 Task: Look for space in Prince Edward, Canada from 3rd August, 2023 to 7th August, 2023 for 2 adults in price range Rs.4000 to Rs.9000. Place can be private room with 1  bedroom having 1 bed and 1 bathroom. Property type can be house, flat, guest house, hotel. Booking option can be shelf check-in. Required host language is English.
Action: Mouse moved to (532, 99)
Screenshot: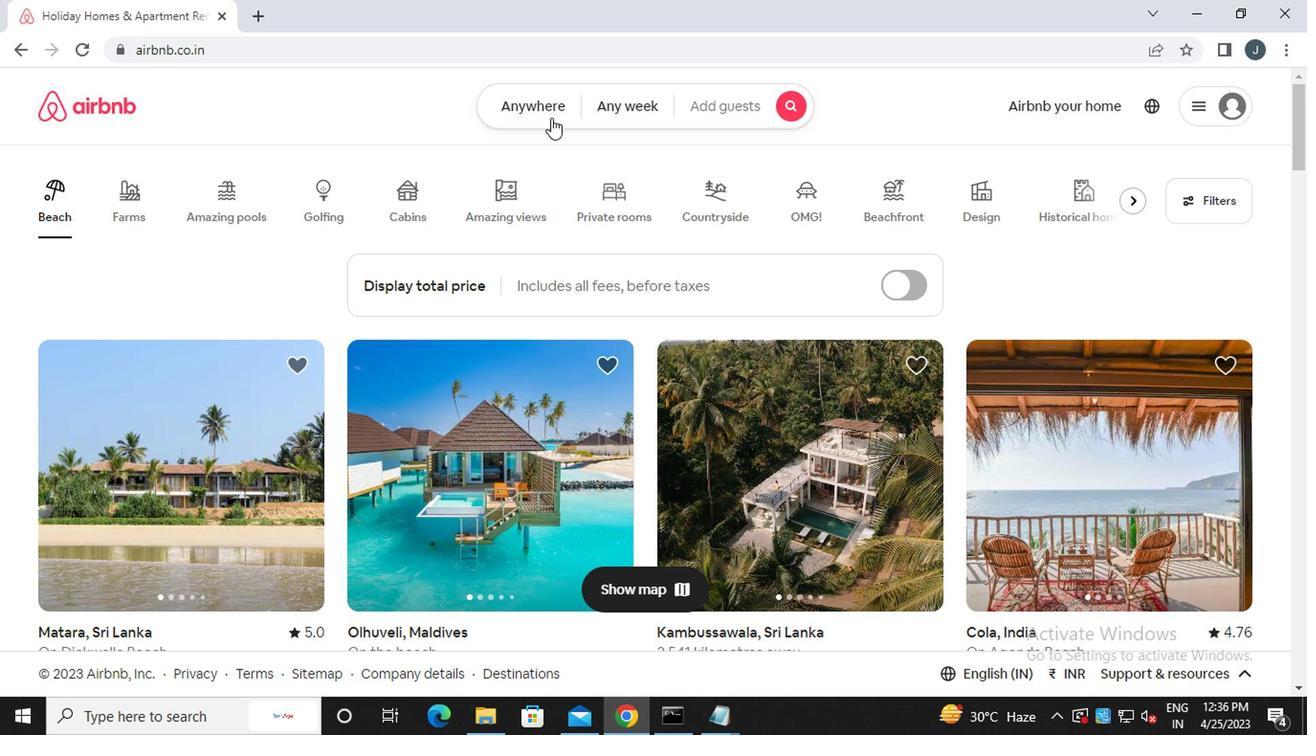 
Action: Mouse pressed left at (532, 99)
Screenshot: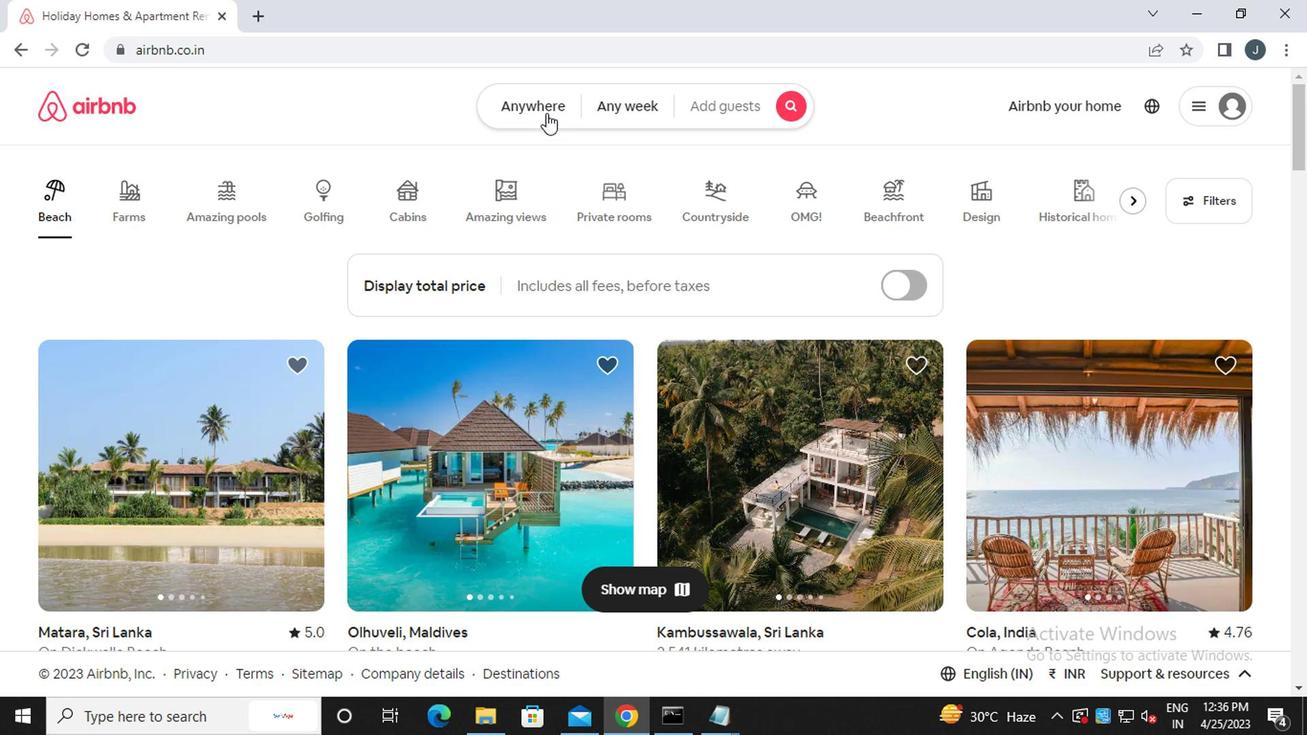 
Action: Mouse moved to (353, 181)
Screenshot: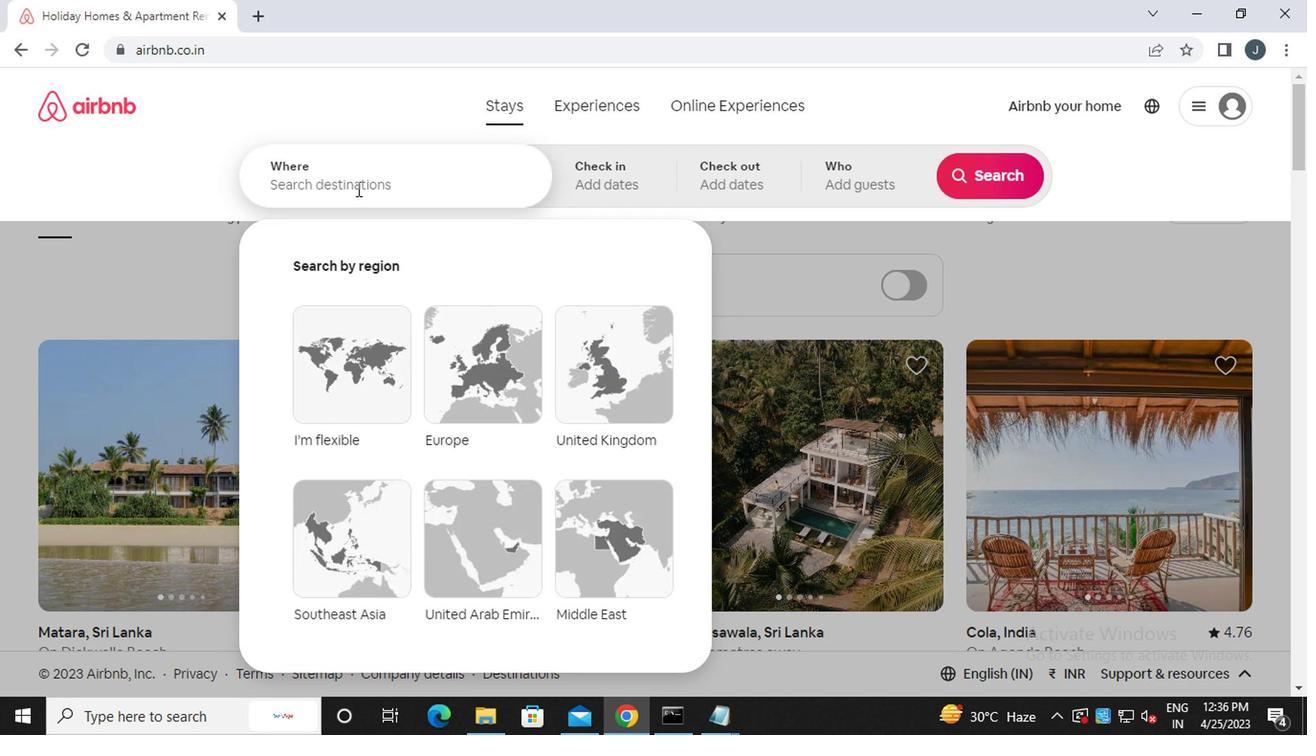 
Action: Mouse pressed left at (353, 181)
Screenshot: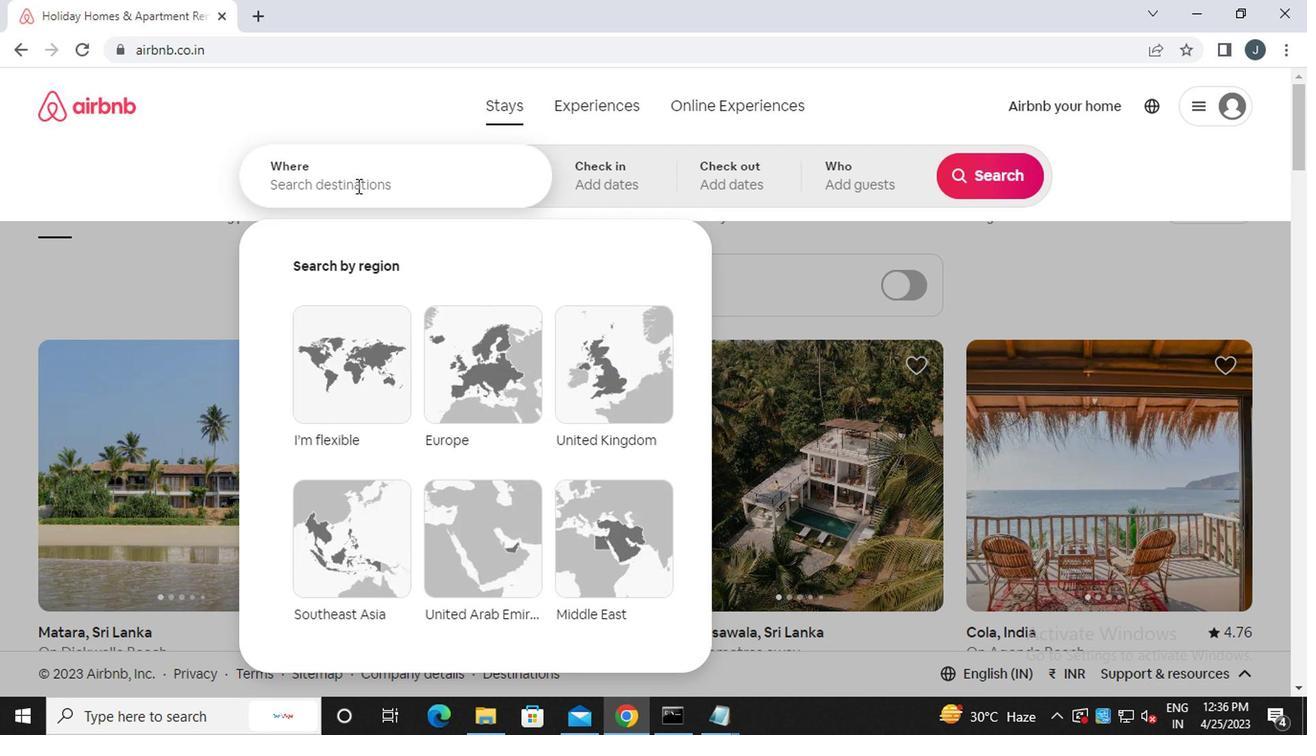 
Action: Key pressed p<Key.caps_lock>rince<Key.caps_lock>e<Key.caps_lock>dwars,<Key.caps_lock>c<Key.caps_lock>anada
Screenshot: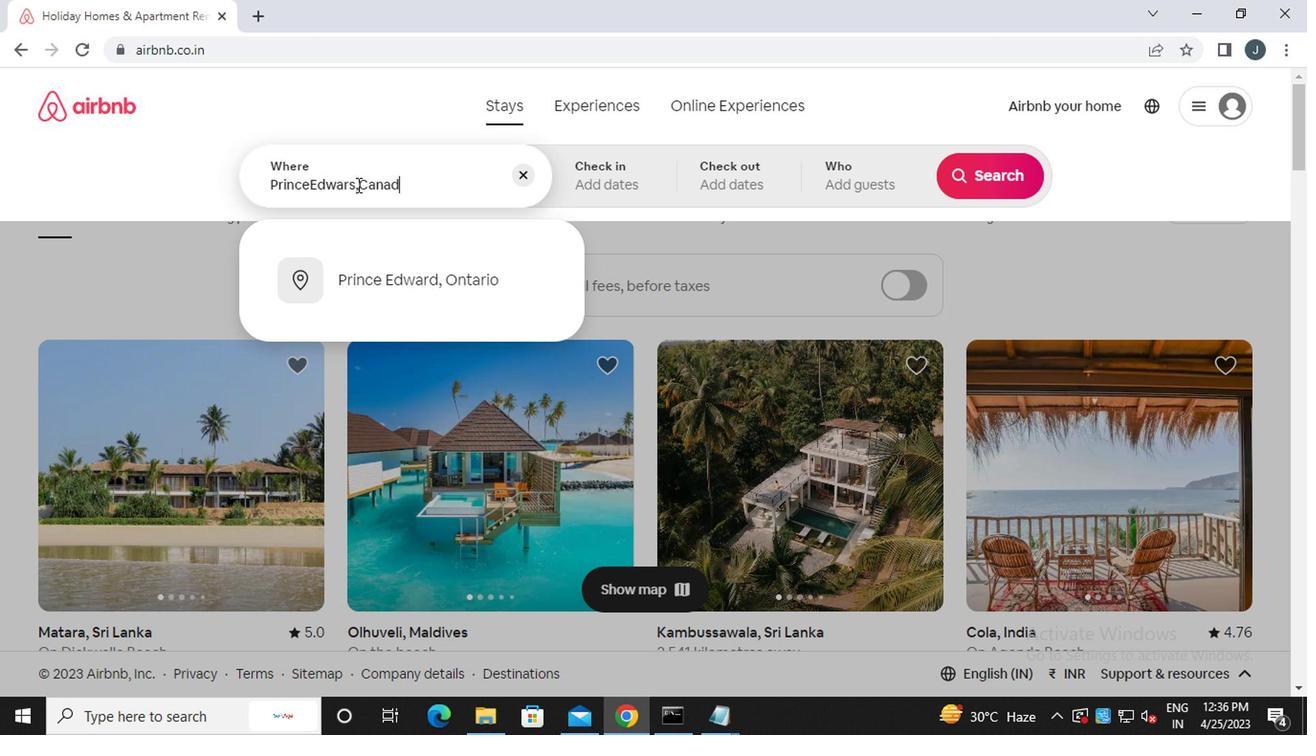 
Action: Mouse moved to (307, 182)
Screenshot: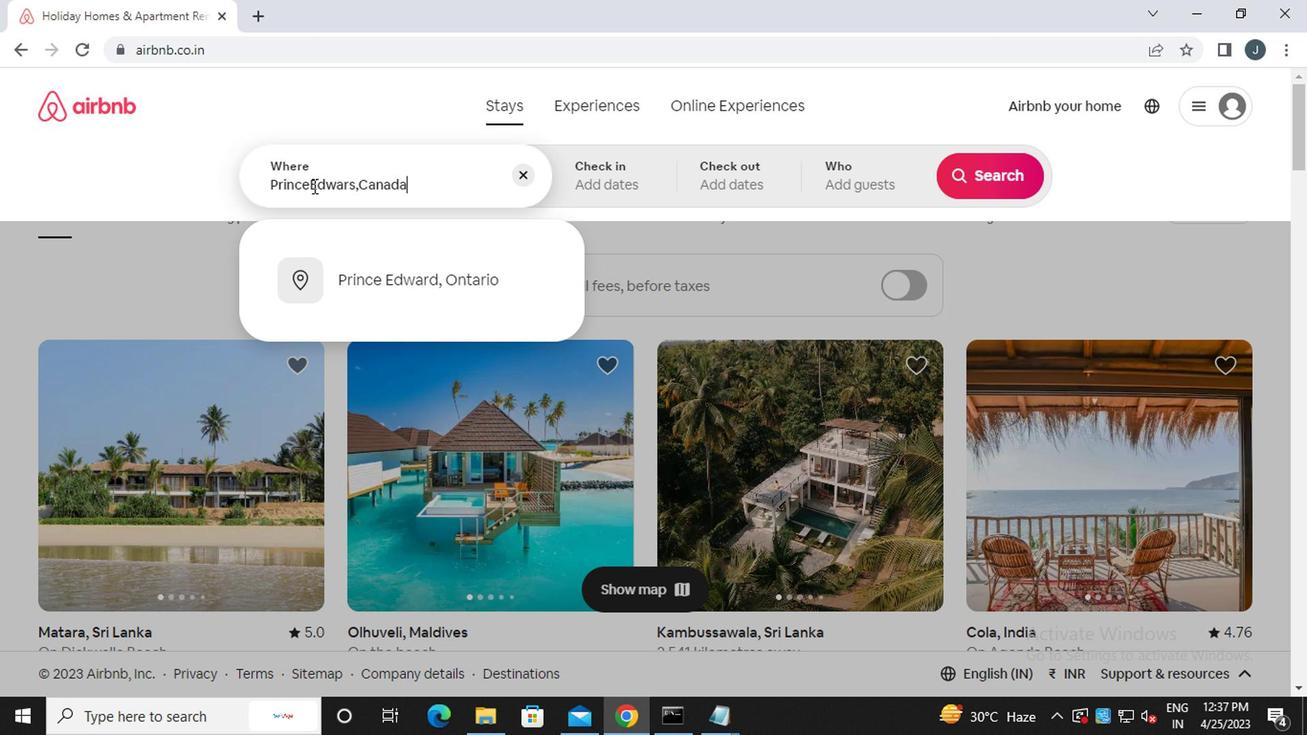 
Action: Mouse pressed left at (307, 182)
Screenshot: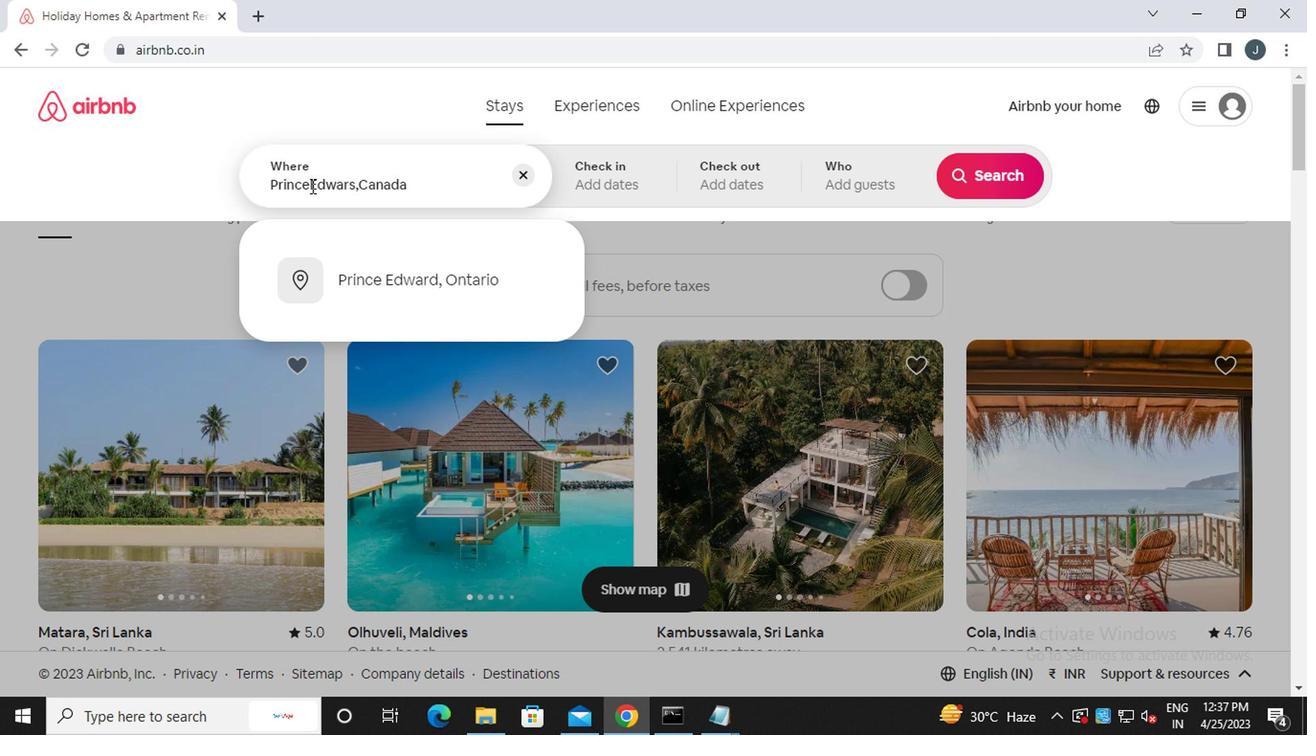 
Action: Key pressed <Key.space>
Screenshot: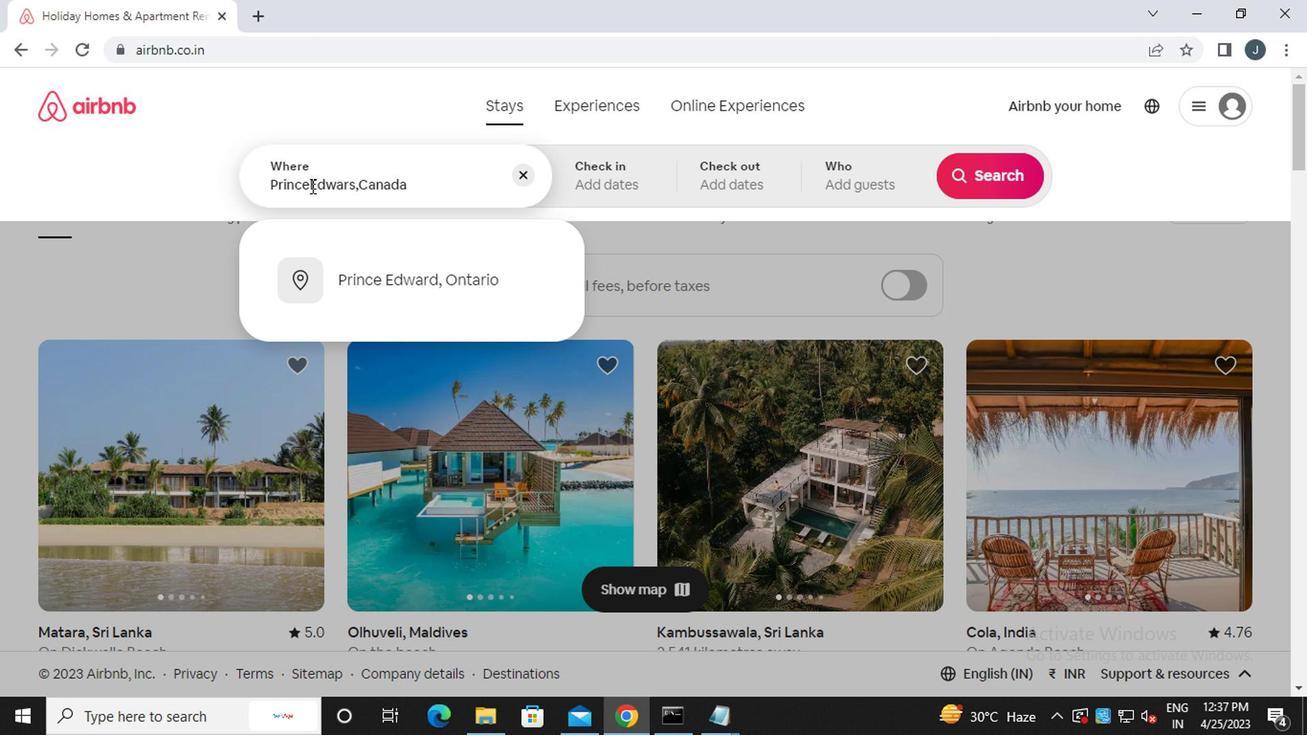 
Action: Mouse moved to (588, 177)
Screenshot: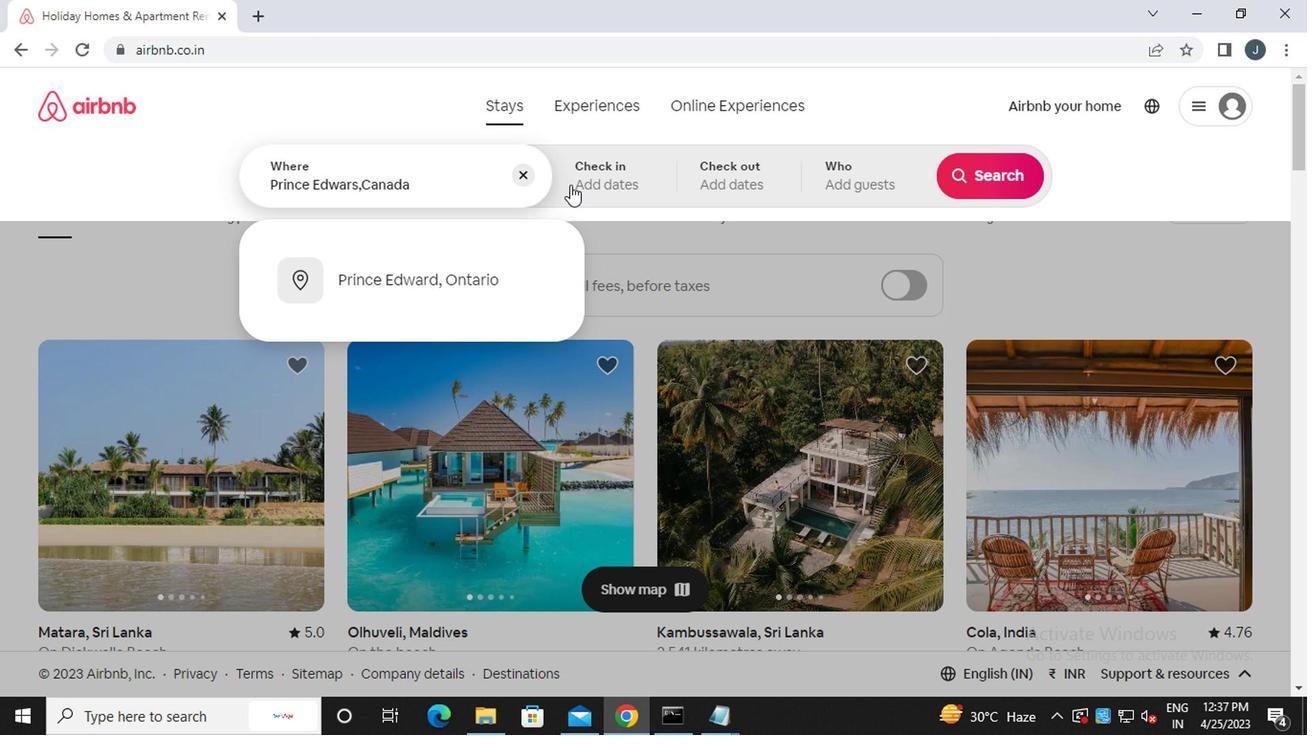 
Action: Mouse pressed left at (588, 177)
Screenshot: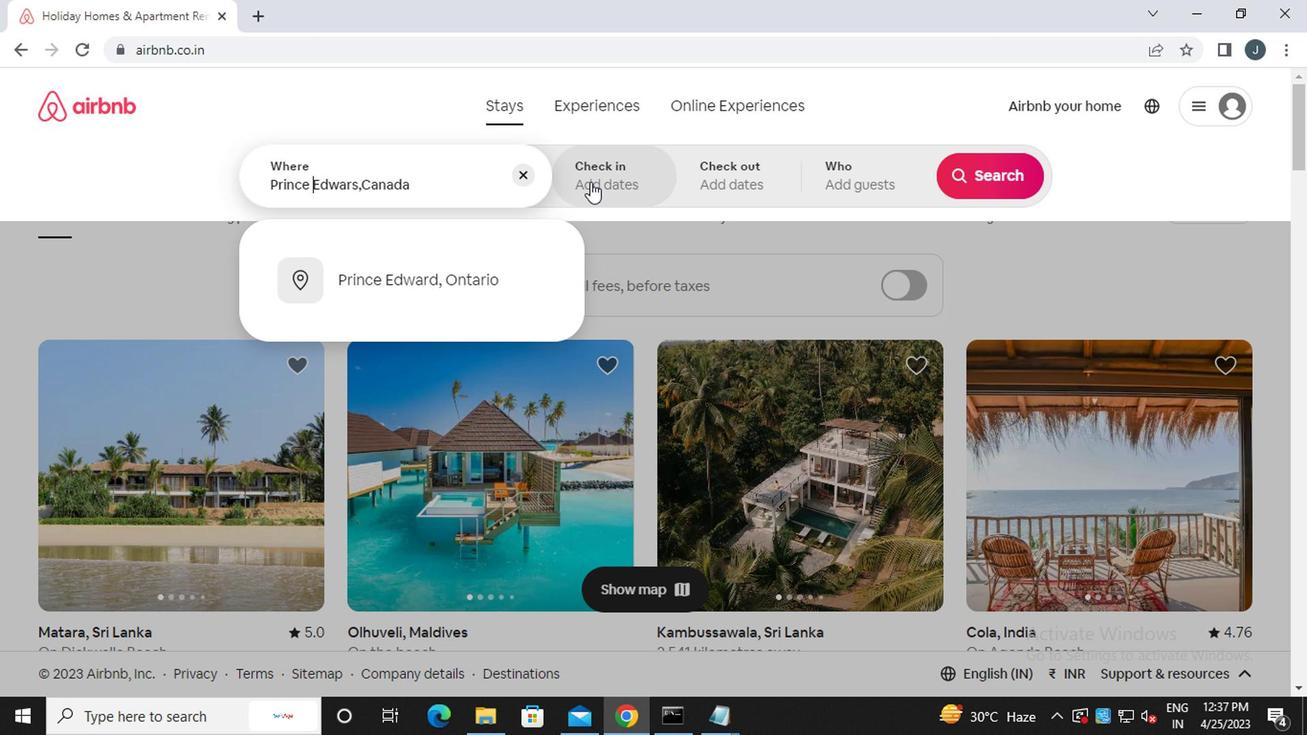 
Action: Mouse moved to (972, 330)
Screenshot: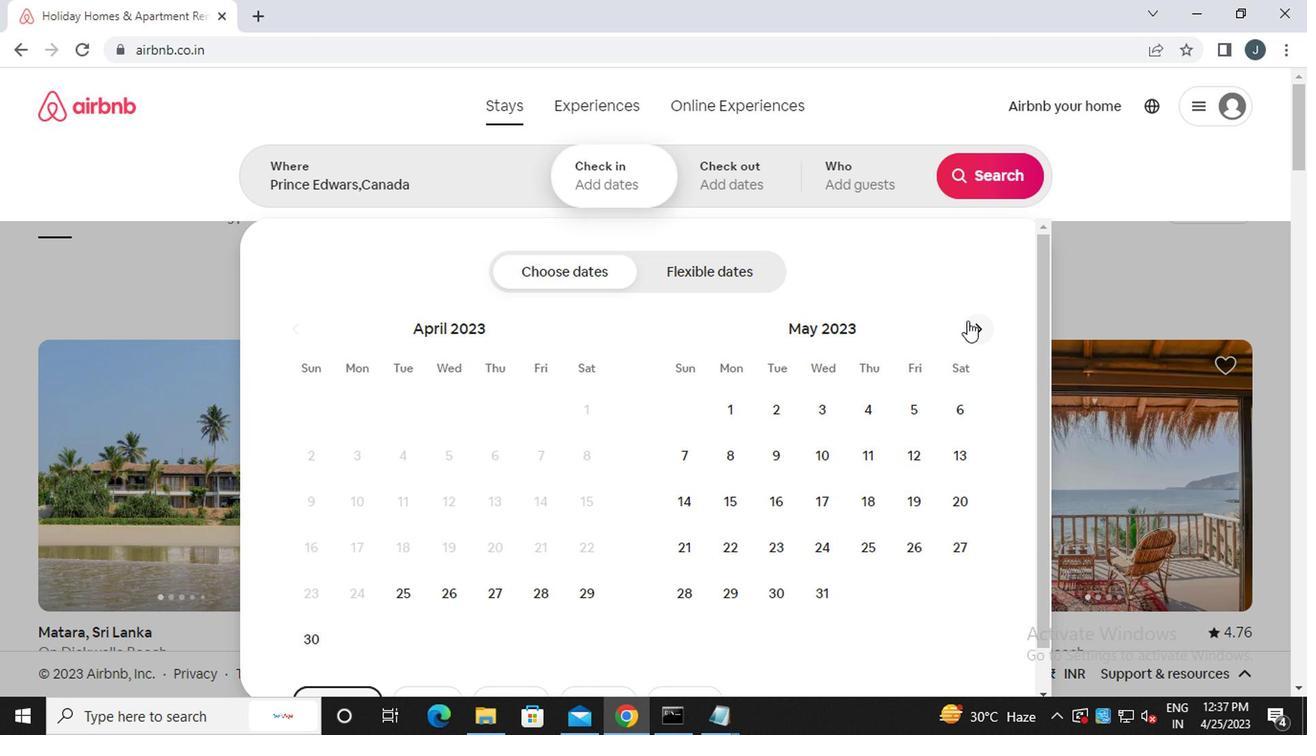 
Action: Mouse pressed left at (972, 330)
Screenshot: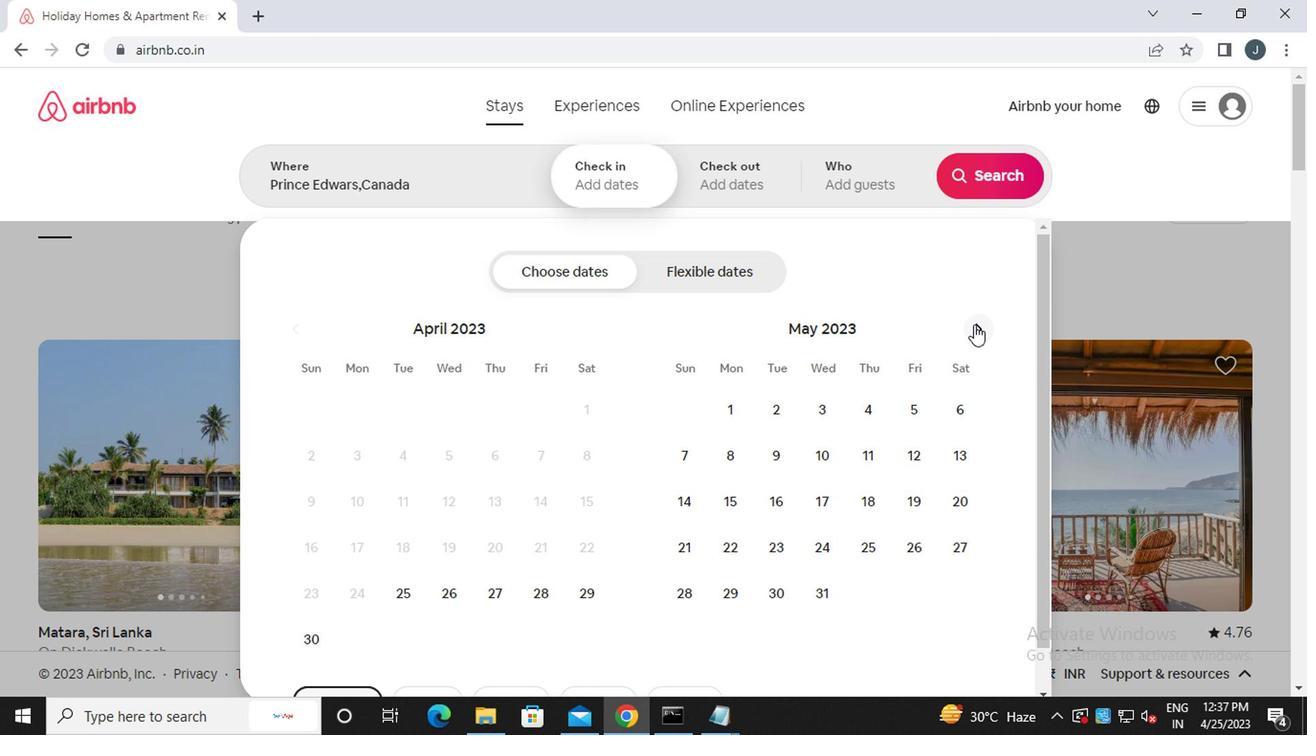 
Action: Mouse pressed left at (972, 330)
Screenshot: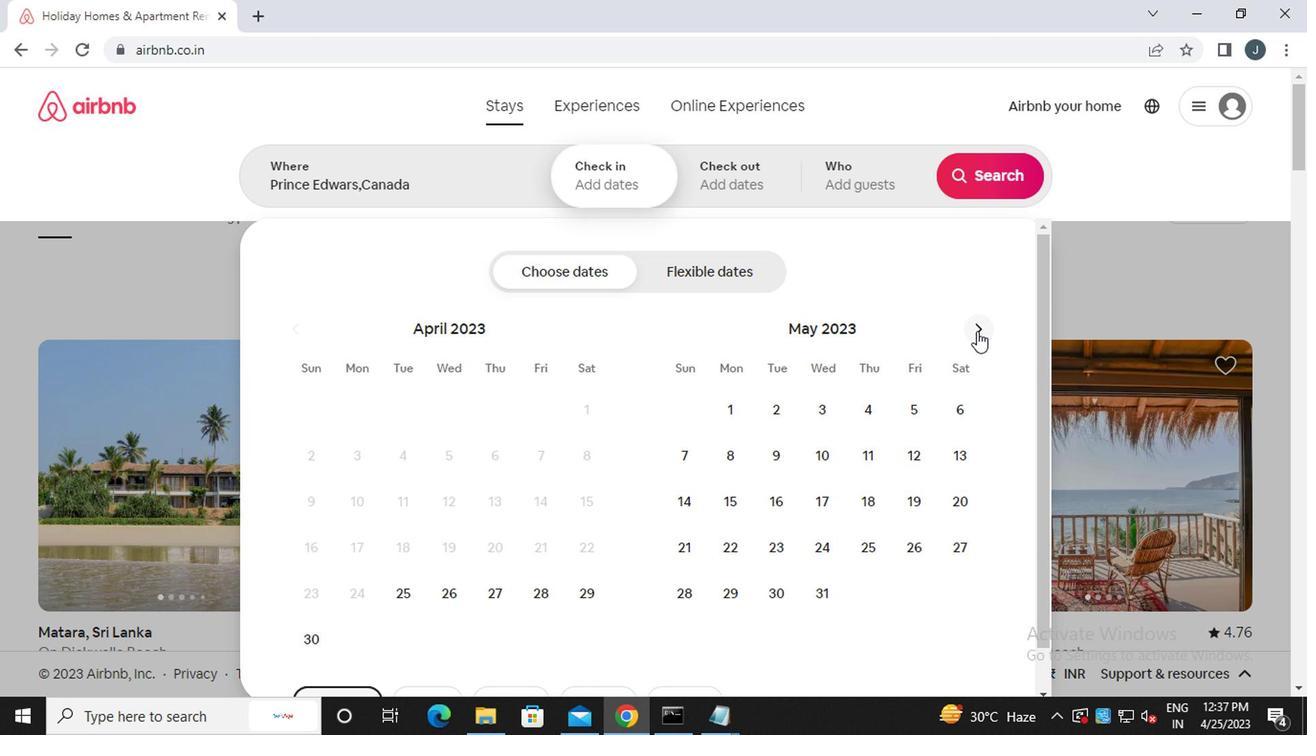 
Action: Mouse pressed left at (972, 330)
Screenshot: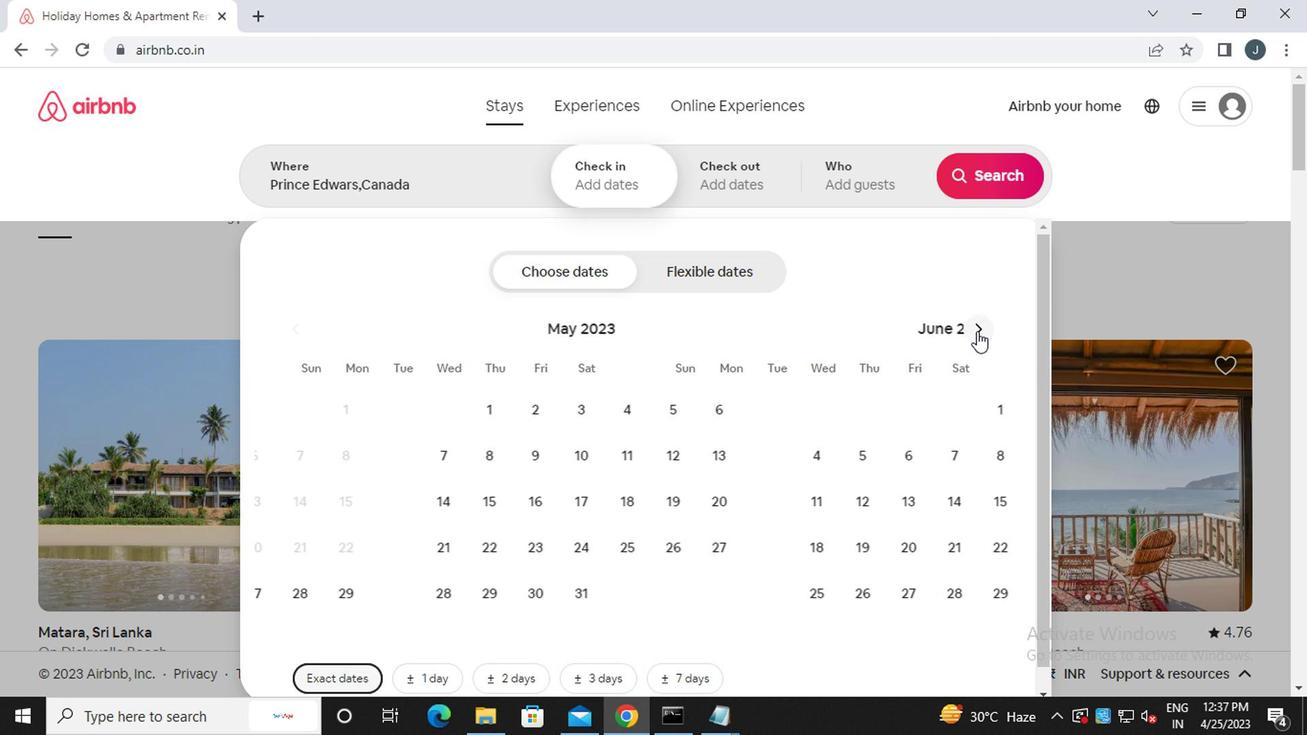 
Action: Mouse pressed left at (972, 330)
Screenshot: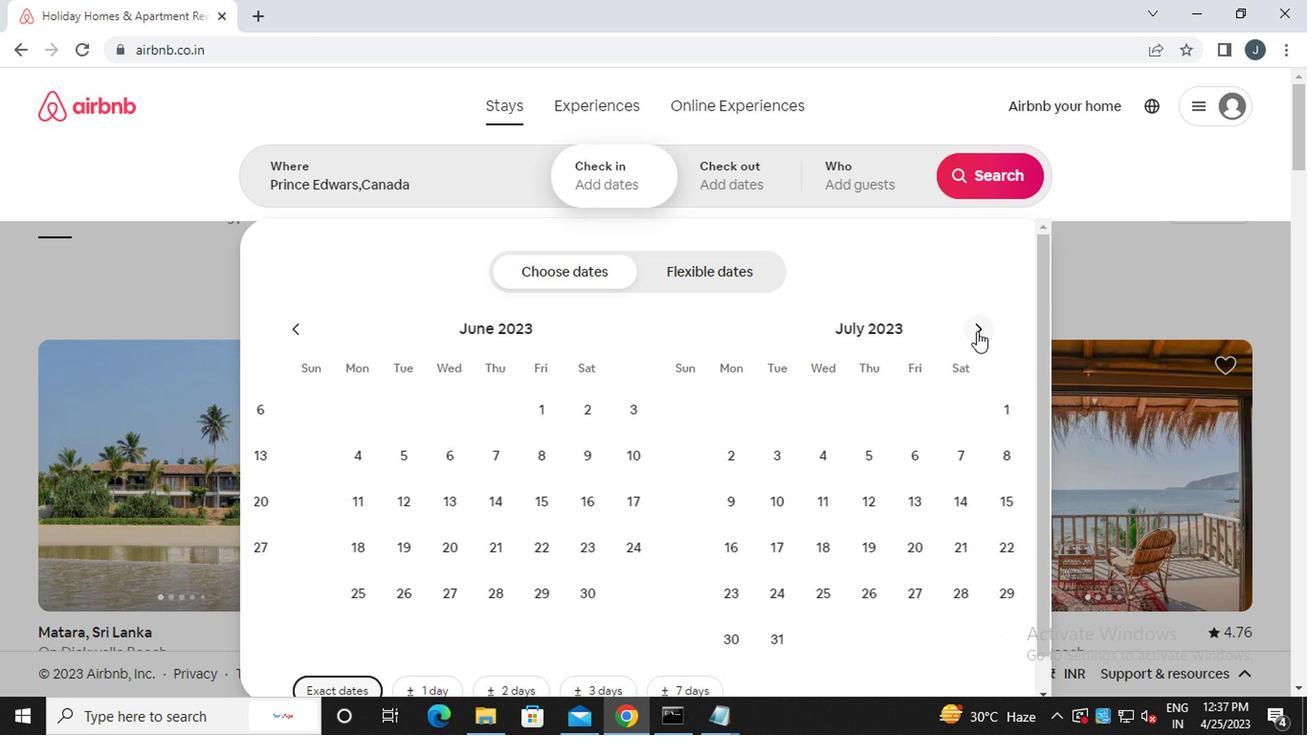 
Action: Mouse moved to (868, 416)
Screenshot: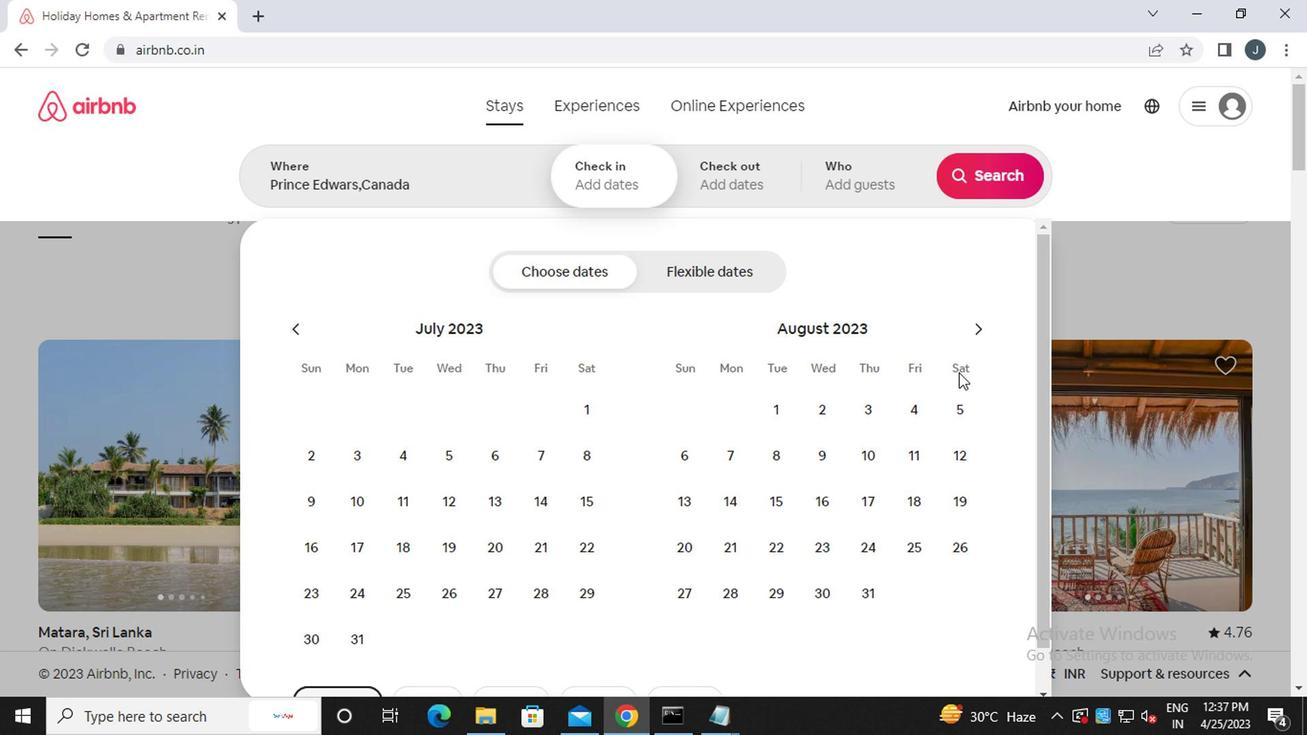 
Action: Mouse pressed left at (868, 416)
Screenshot: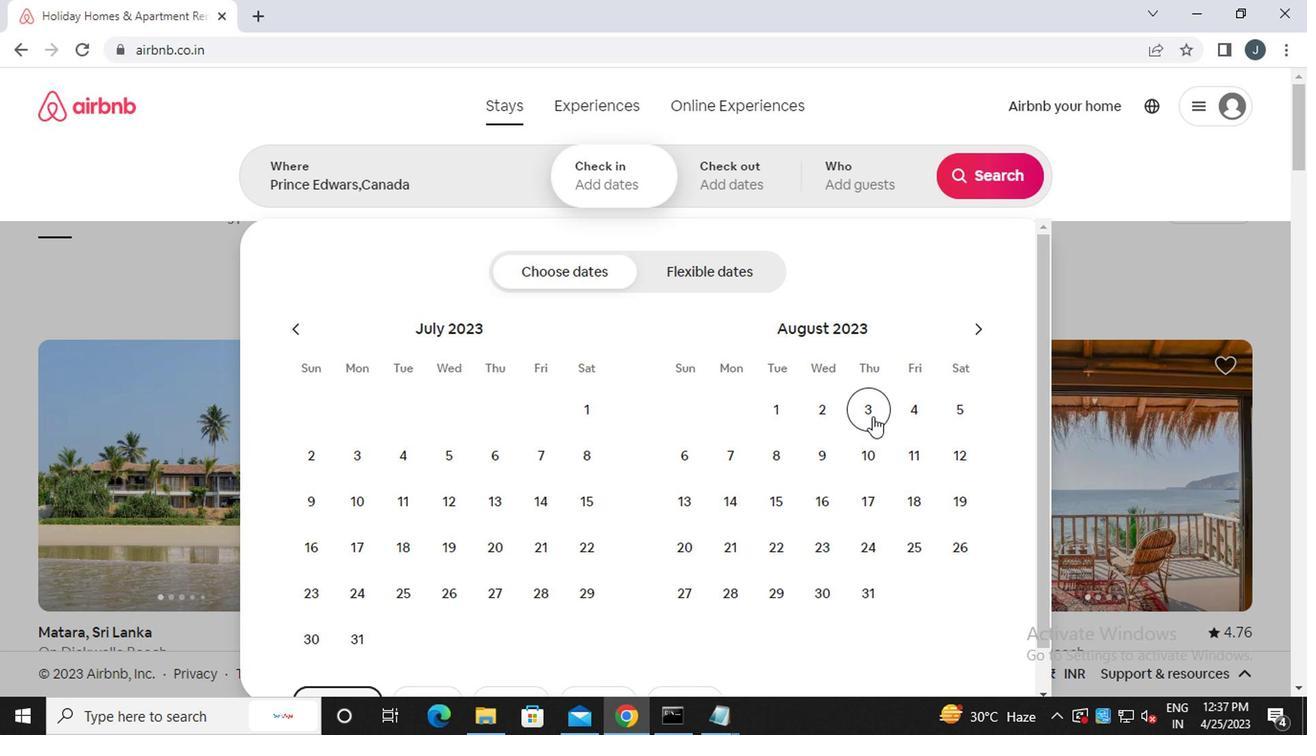 
Action: Mouse moved to (716, 456)
Screenshot: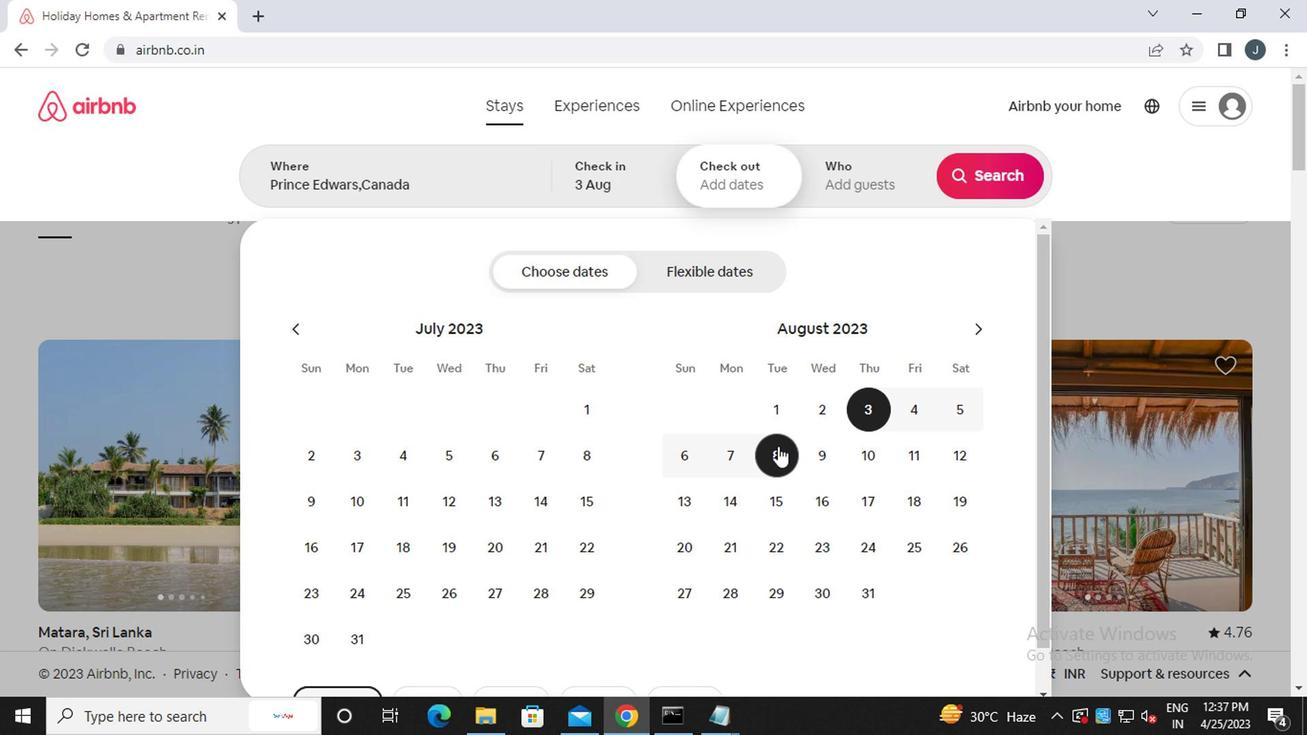 
Action: Mouse pressed left at (716, 456)
Screenshot: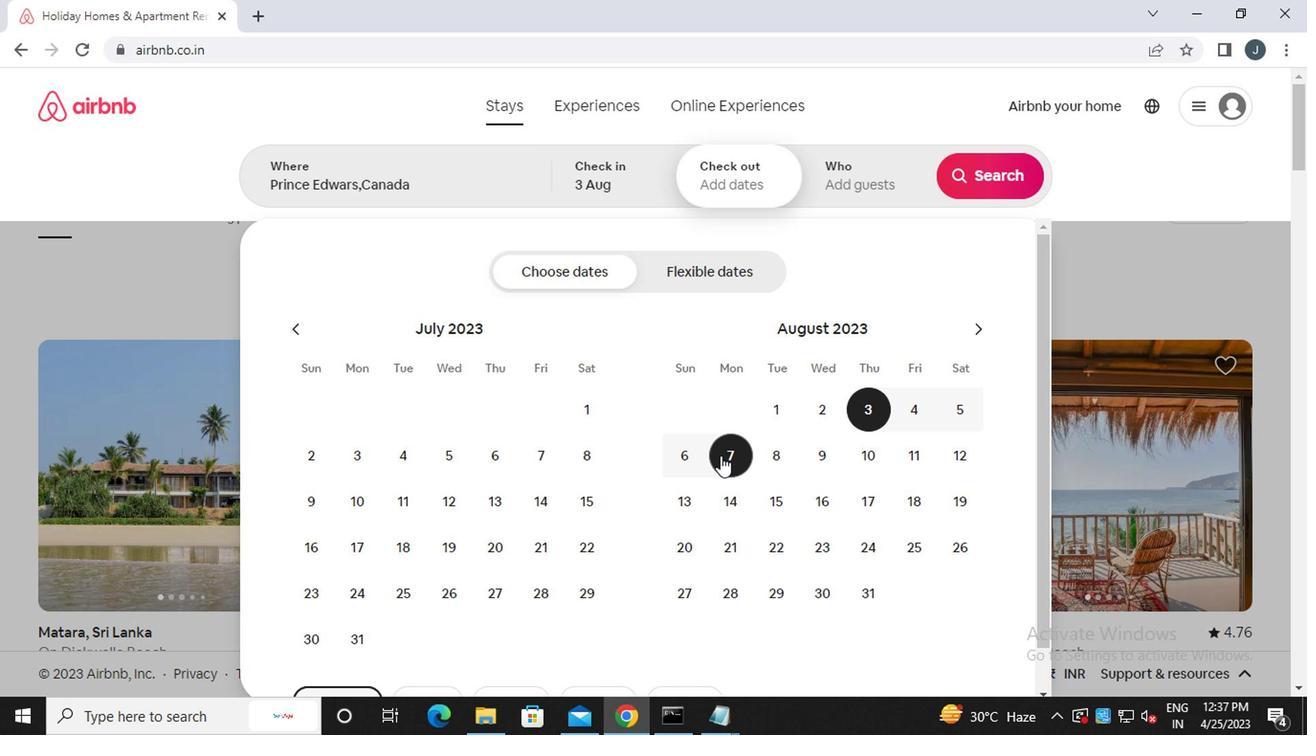 
Action: Mouse moved to (865, 192)
Screenshot: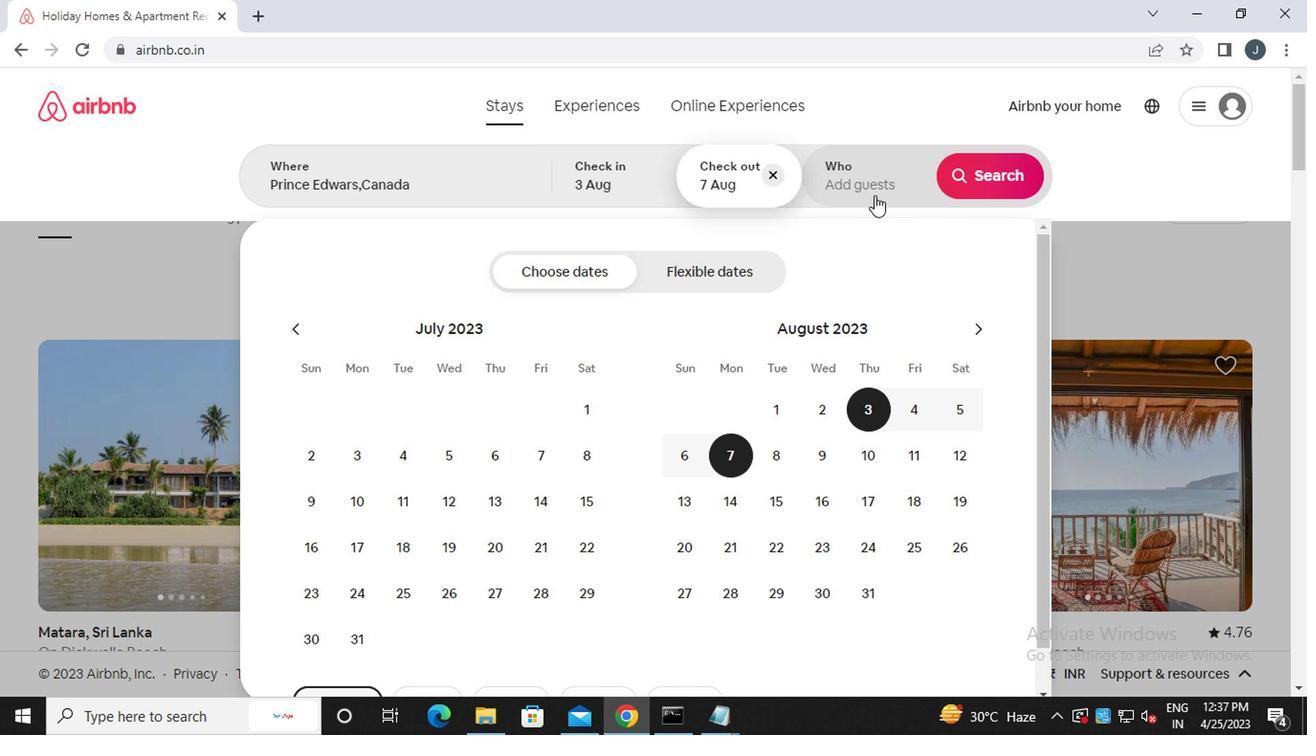 
Action: Mouse pressed left at (865, 192)
Screenshot: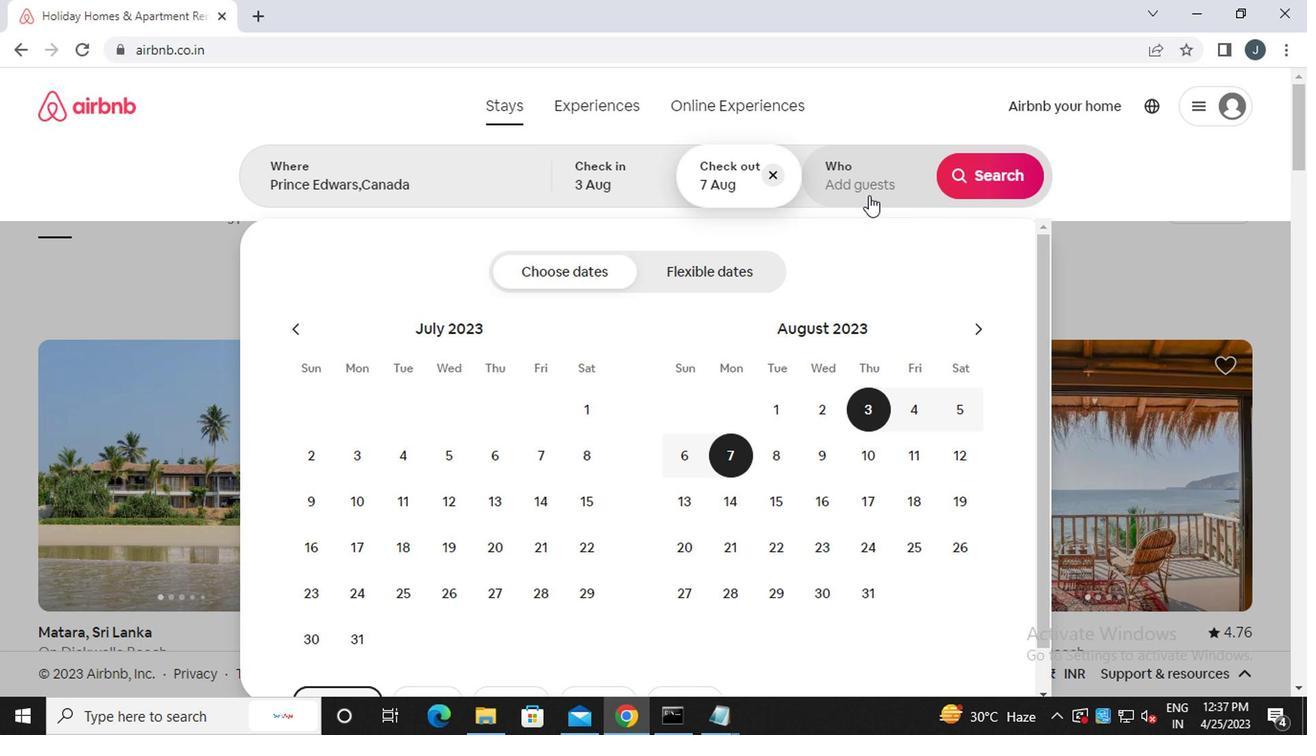 
Action: Mouse moved to (996, 278)
Screenshot: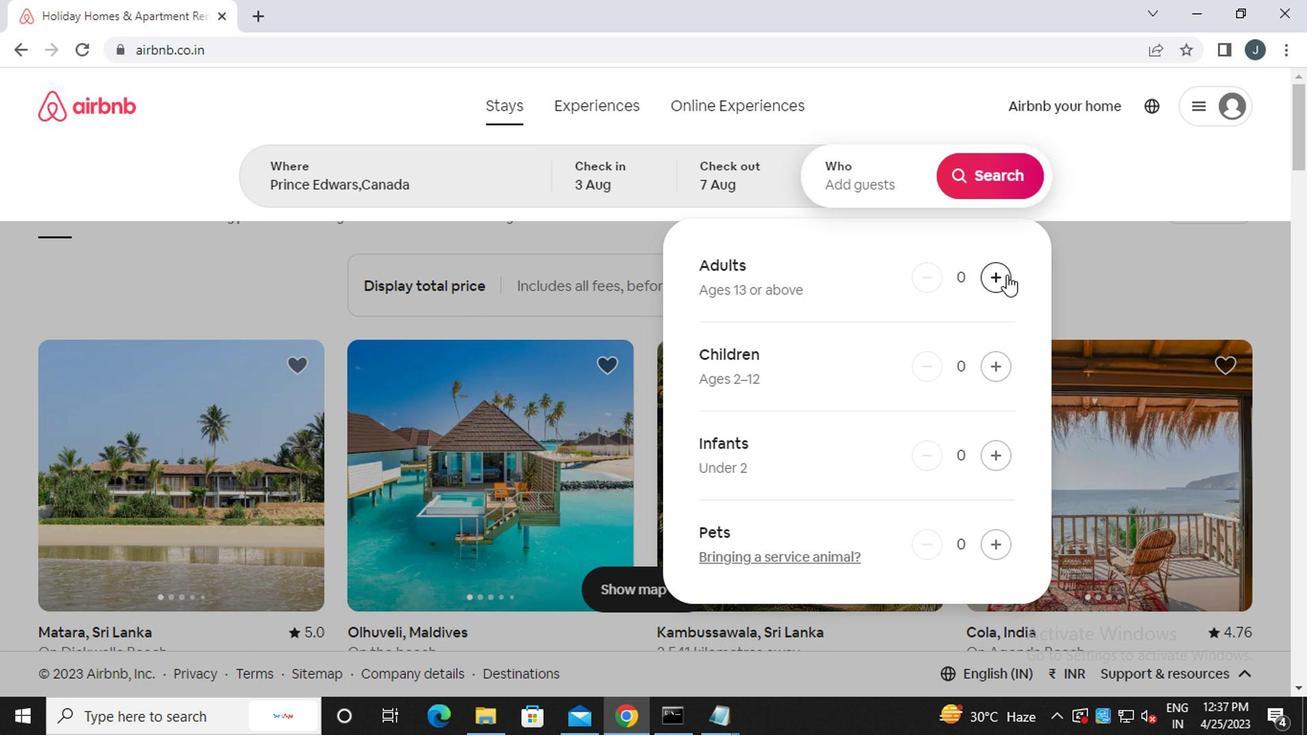 
Action: Mouse pressed left at (996, 278)
Screenshot: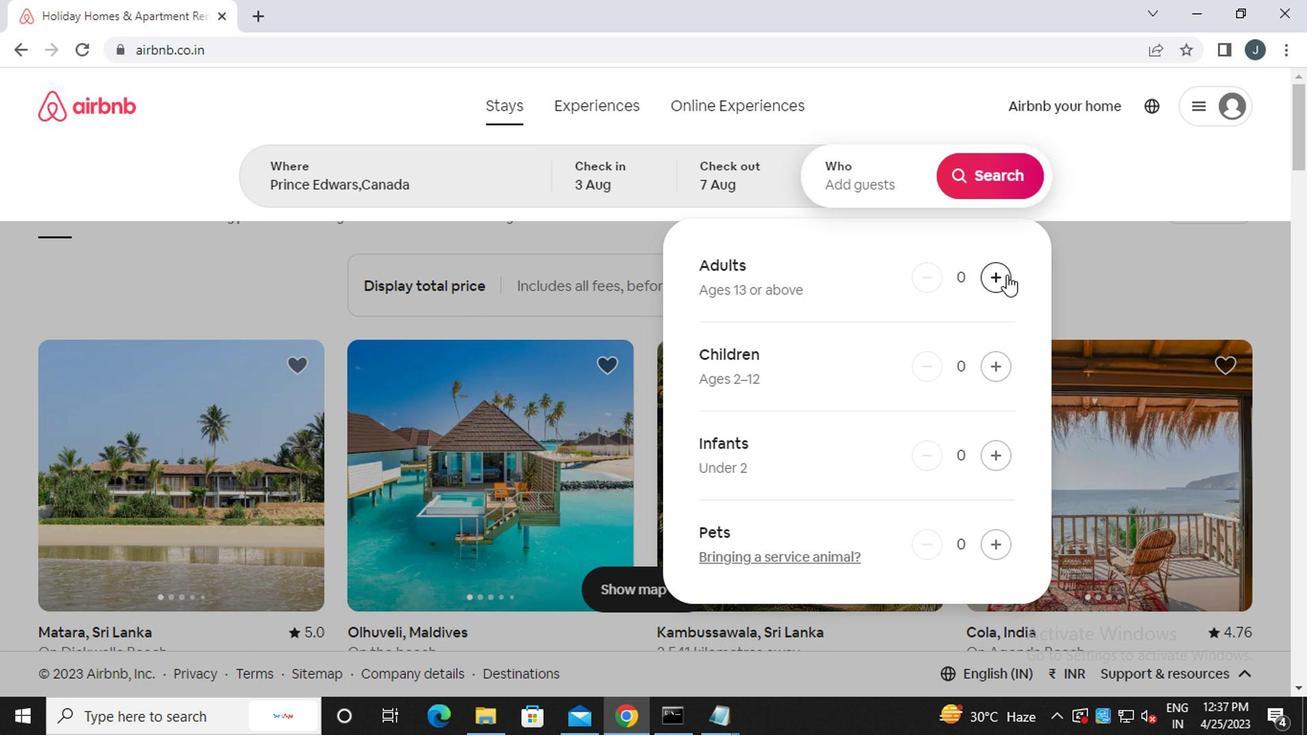 
Action: Mouse pressed left at (996, 278)
Screenshot: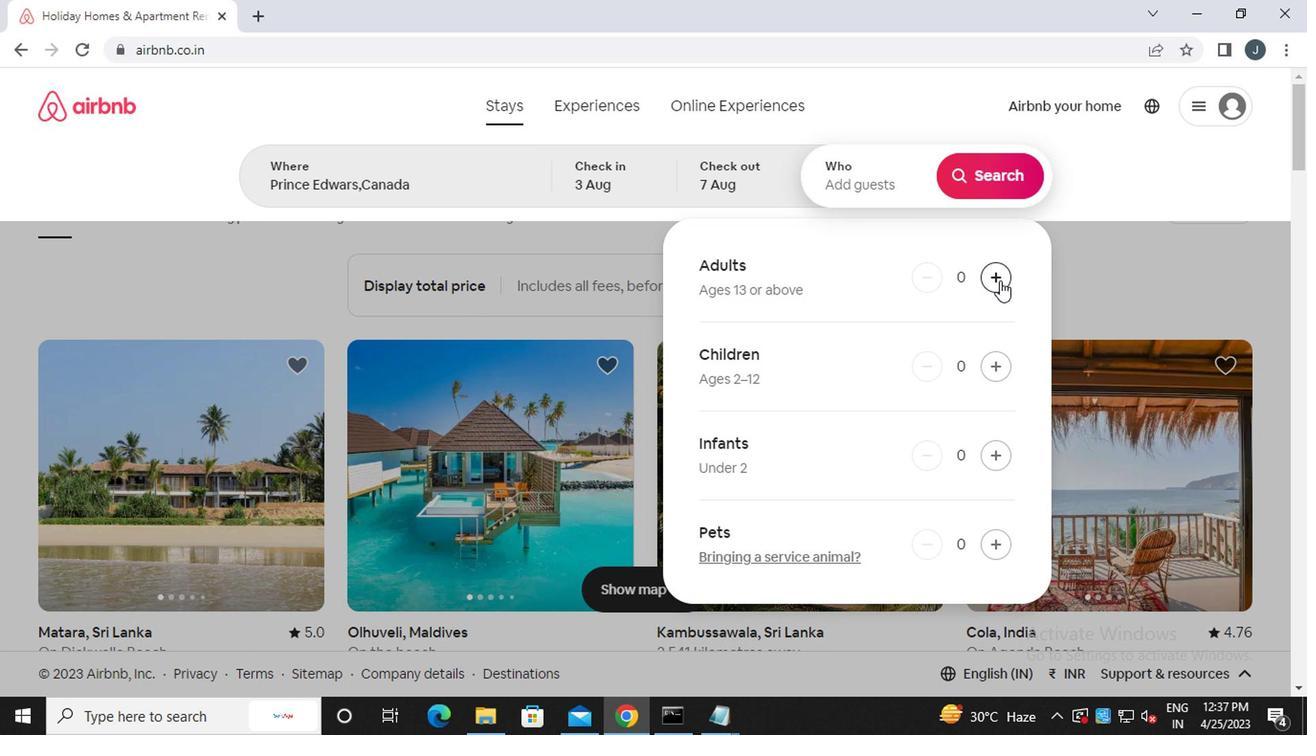 
Action: Mouse moved to (1000, 171)
Screenshot: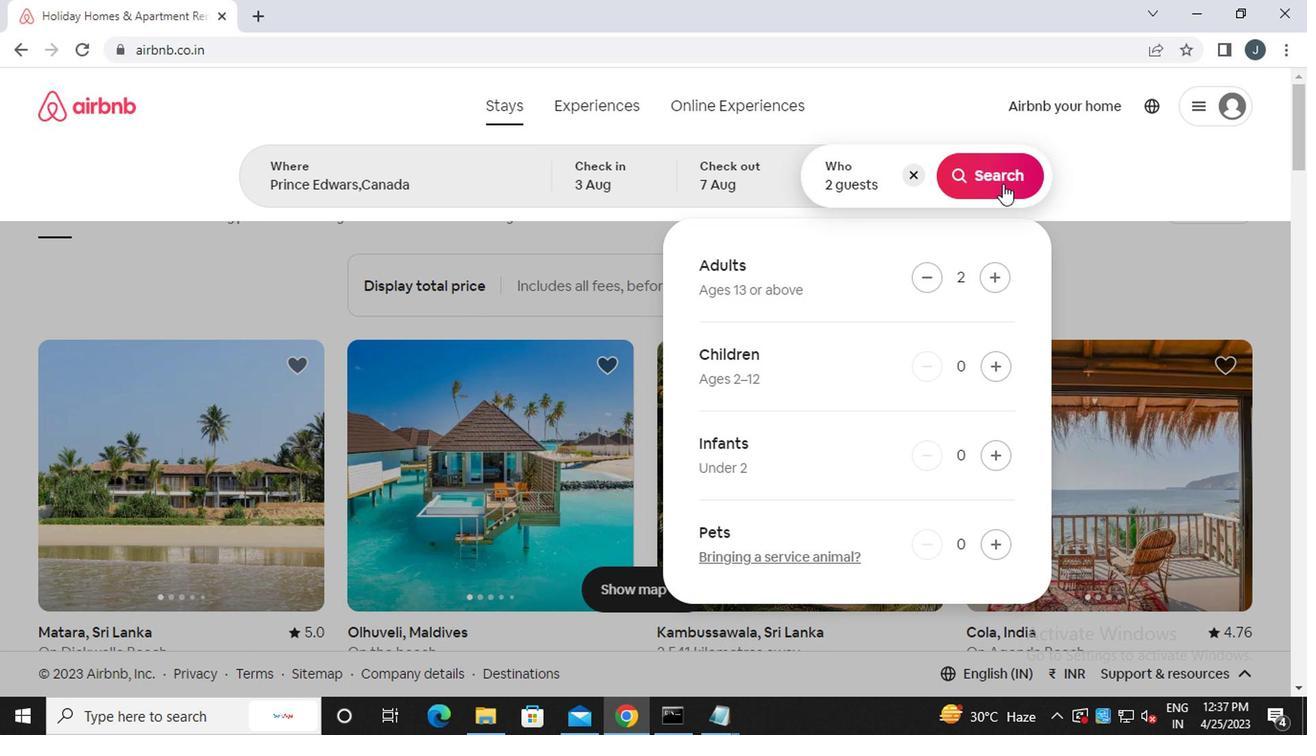 
Action: Mouse pressed left at (1000, 171)
Screenshot: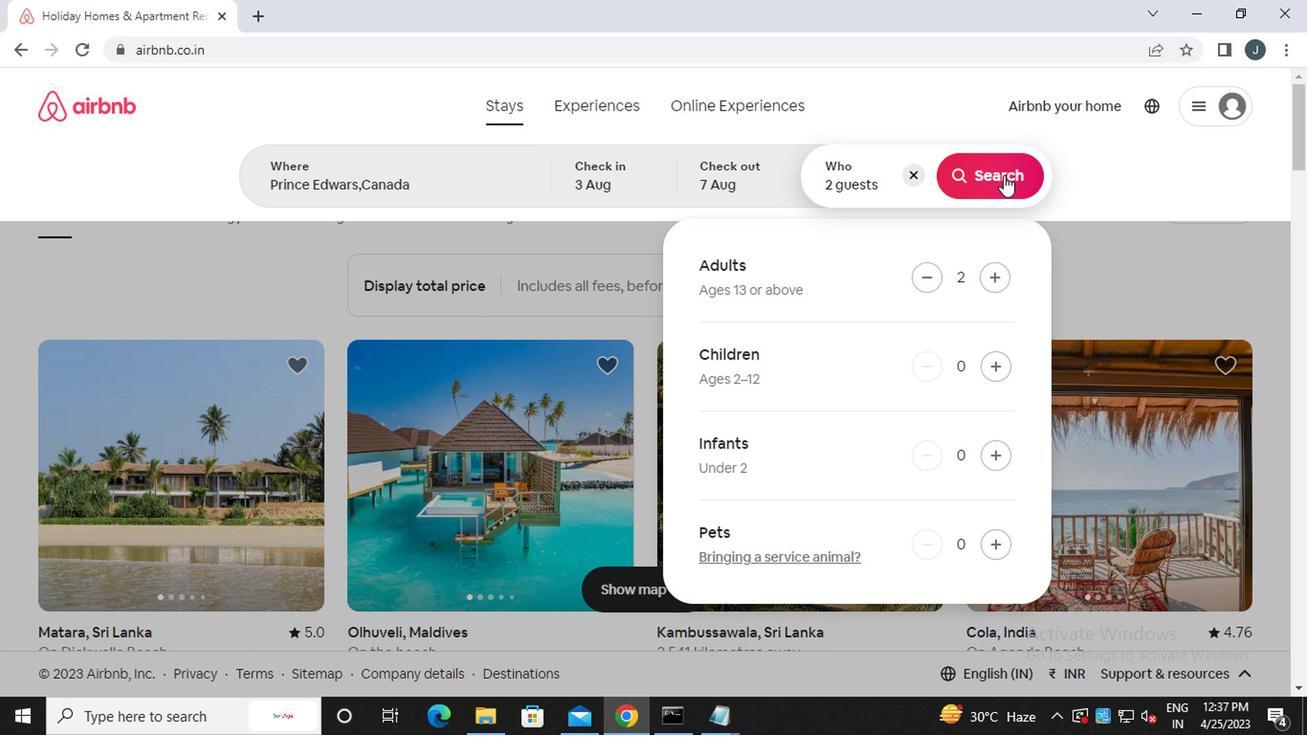 
Action: Mouse moved to (1235, 185)
Screenshot: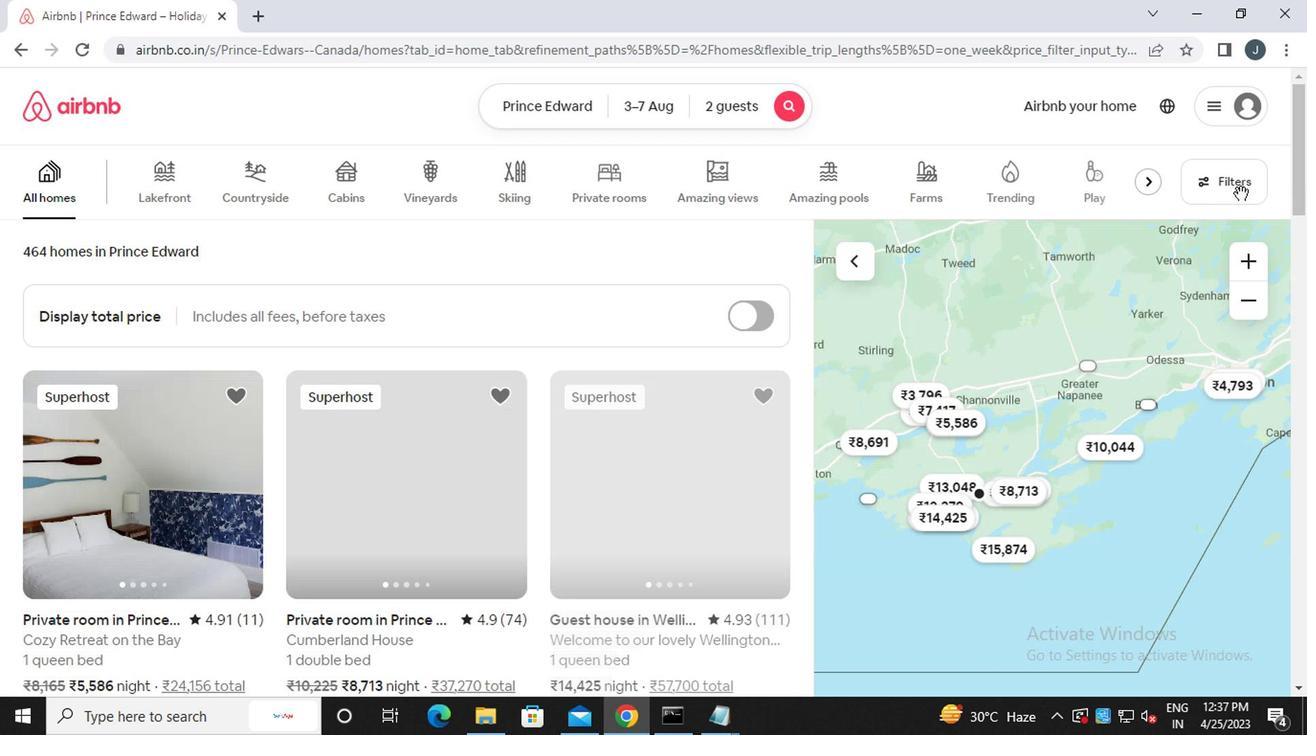 
Action: Mouse pressed left at (1235, 185)
Screenshot: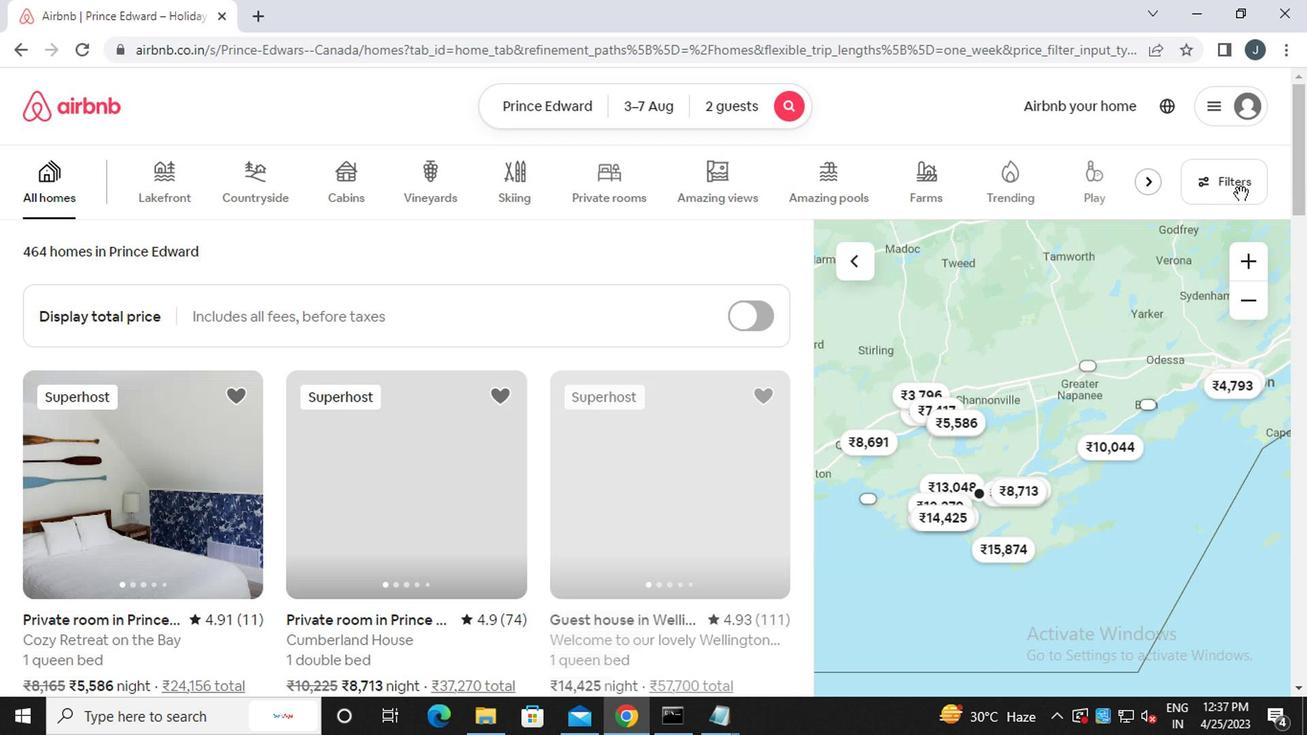 
Action: Mouse moved to (479, 427)
Screenshot: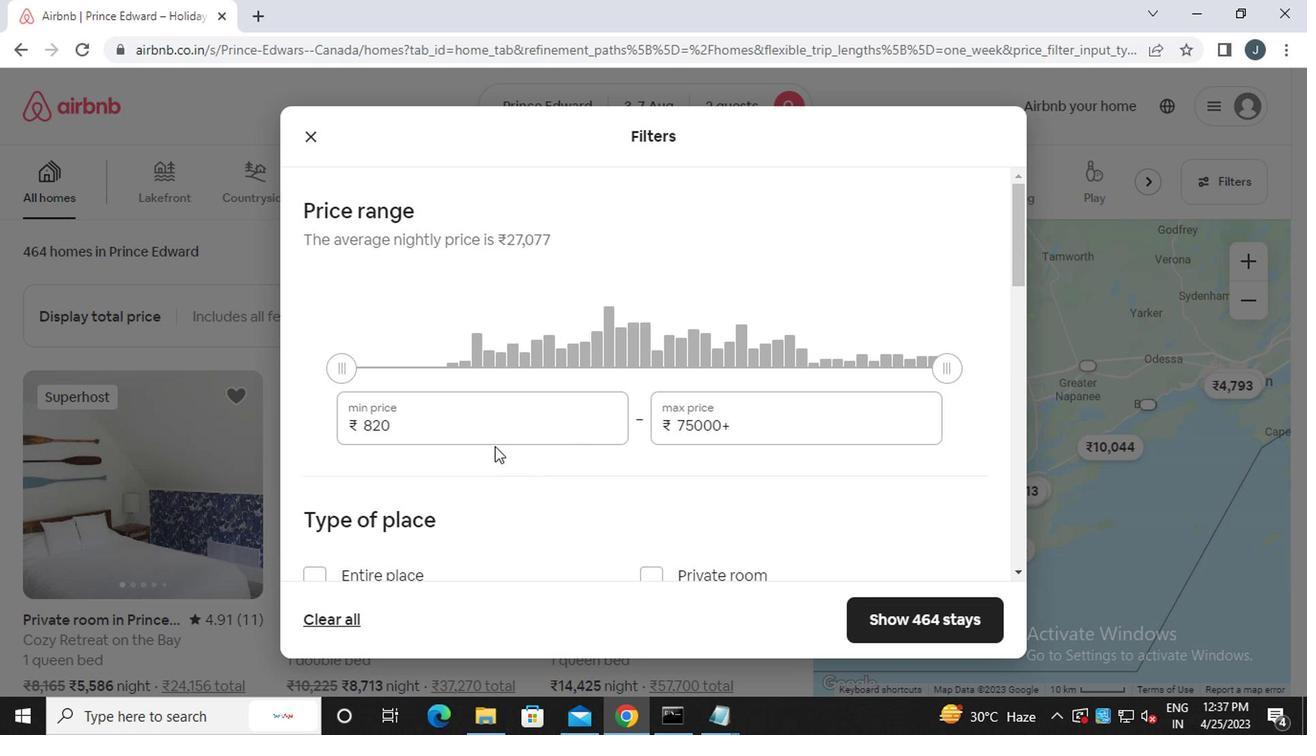
Action: Mouse pressed left at (479, 427)
Screenshot: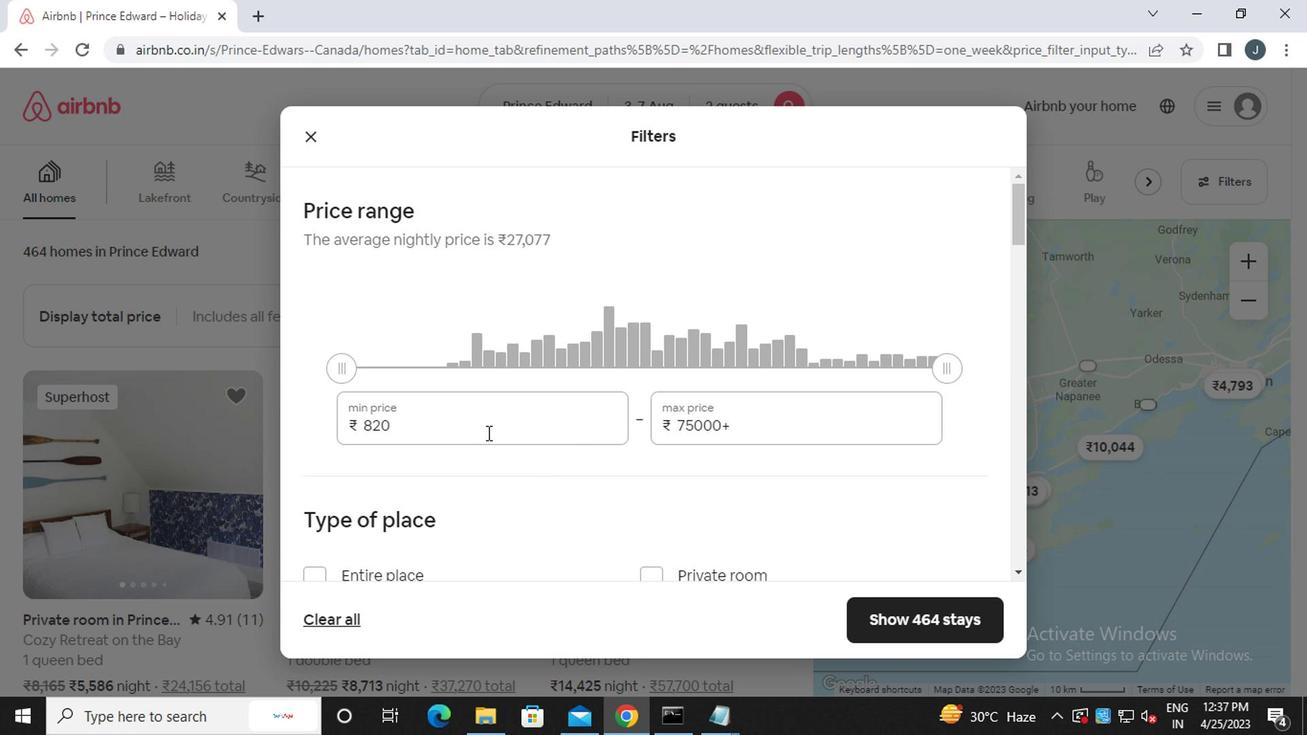 
Action: Mouse moved to (477, 430)
Screenshot: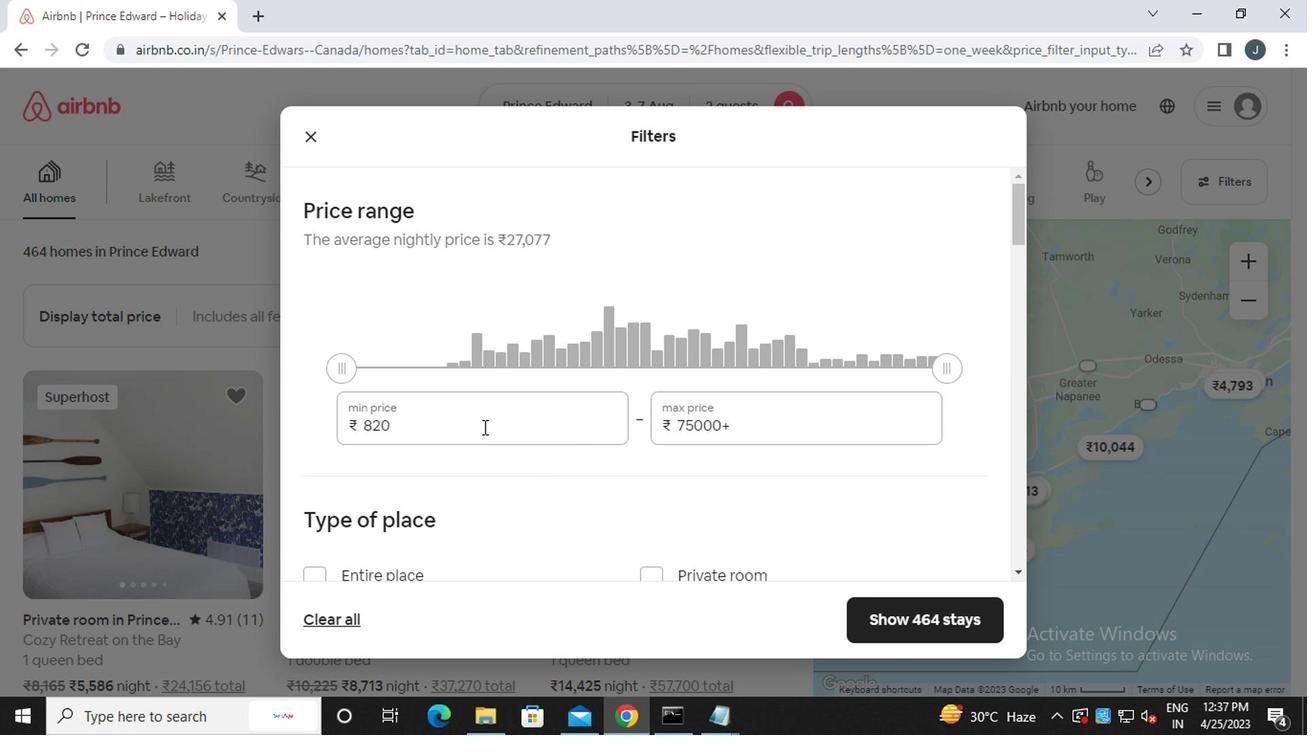 
Action: Key pressed <Key.backspace><Key.backspace><Key.backspace><Key.backspace><Key.backspace><Key.backspace><Key.backspace><Key.backspace><Key.backspace><<100>><<96>><<96>><<96>><<96>><Key.backspace>
Screenshot: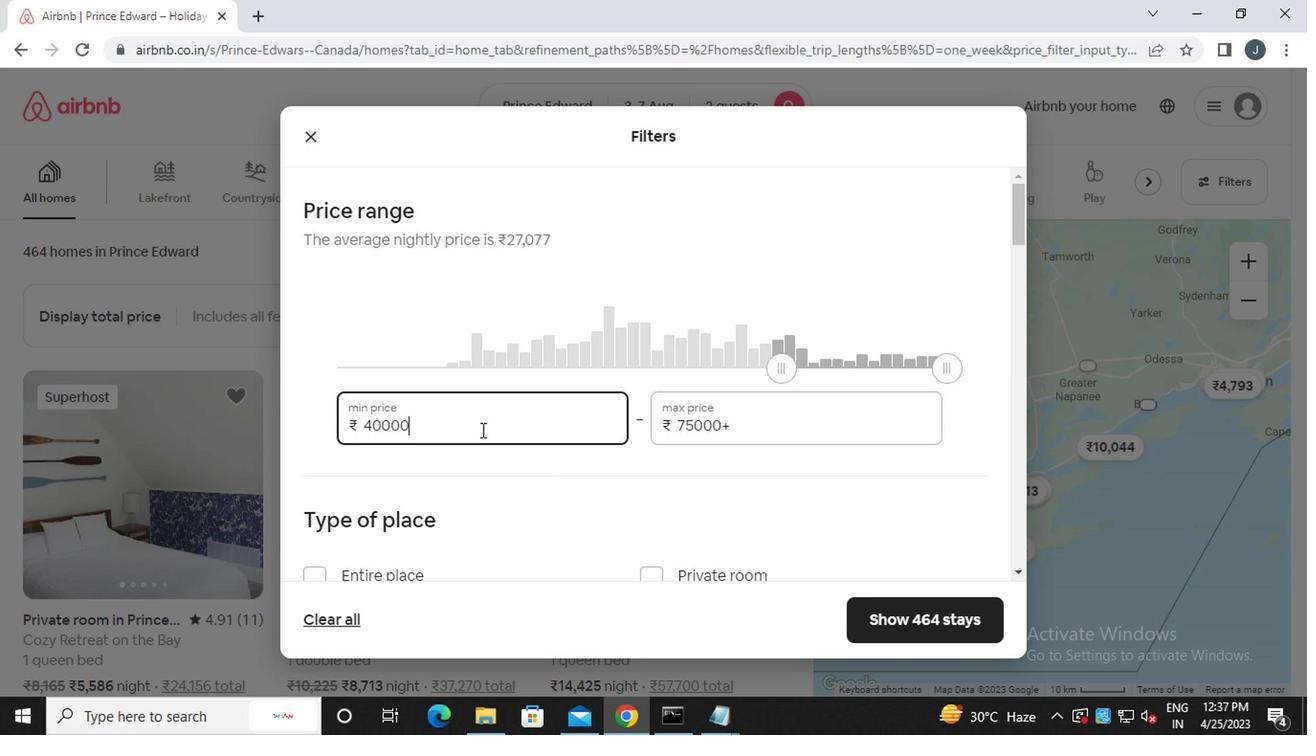 
Action: Mouse moved to (733, 423)
Screenshot: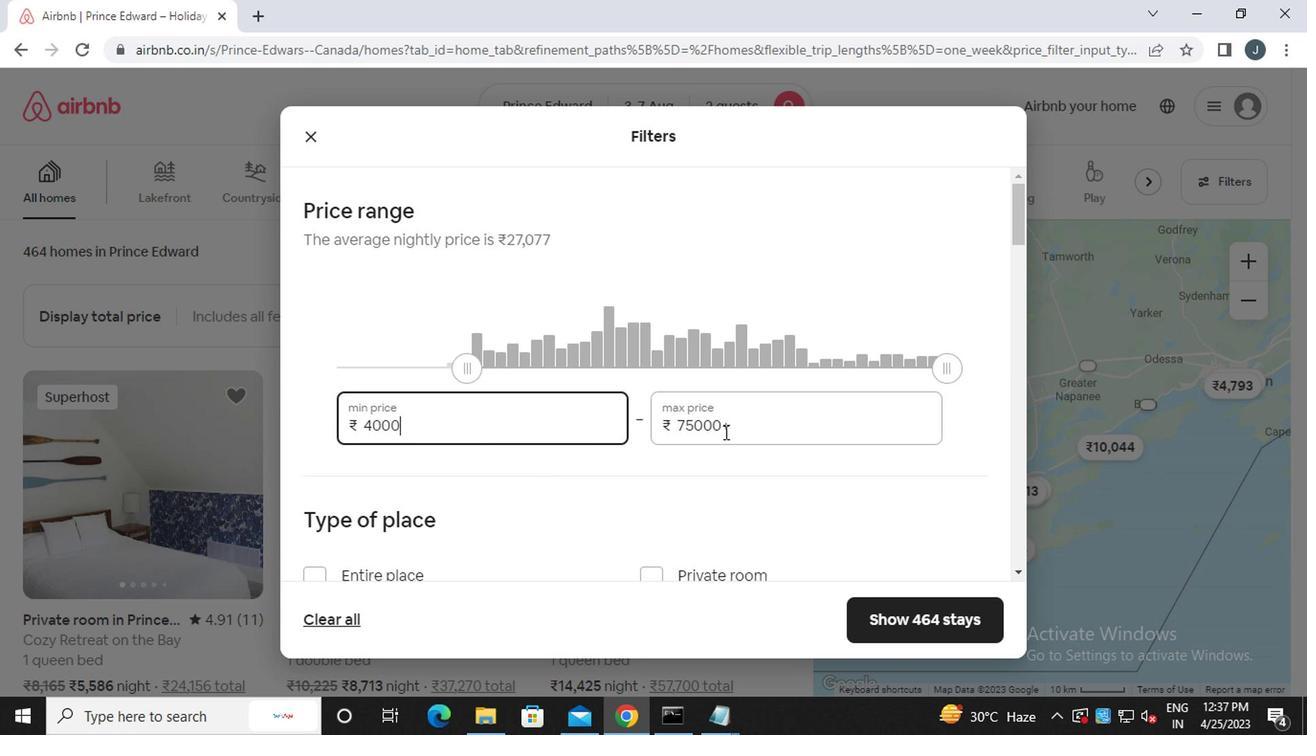 
Action: Mouse pressed left at (733, 423)
Screenshot: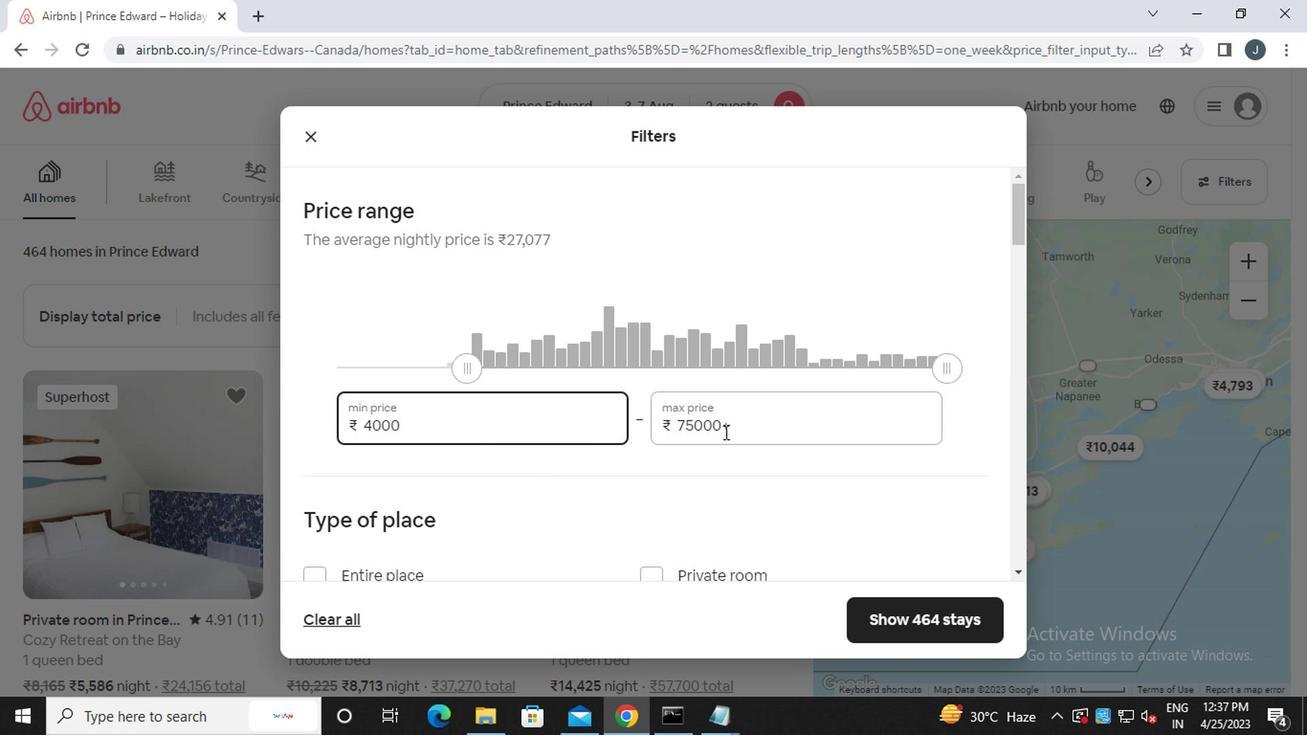 
Action: Mouse moved to (730, 418)
Screenshot: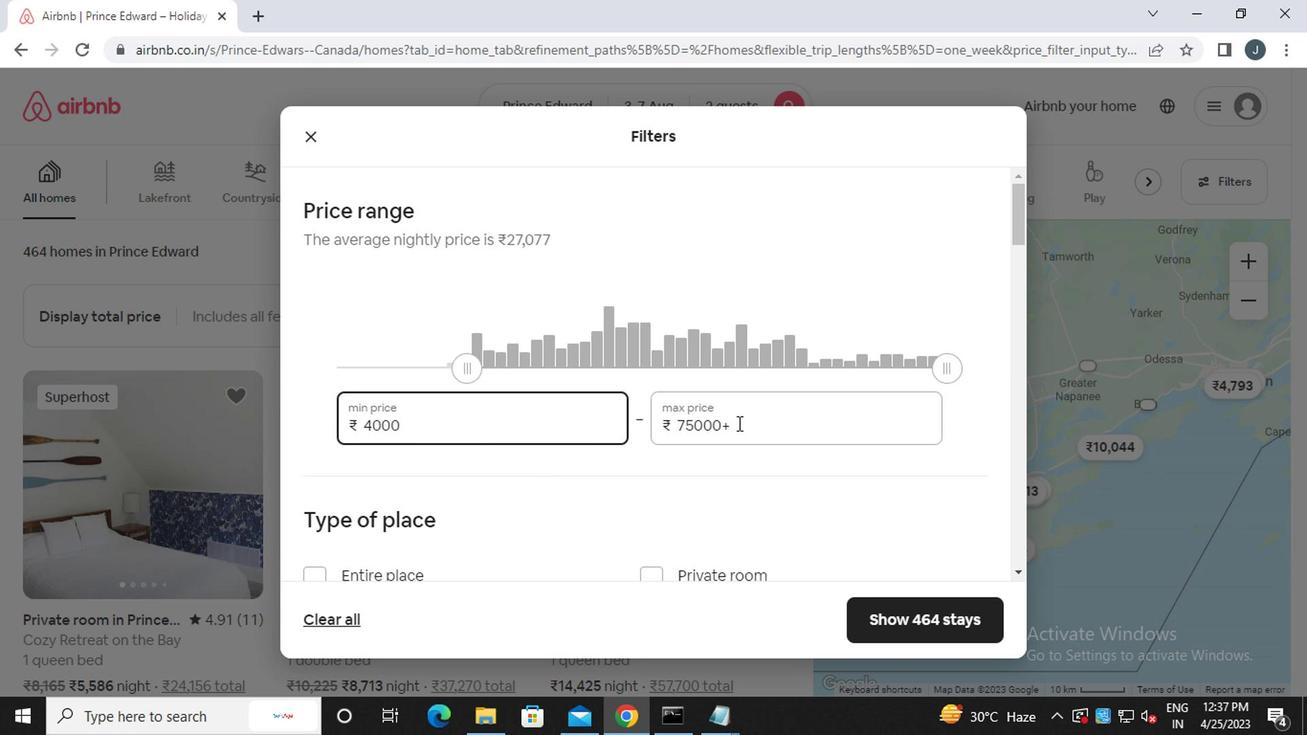 
Action: Key pressed <Key.backspace><Key.backspace><Key.backspace><Key.backspace><Key.backspace><Key.backspace><Key.backspace><Key.backspace><Key.backspace><Key.backspace><Key.backspace><Key.backspace><<105>><<96>><<96>><<96>>
Screenshot: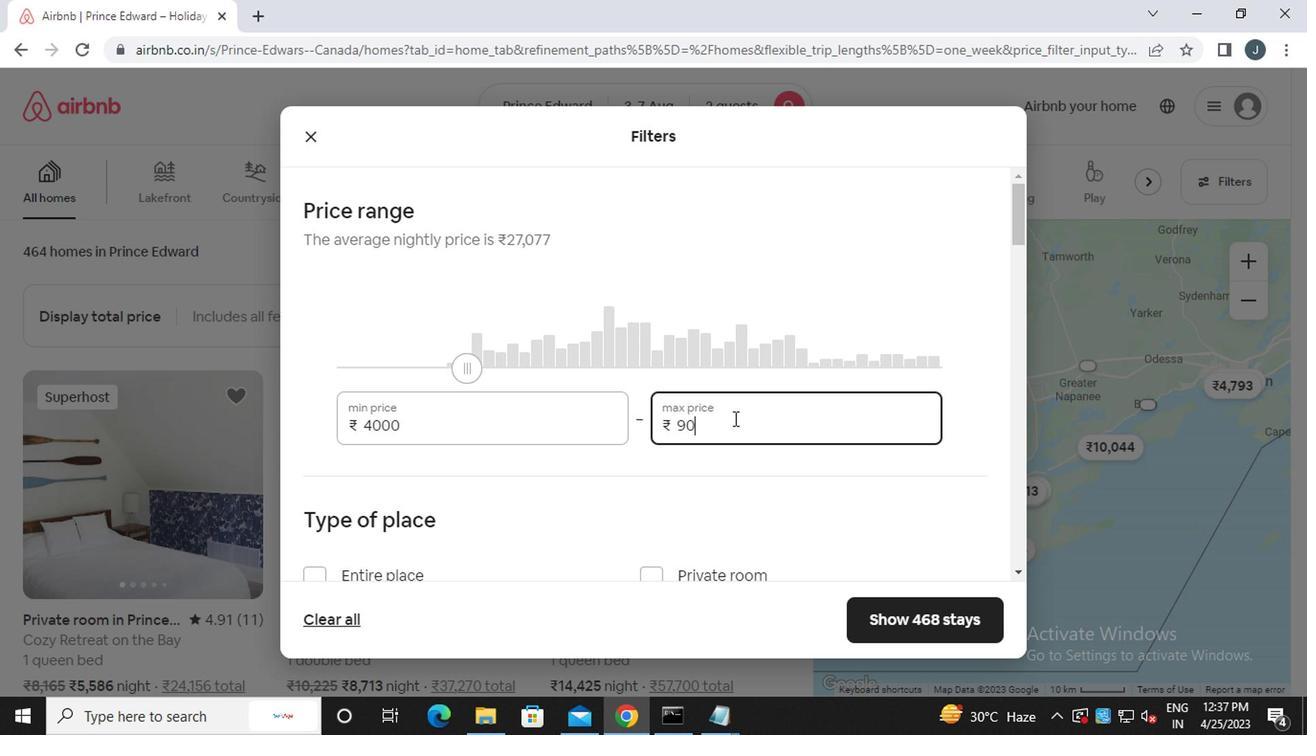 
Action: Mouse moved to (721, 418)
Screenshot: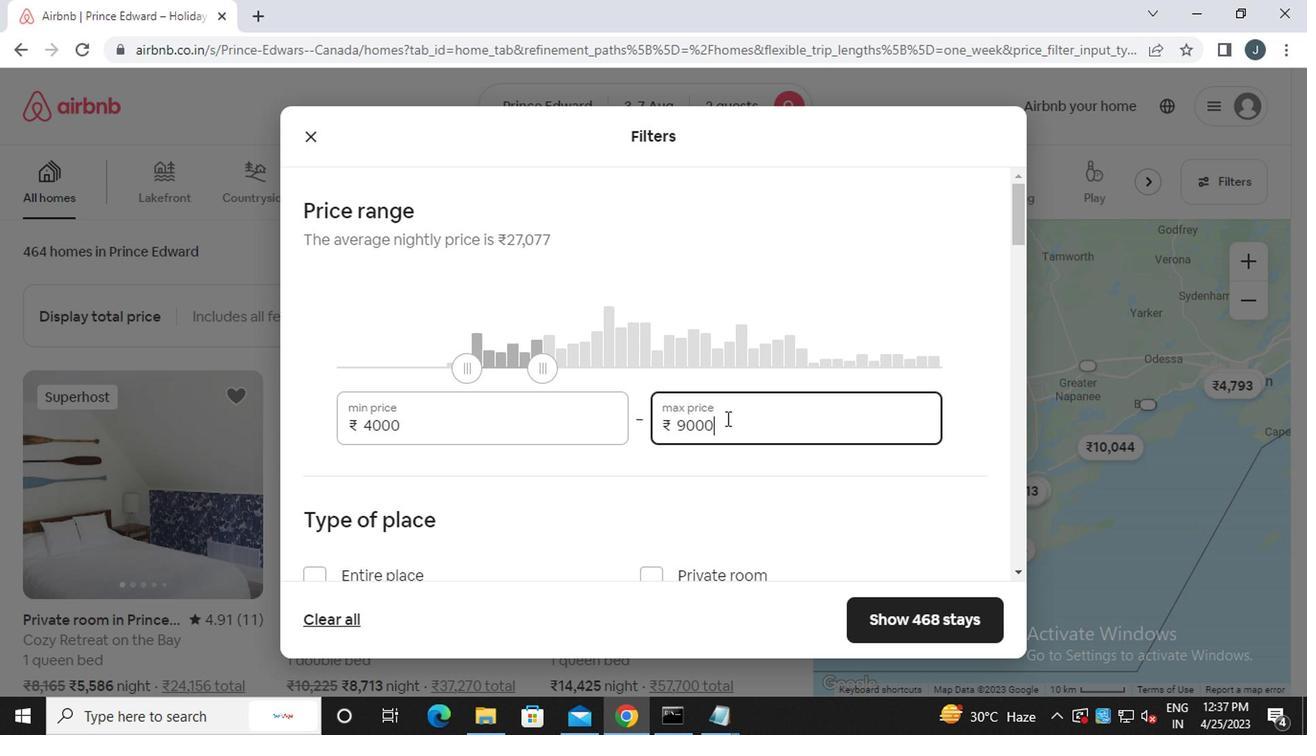 
Action: Mouse scrolled (721, 418) with delta (0, 0)
Screenshot: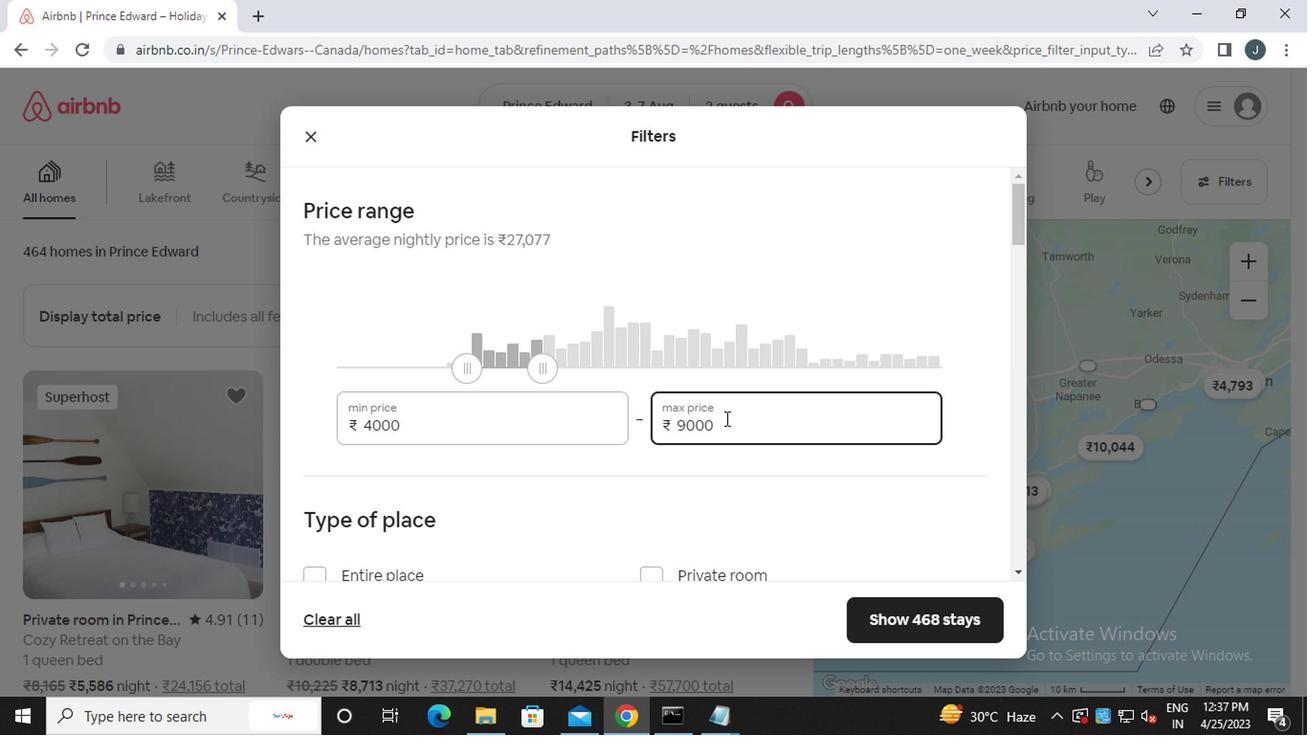 
Action: Mouse scrolled (721, 418) with delta (0, 0)
Screenshot: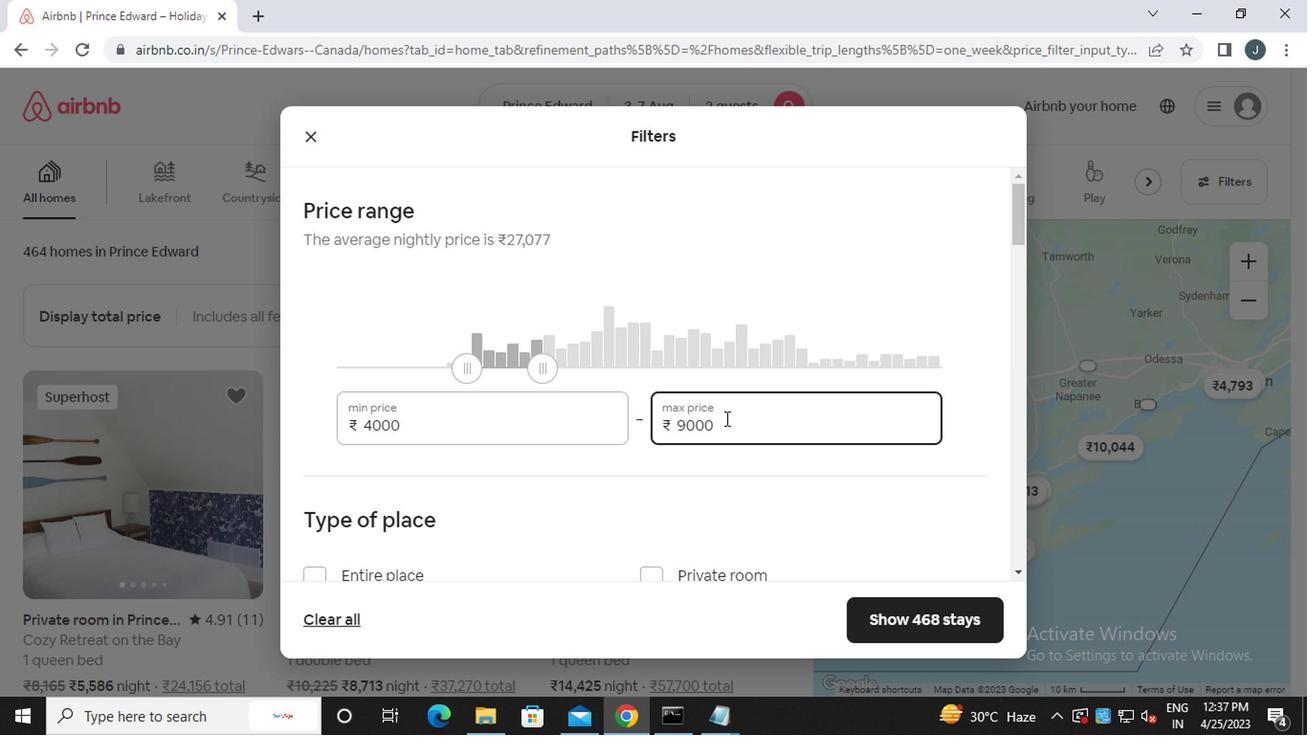 
Action: Mouse moved to (644, 391)
Screenshot: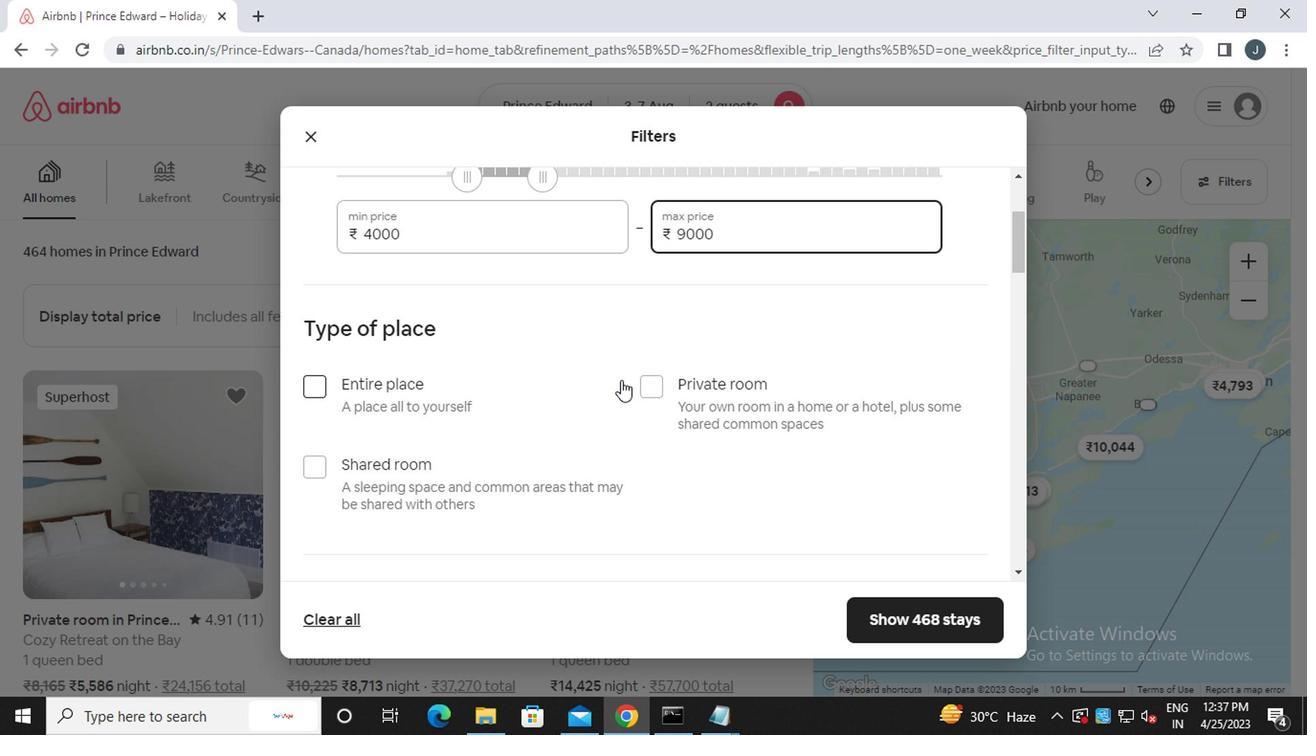 
Action: Mouse pressed left at (644, 391)
Screenshot: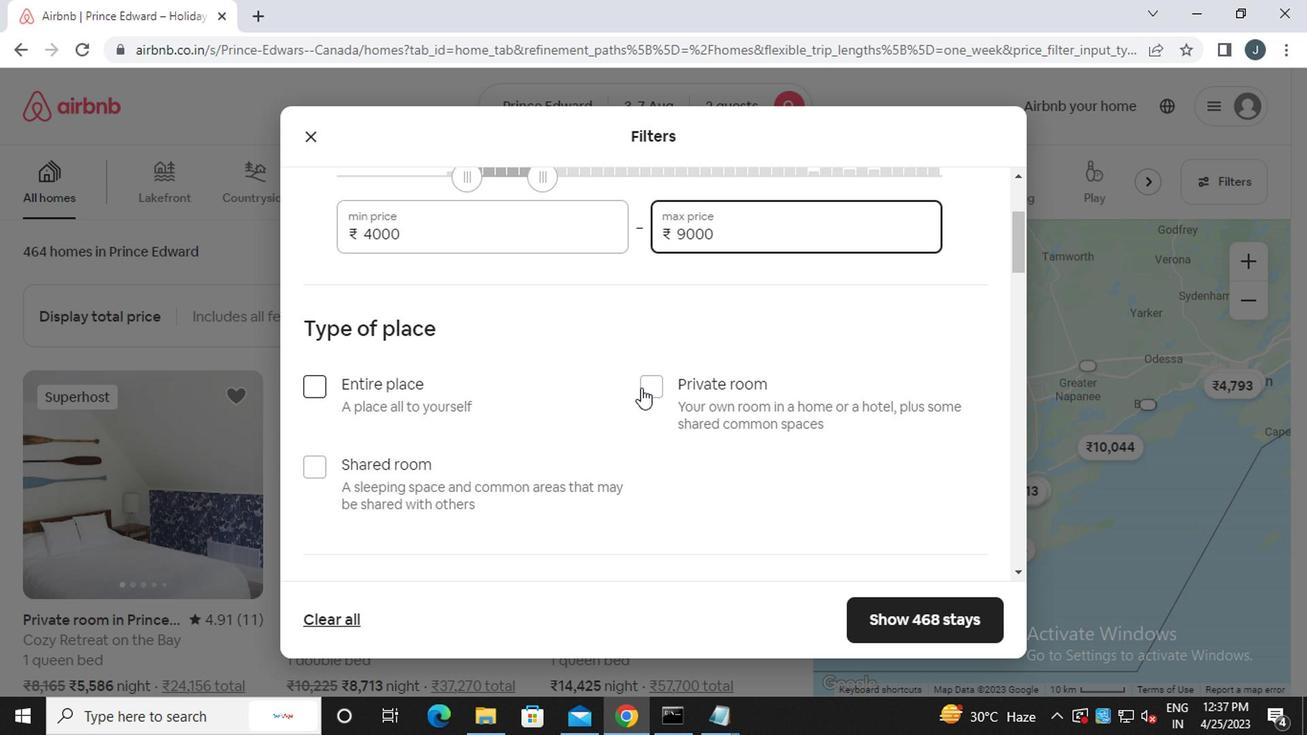
Action: Mouse moved to (636, 399)
Screenshot: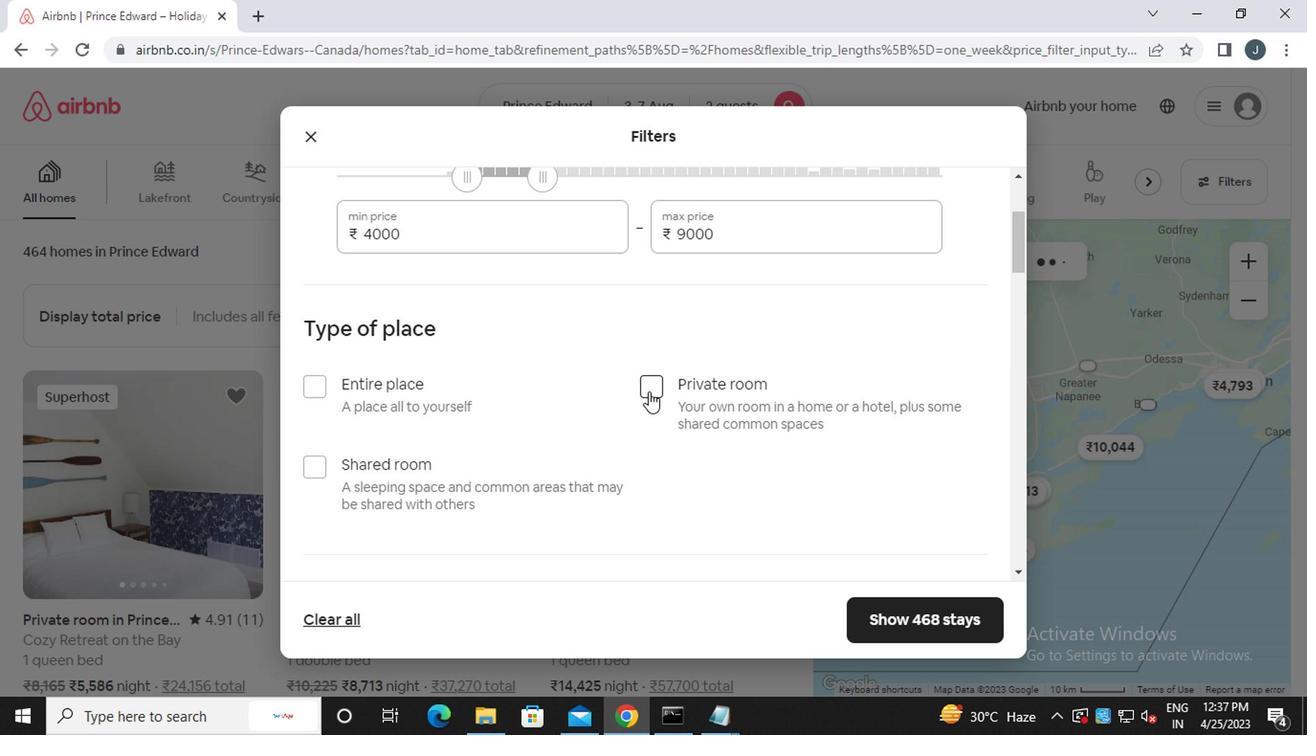 
Action: Mouse scrolled (636, 398) with delta (0, -1)
Screenshot: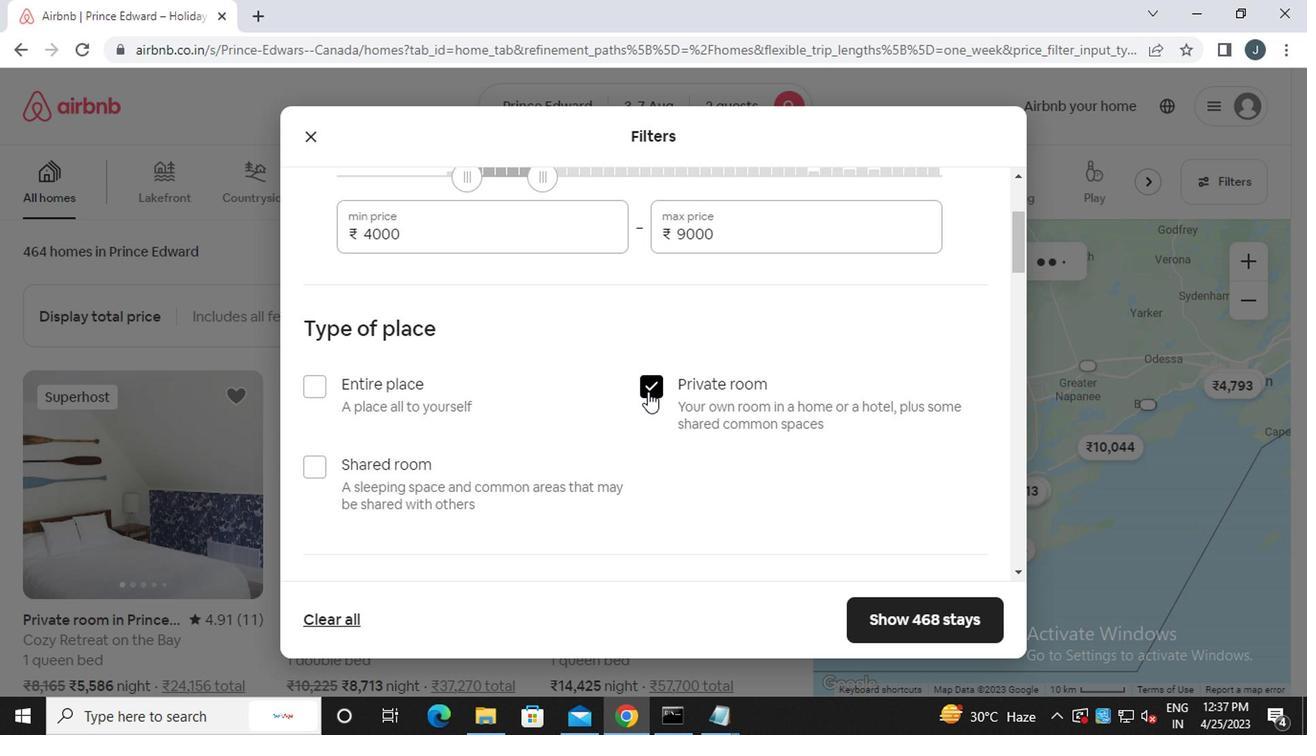 
Action: Mouse moved to (636, 399)
Screenshot: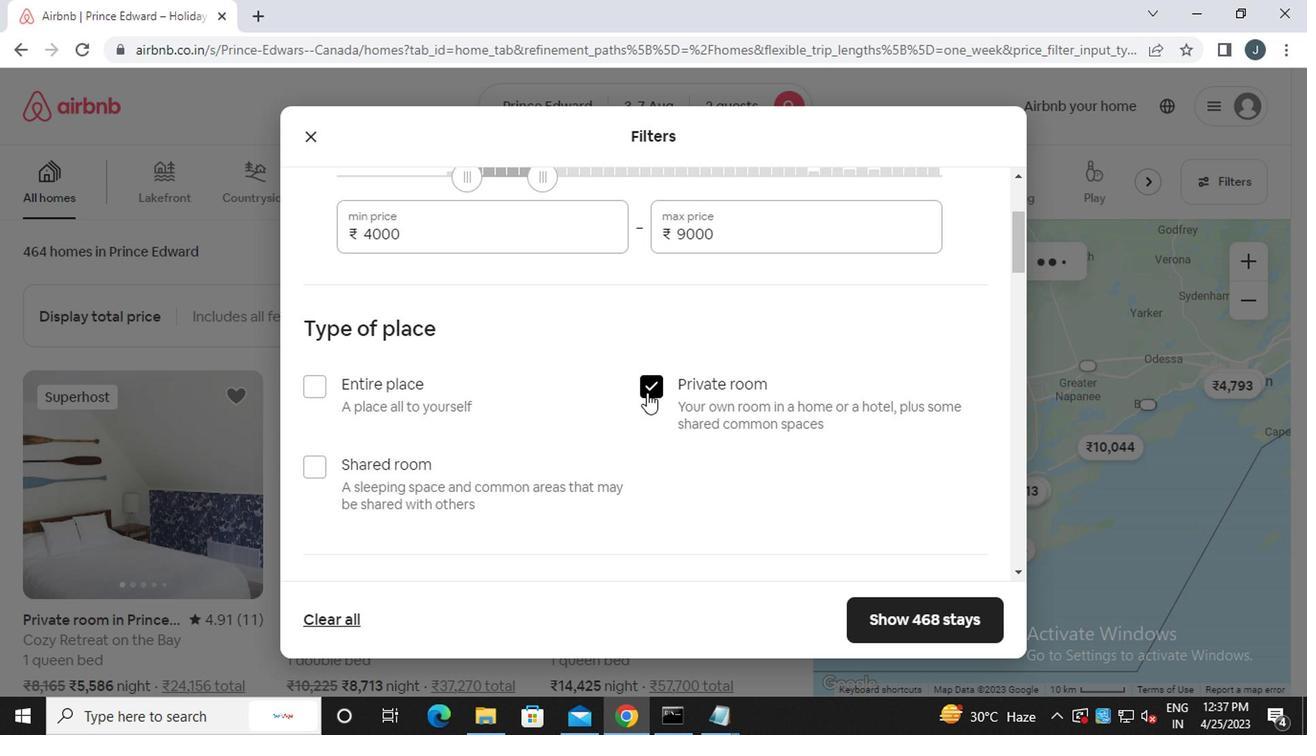 
Action: Mouse scrolled (636, 398) with delta (0, -1)
Screenshot: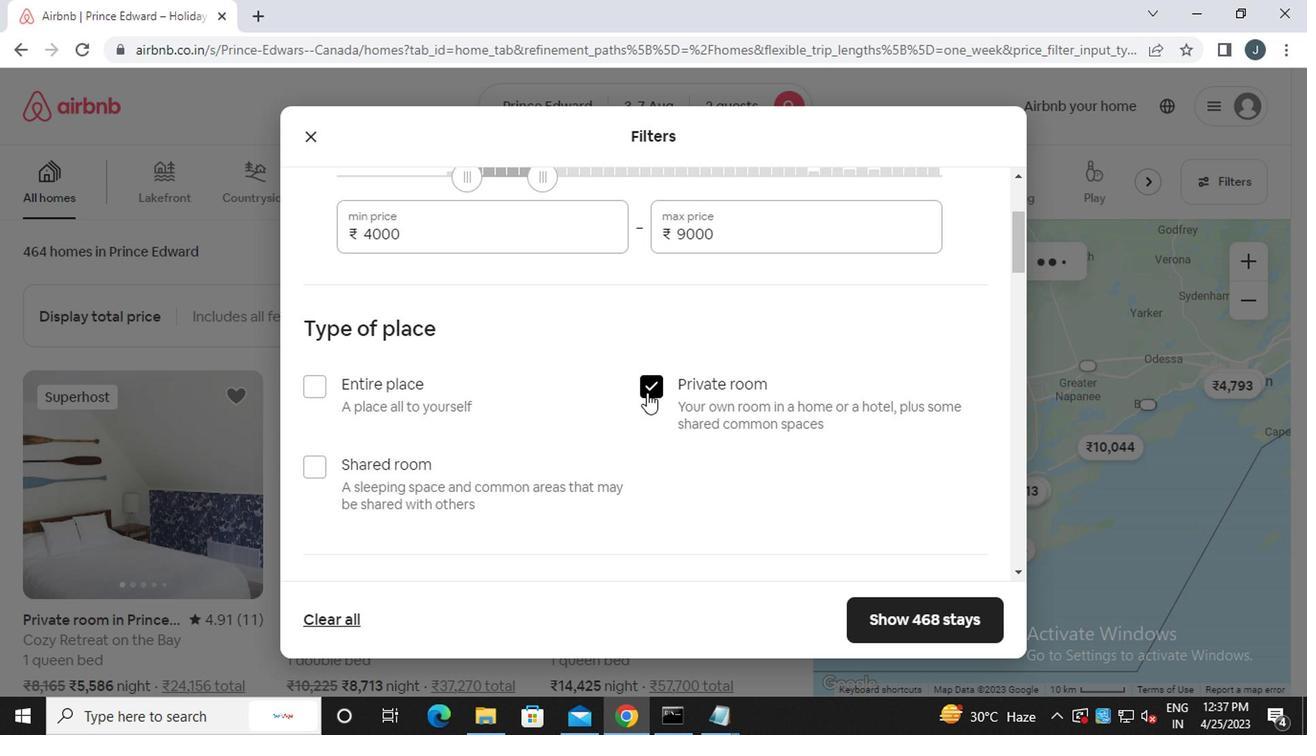 
Action: Mouse scrolled (636, 398) with delta (0, -1)
Screenshot: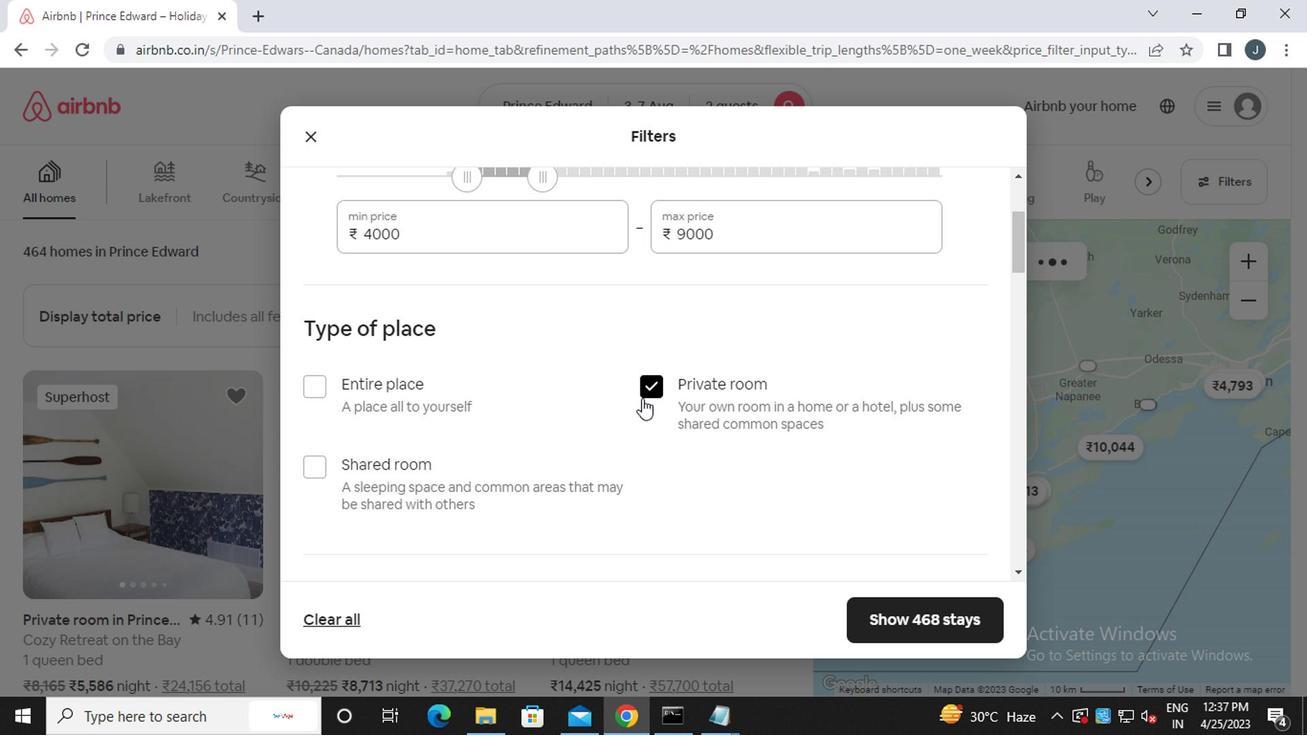 
Action: Mouse moved to (414, 411)
Screenshot: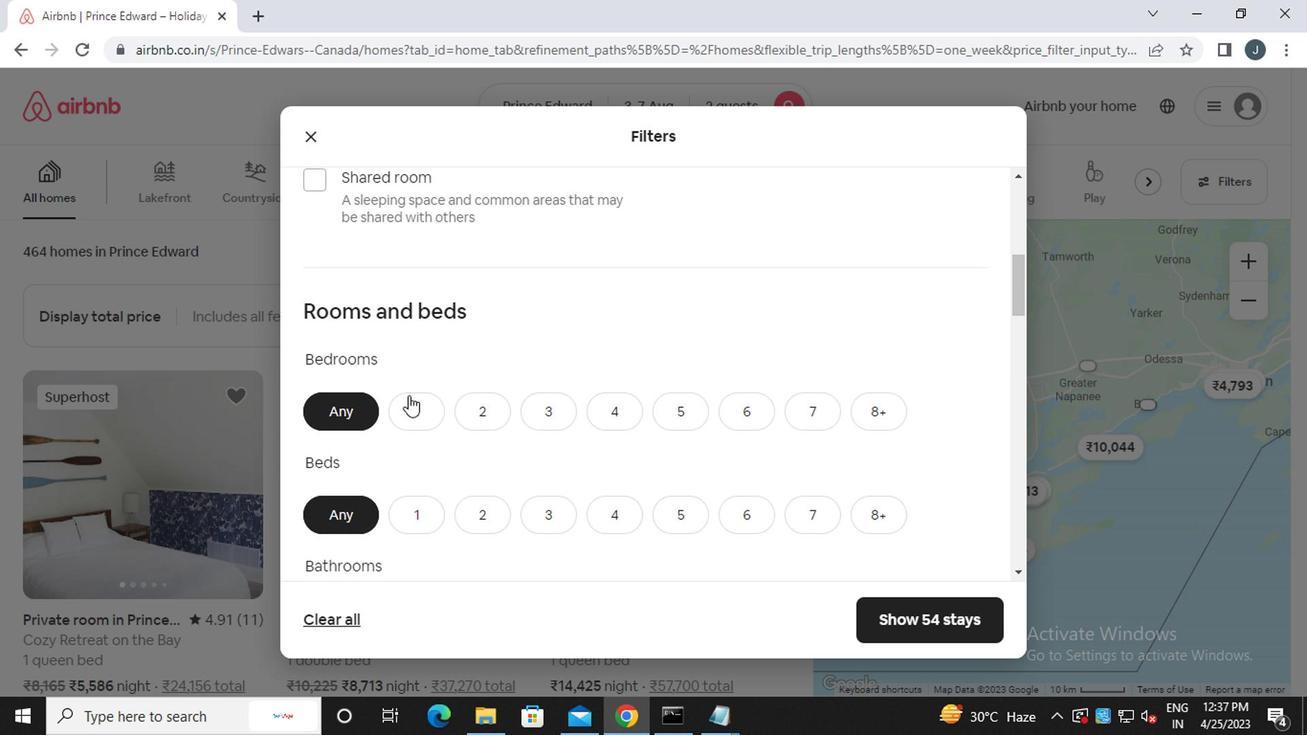 
Action: Mouse pressed left at (414, 411)
Screenshot: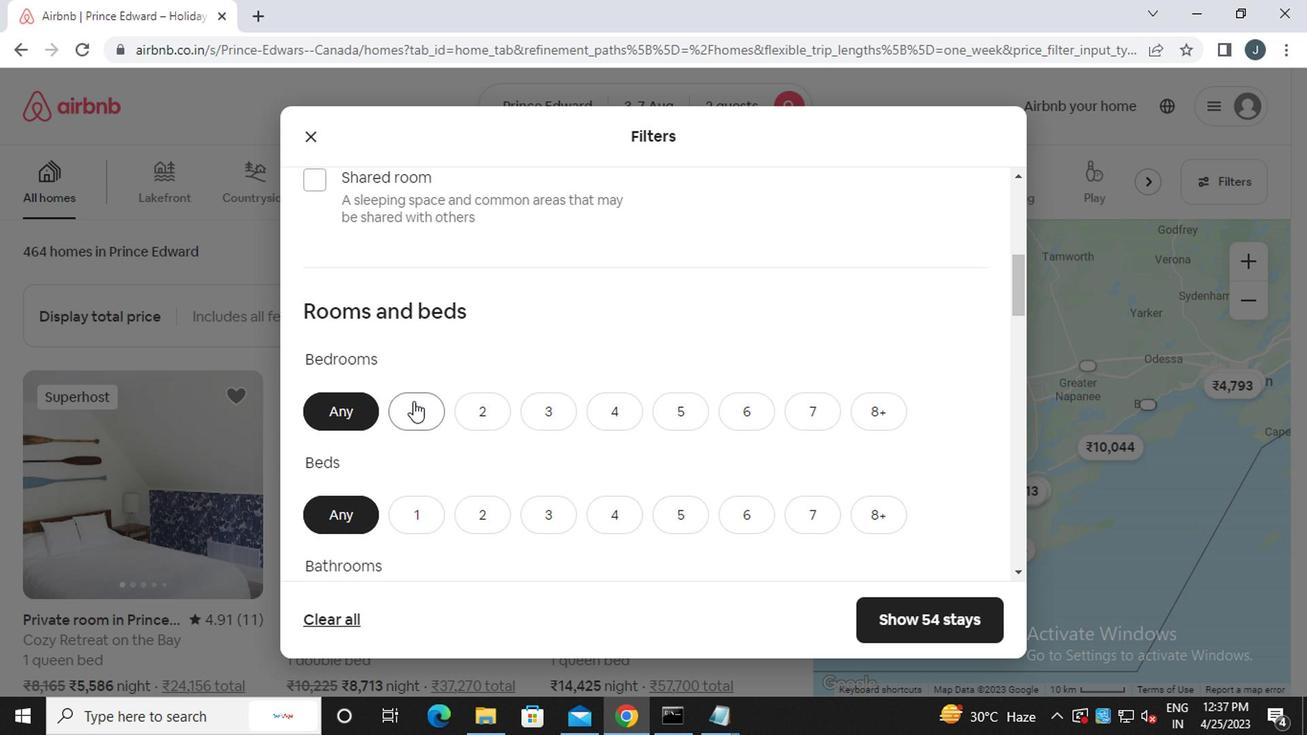 
Action: Mouse moved to (426, 514)
Screenshot: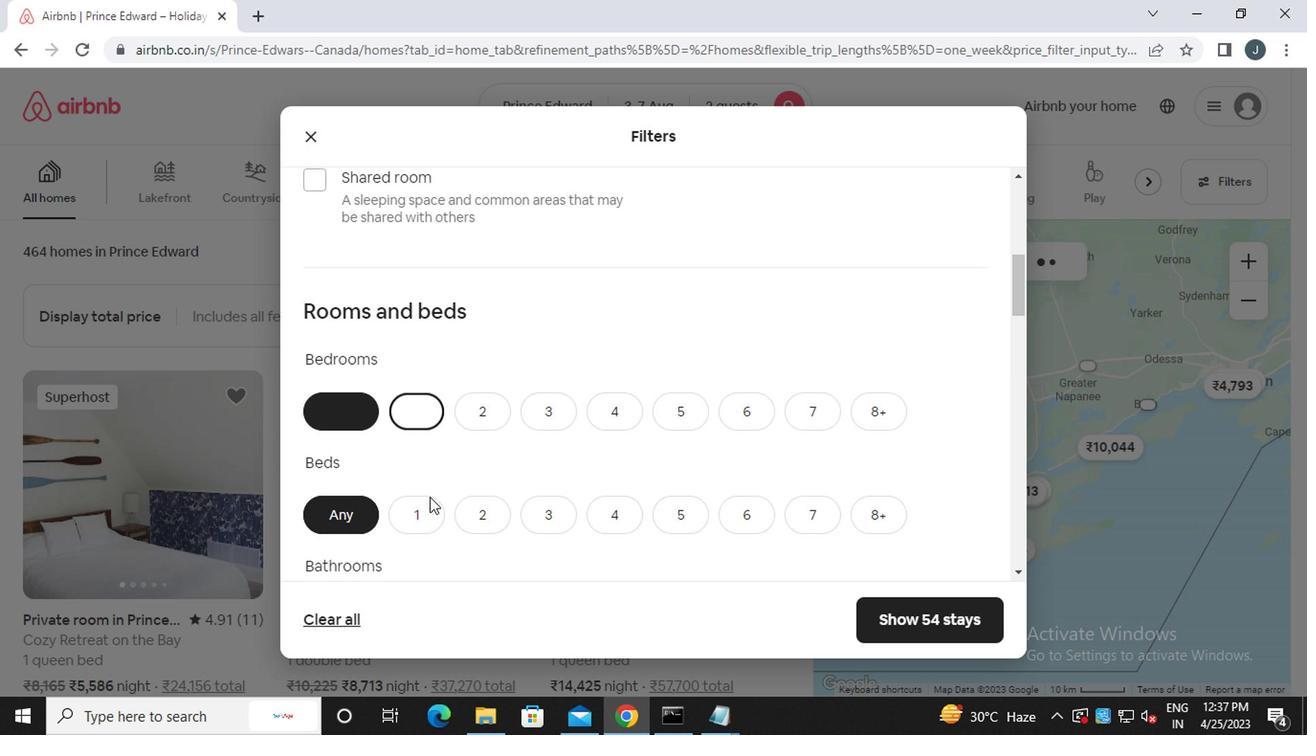 
Action: Mouse pressed left at (426, 514)
Screenshot: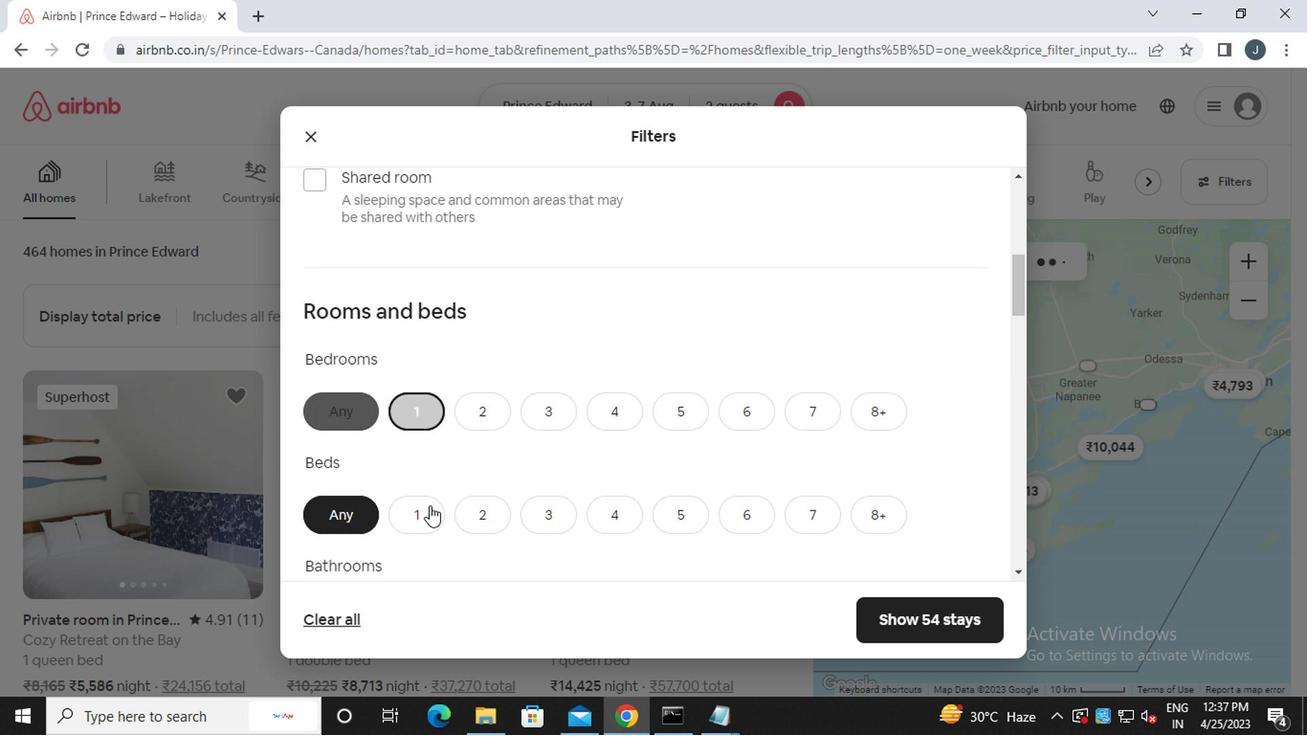 
Action: Mouse moved to (426, 514)
Screenshot: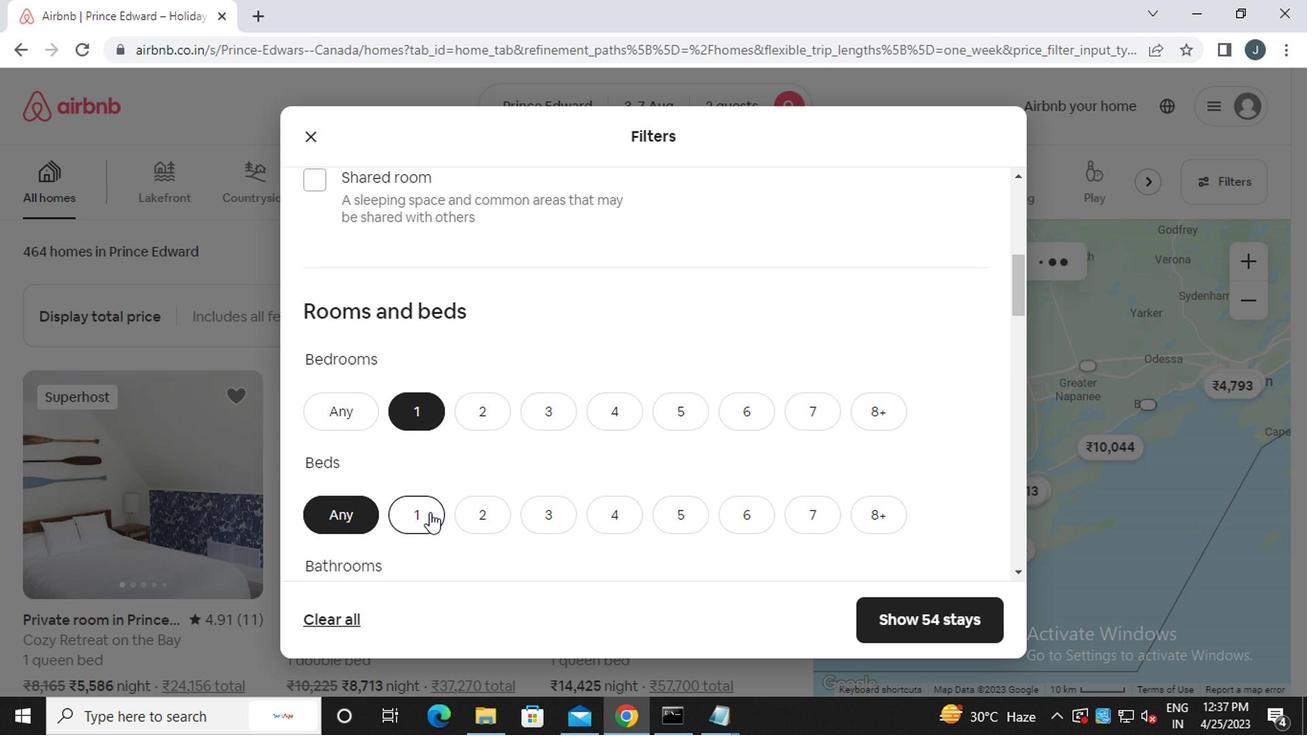 
Action: Mouse scrolled (426, 513) with delta (0, 0)
Screenshot: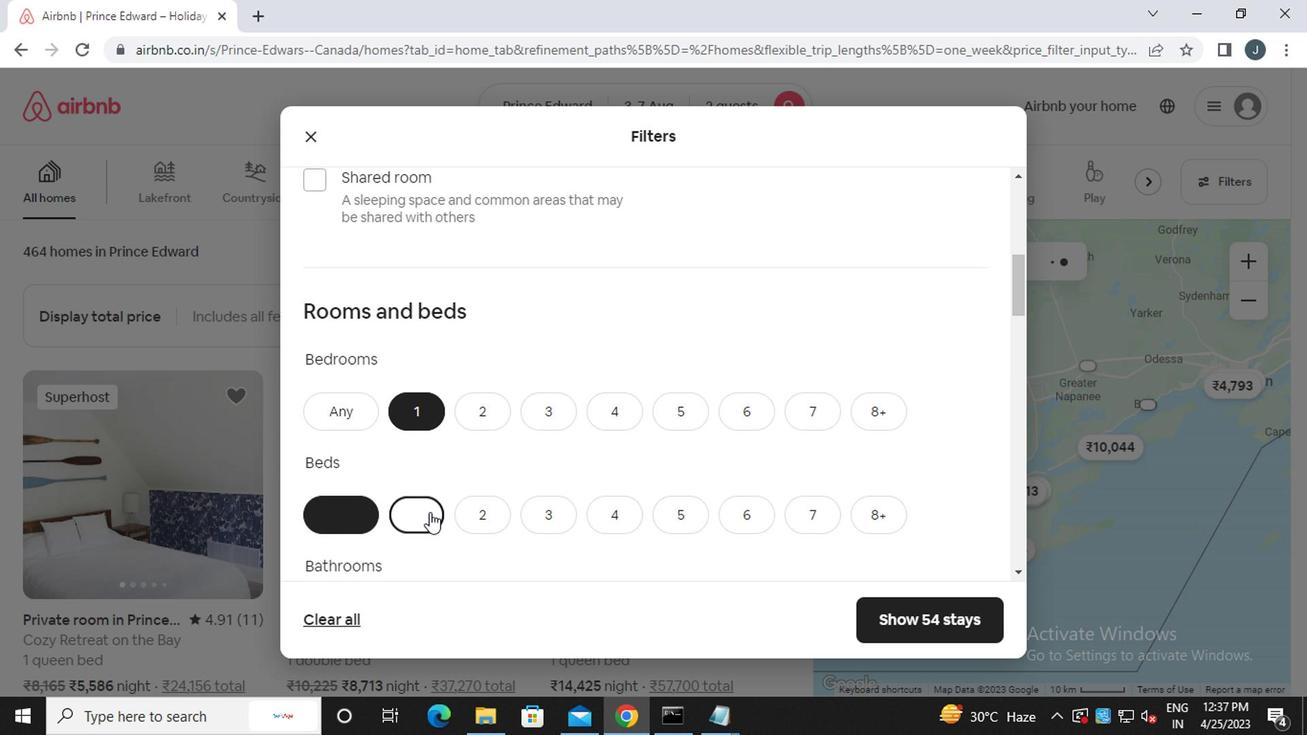
Action: Mouse scrolled (426, 513) with delta (0, 0)
Screenshot: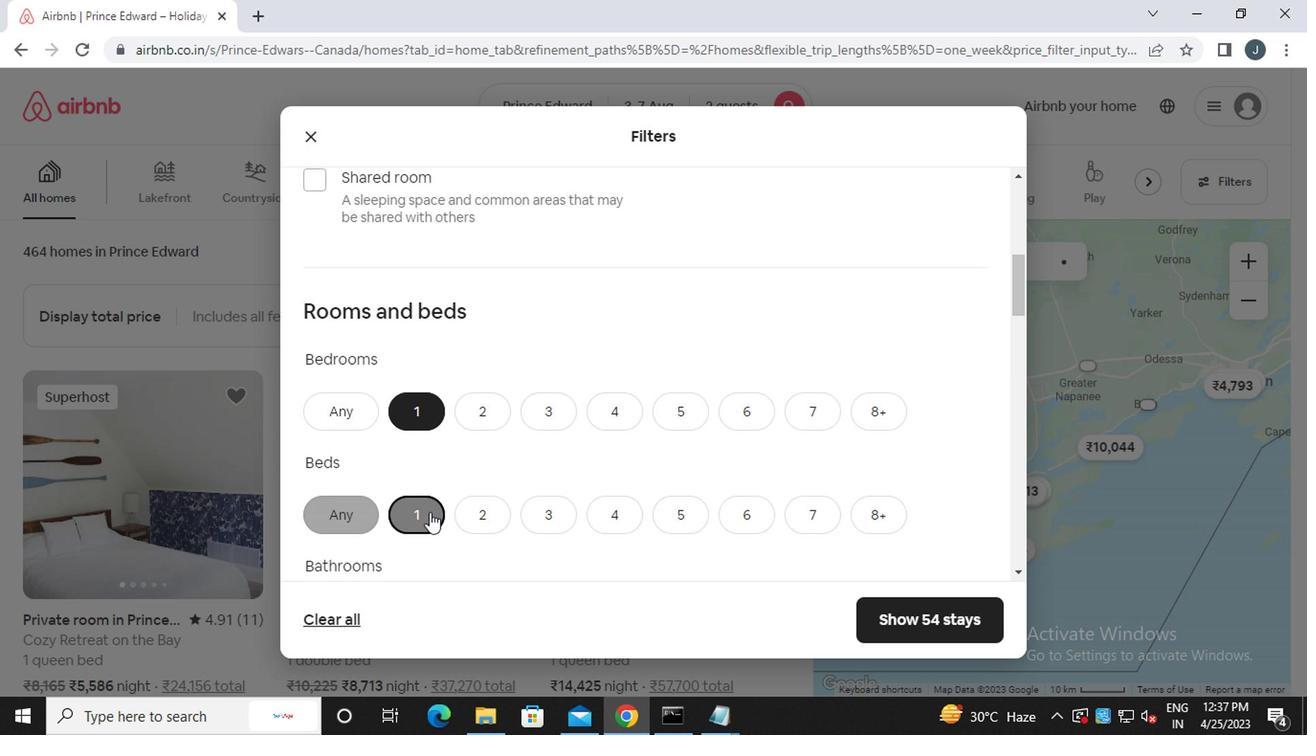
Action: Mouse moved to (411, 427)
Screenshot: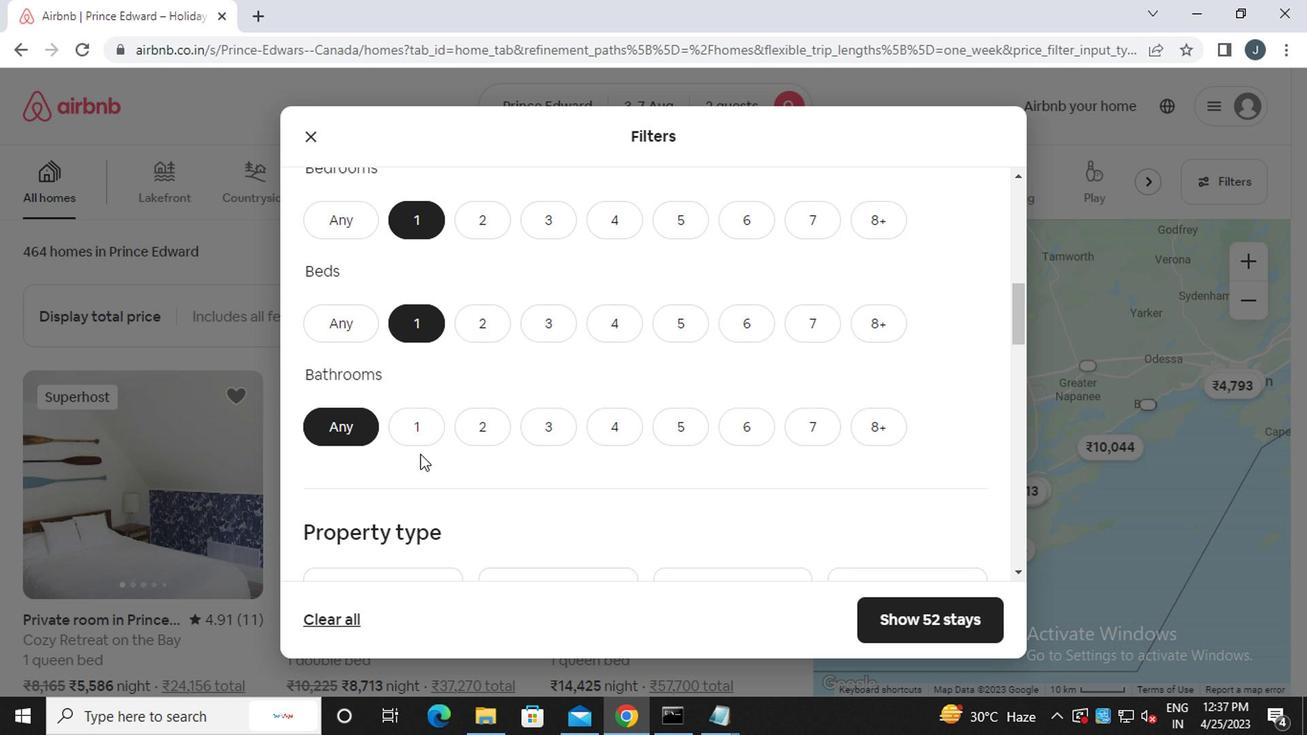 
Action: Mouse pressed left at (411, 427)
Screenshot: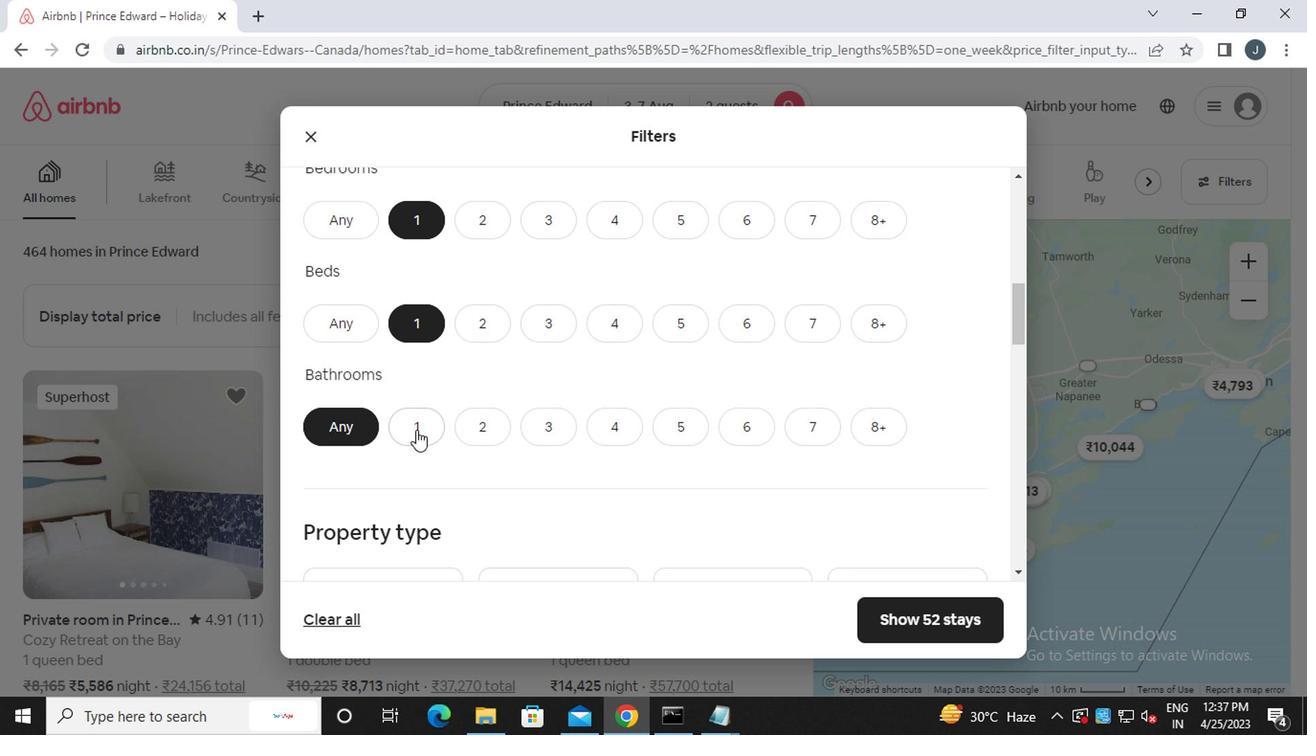 
Action: Mouse moved to (386, 479)
Screenshot: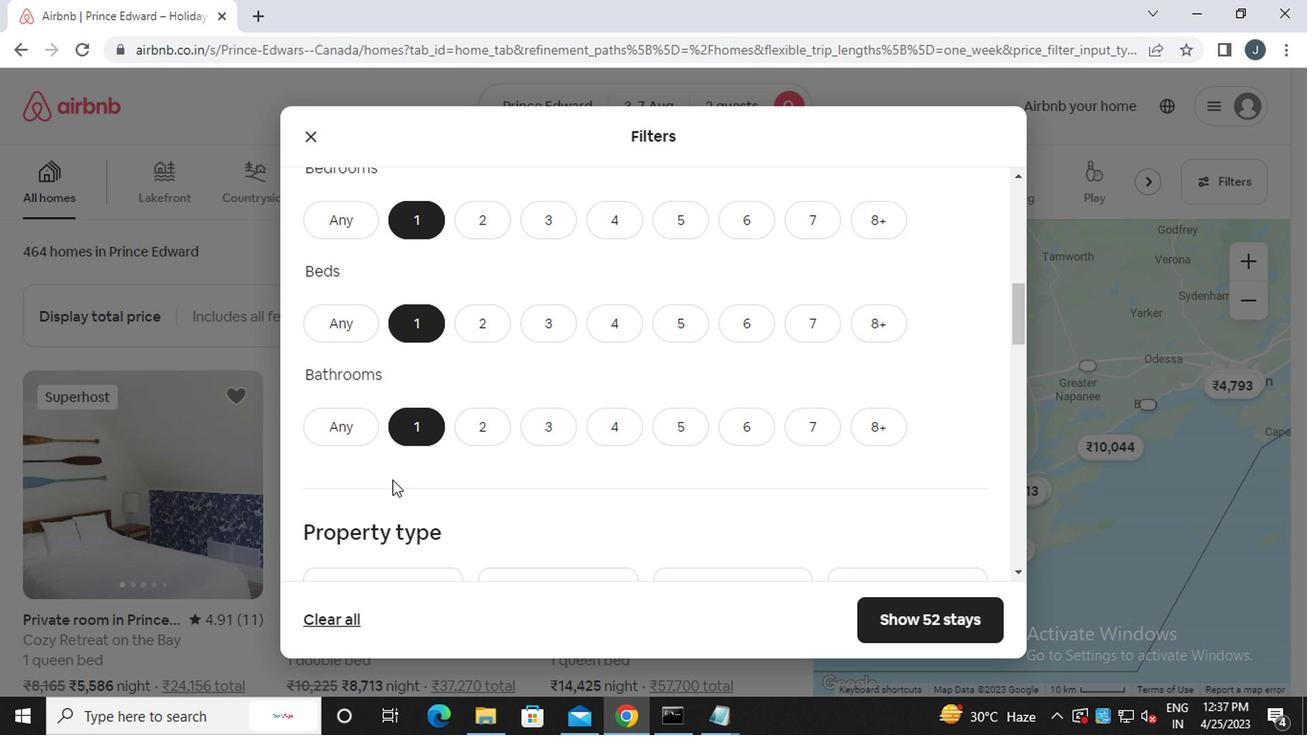 
Action: Mouse scrolled (386, 477) with delta (0, -1)
Screenshot: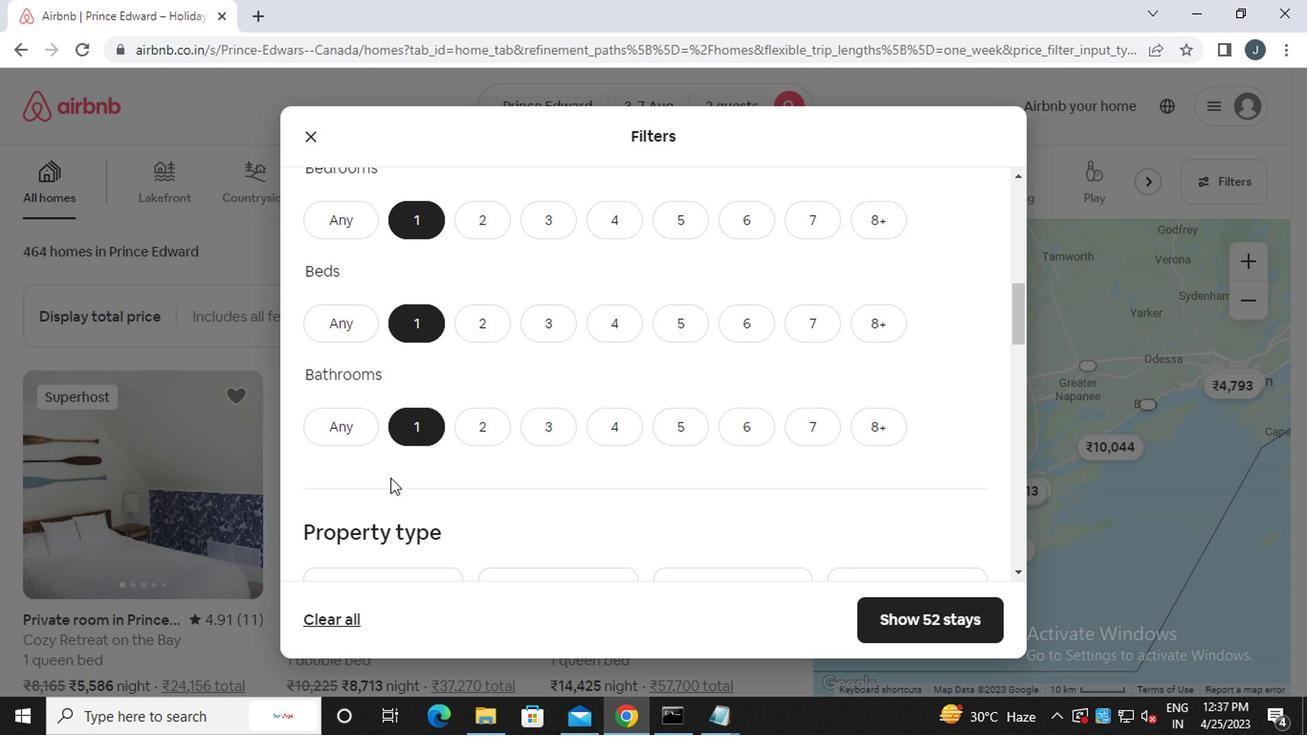 
Action: Mouse scrolled (386, 477) with delta (0, -1)
Screenshot: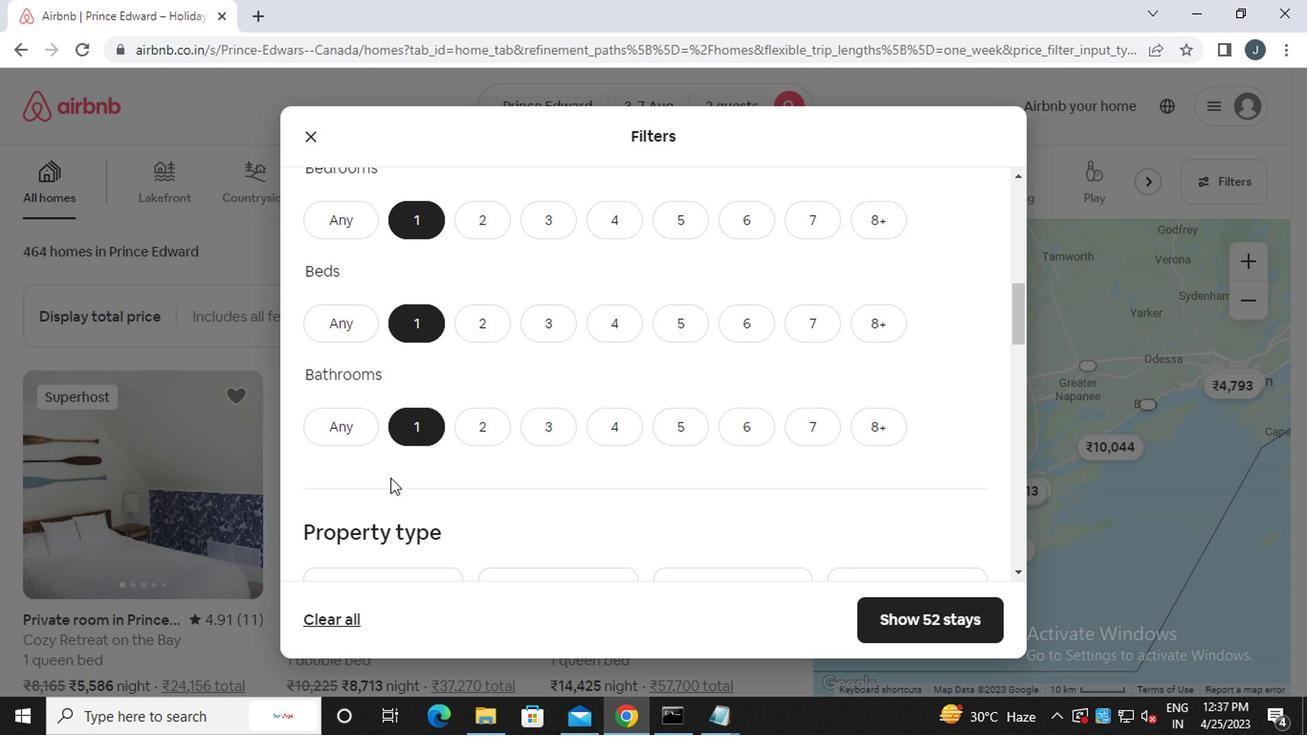 
Action: Mouse moved to (392, 439)
Screenshot: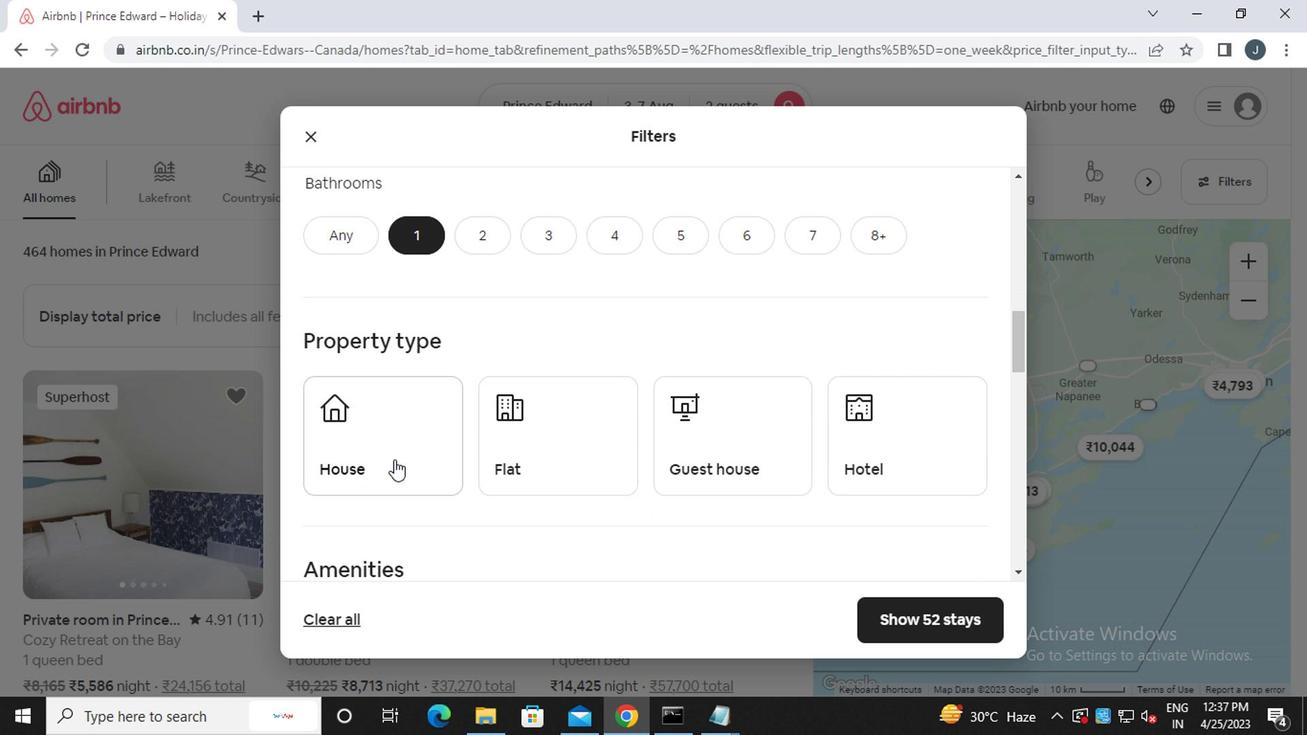 
Action: Mouse pressed left at (392, 439)
Screenshot: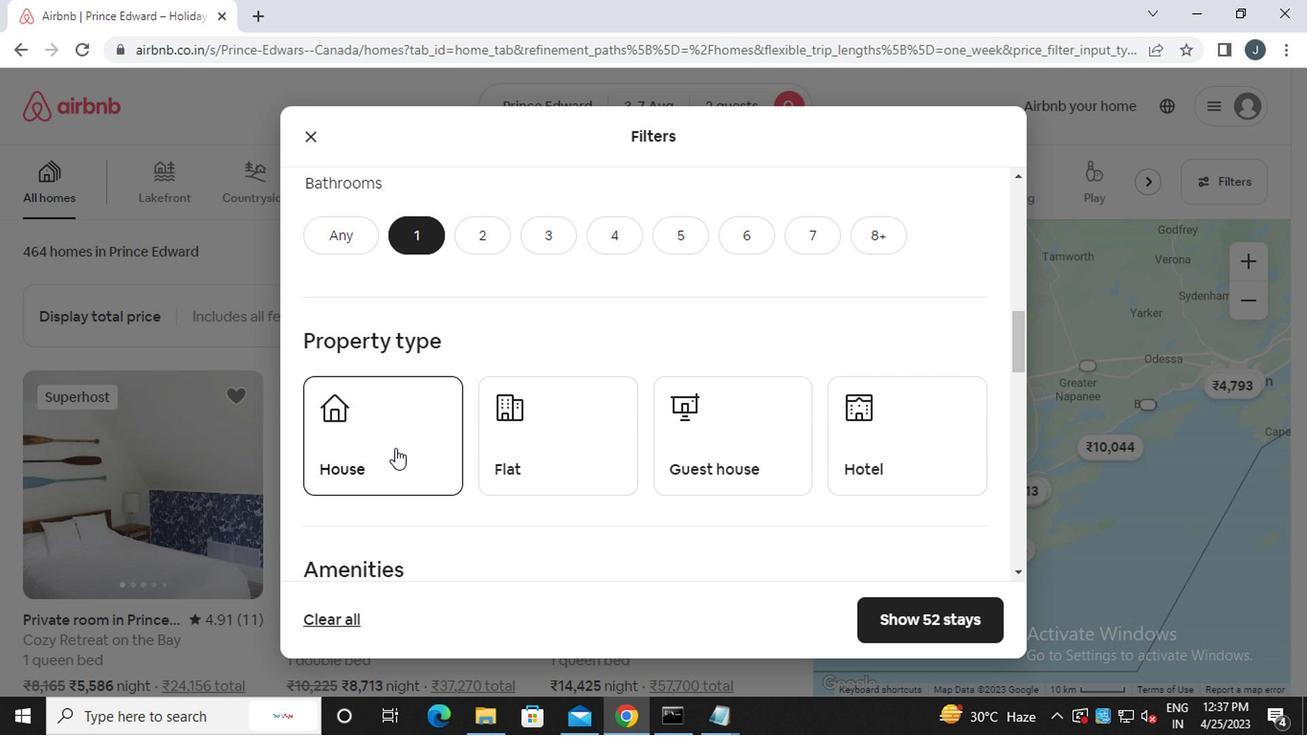 
Action: Mouse moved to (514, 456)
Screenshot: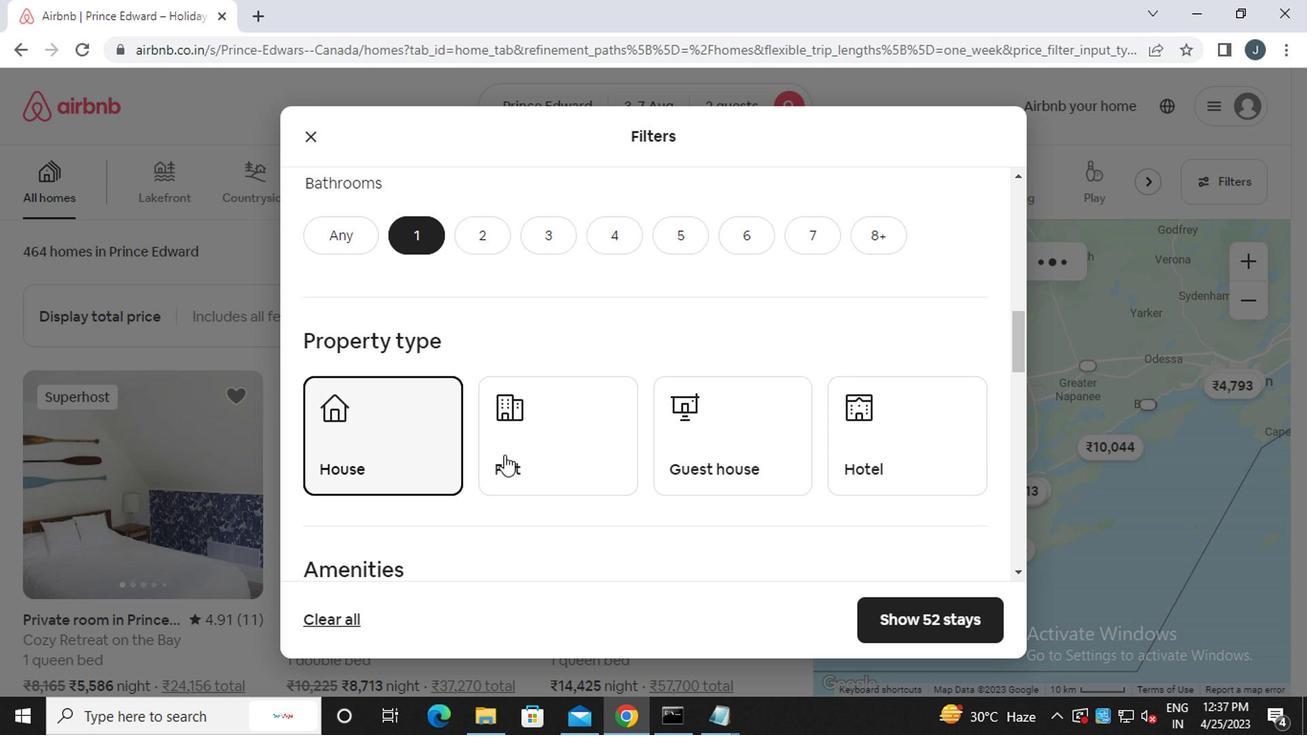 
Action: Mouse pressed left at (514, 456)
Screenshot: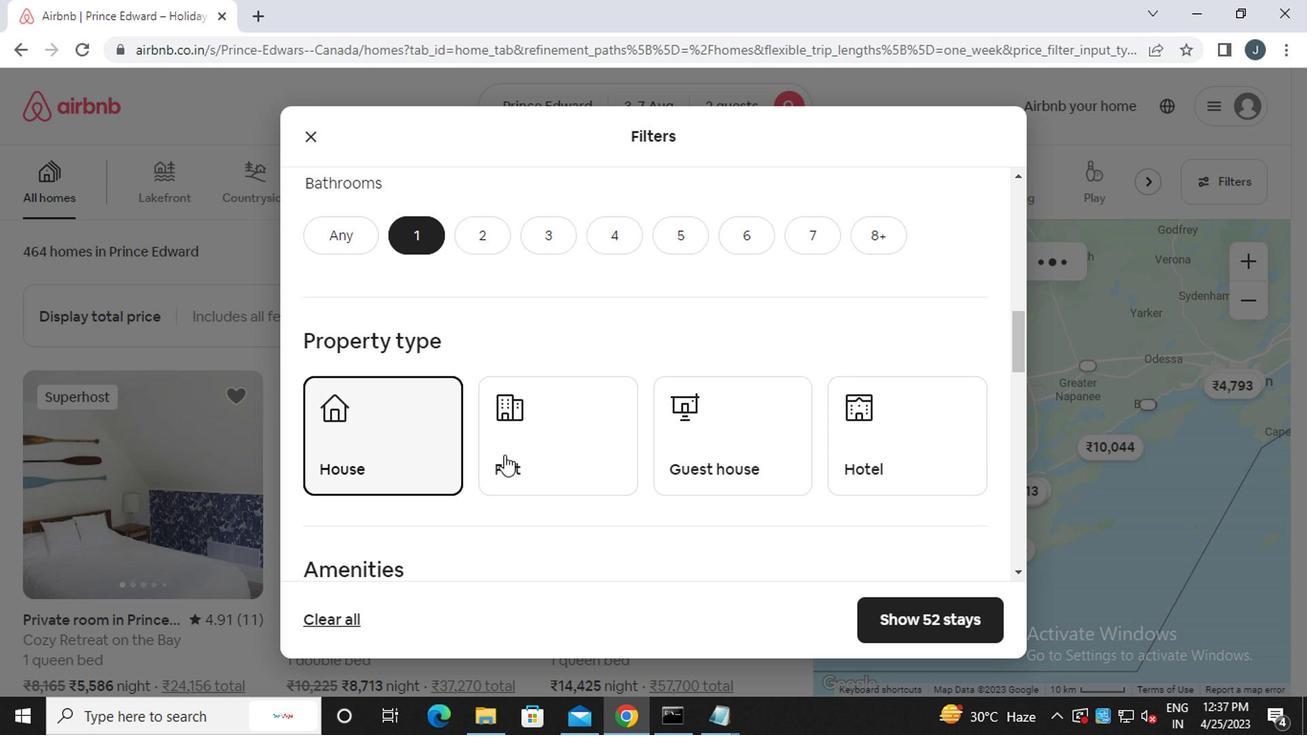 
Action: Mouse moved to (695, 460)
Screenshot: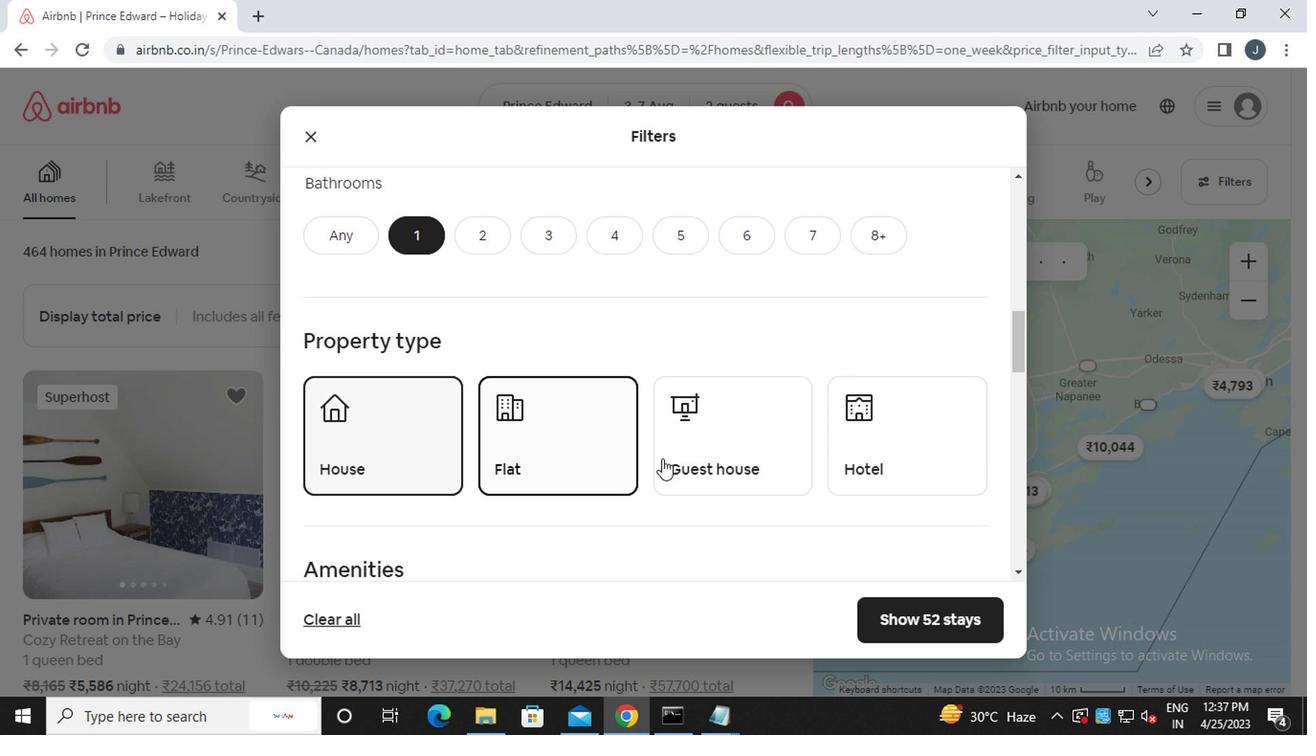 
Action: Mouse pressed left at (695, 460)
Screenshot: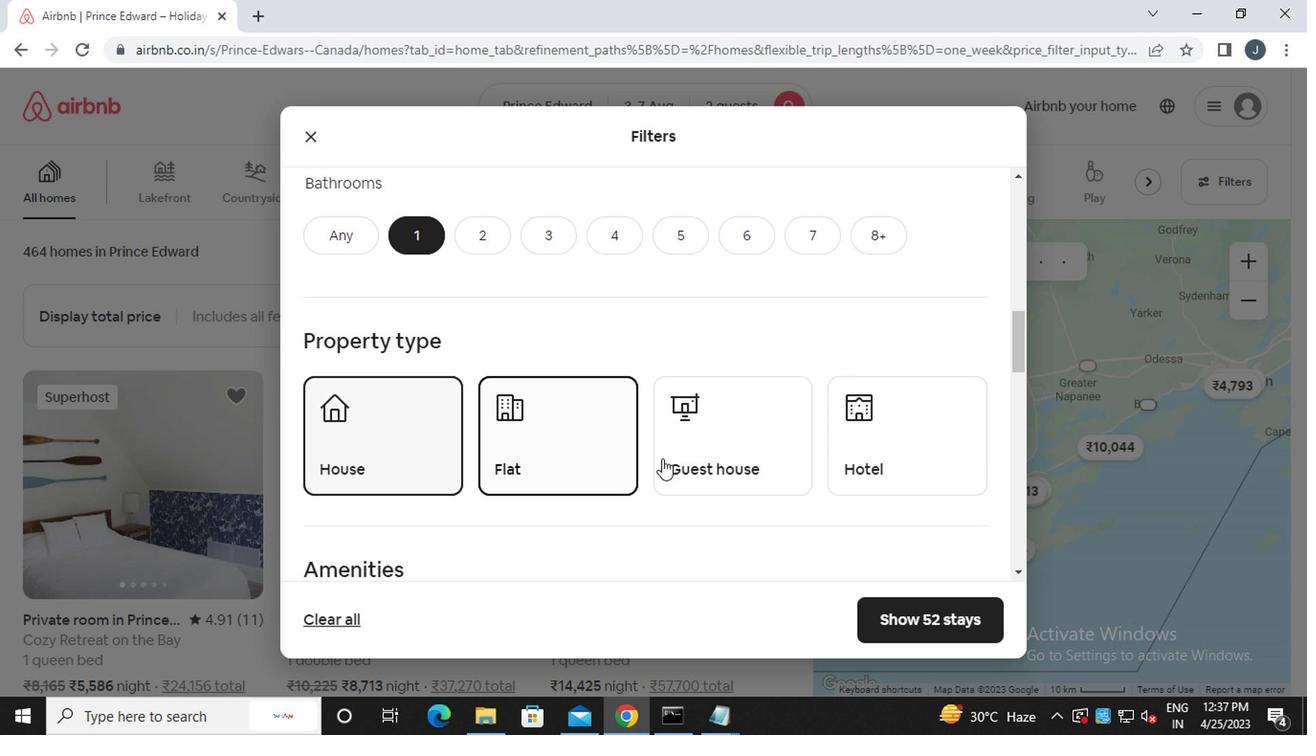 
Action: Mouse moved to (856, 454)
Screenshot: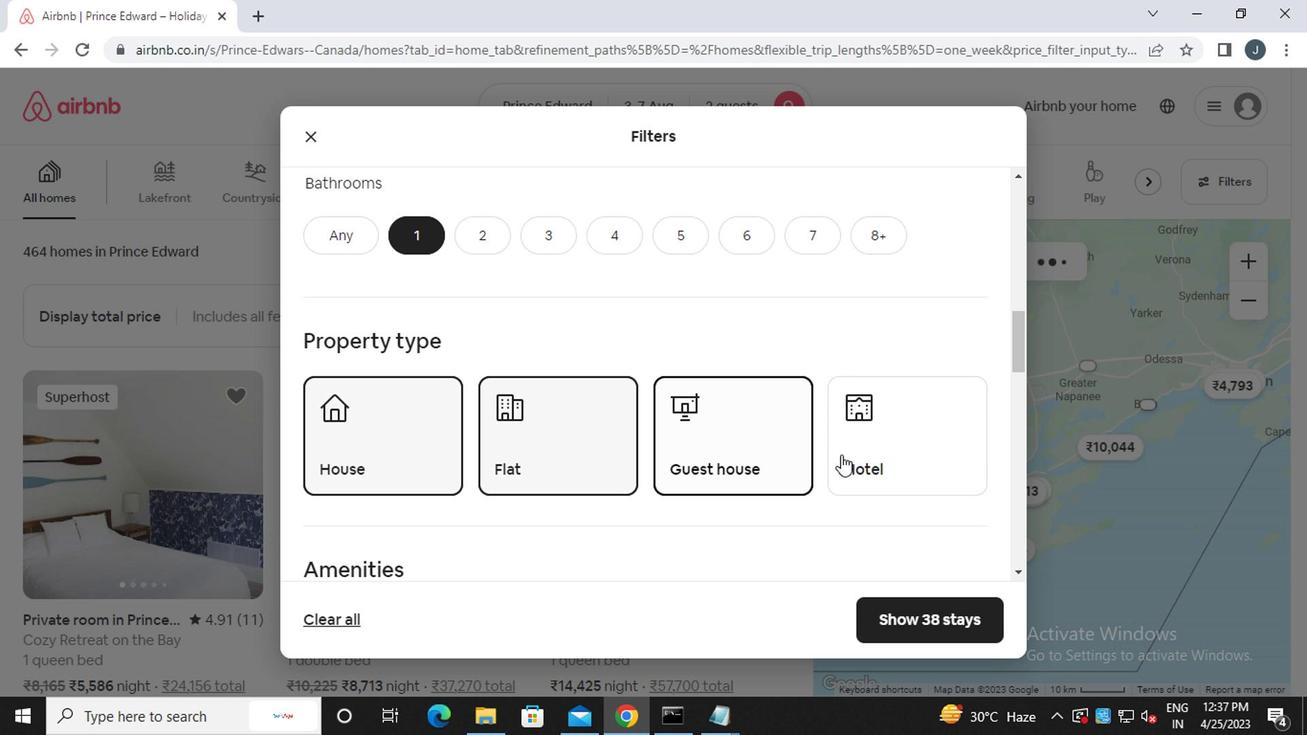 
Action: Mouse pressed left at (856, 454)
Screenshot: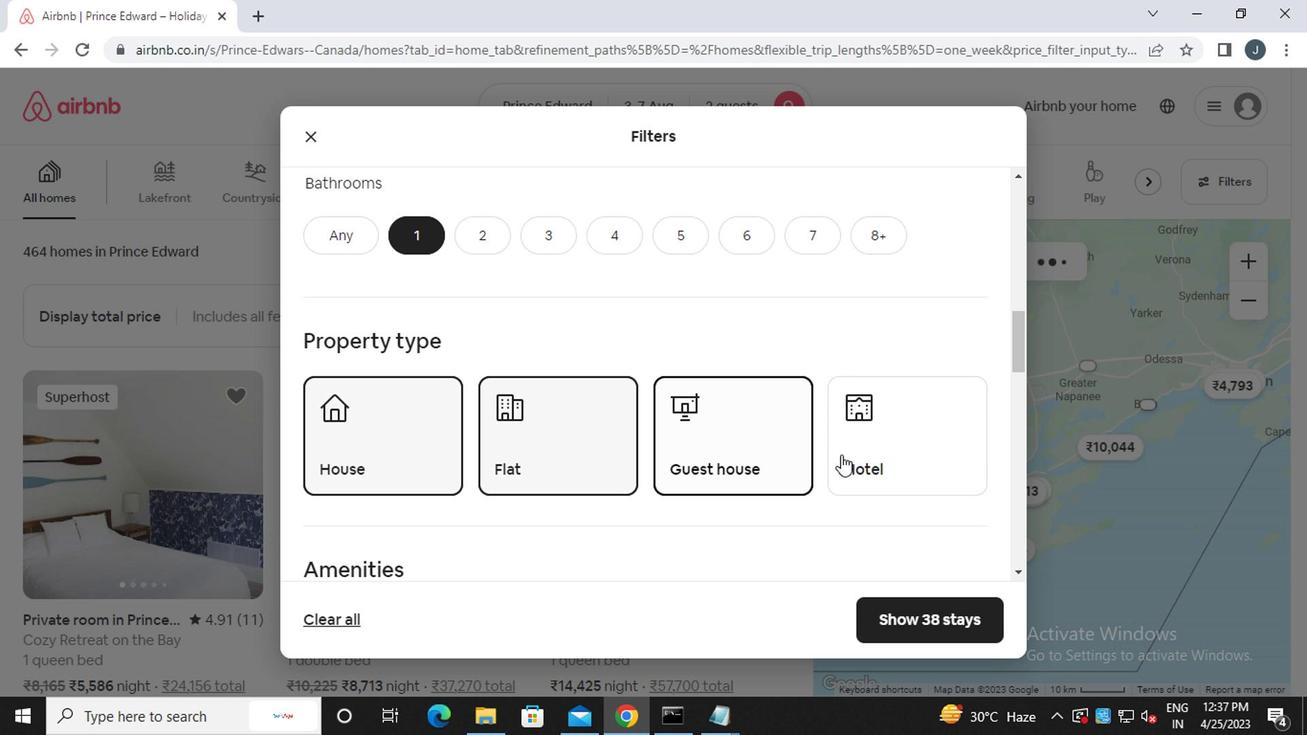 
Action: Mouse moved to (592, 457)
Screenshot: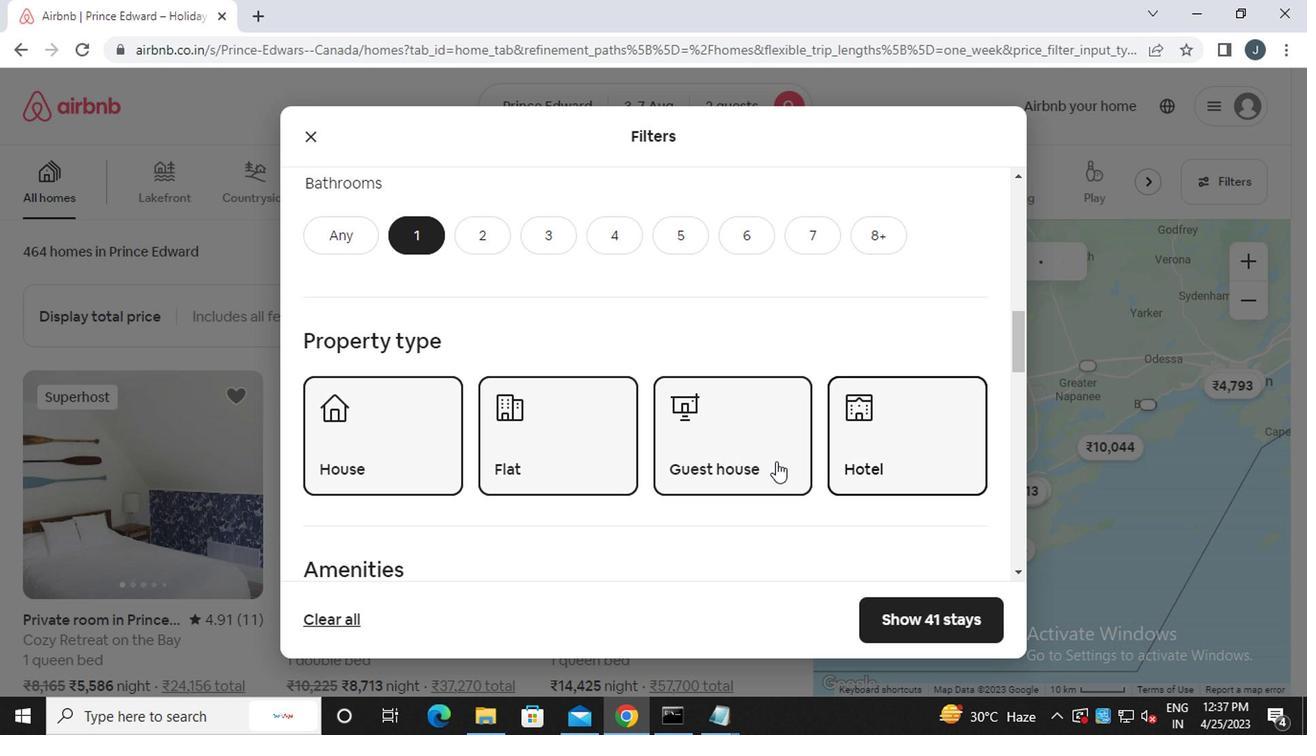 
Action: Mouse scrolled (592, 456) with delta (0, 0)
Screenshot: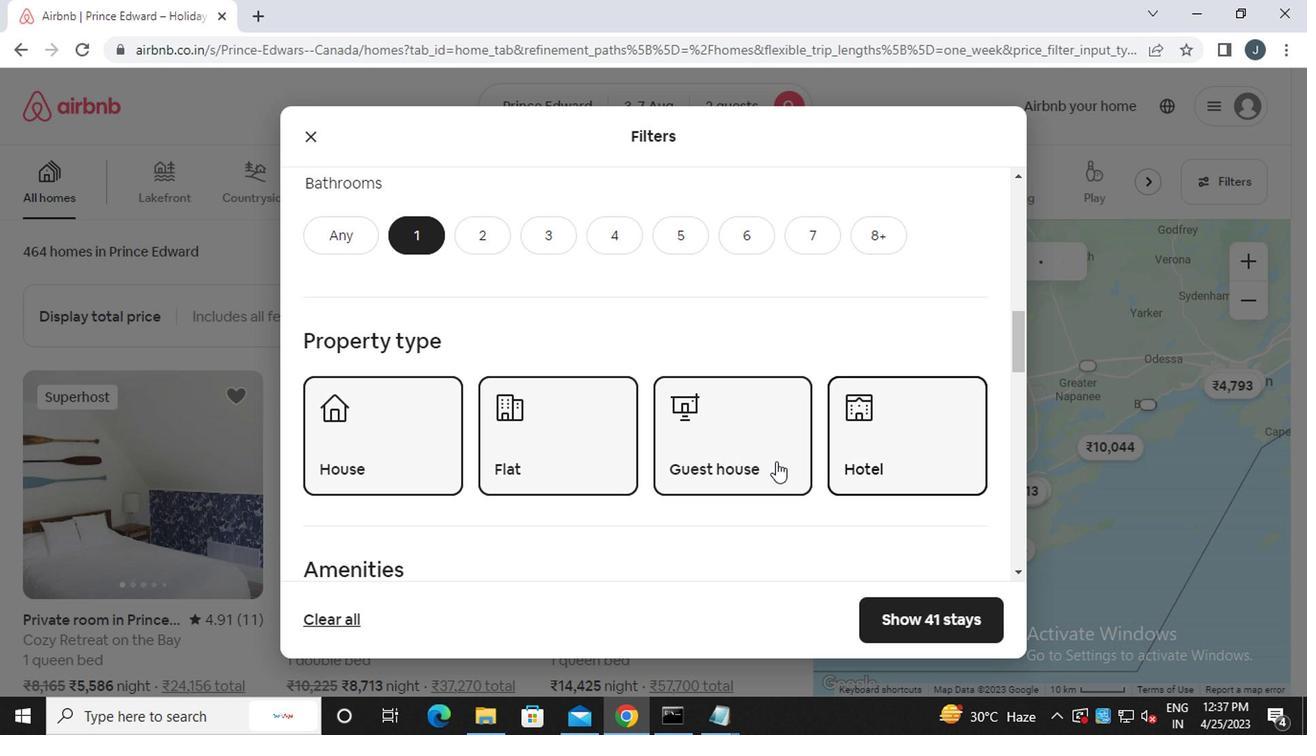 
Action: Mouse moved to (591, 457)
Screenshot: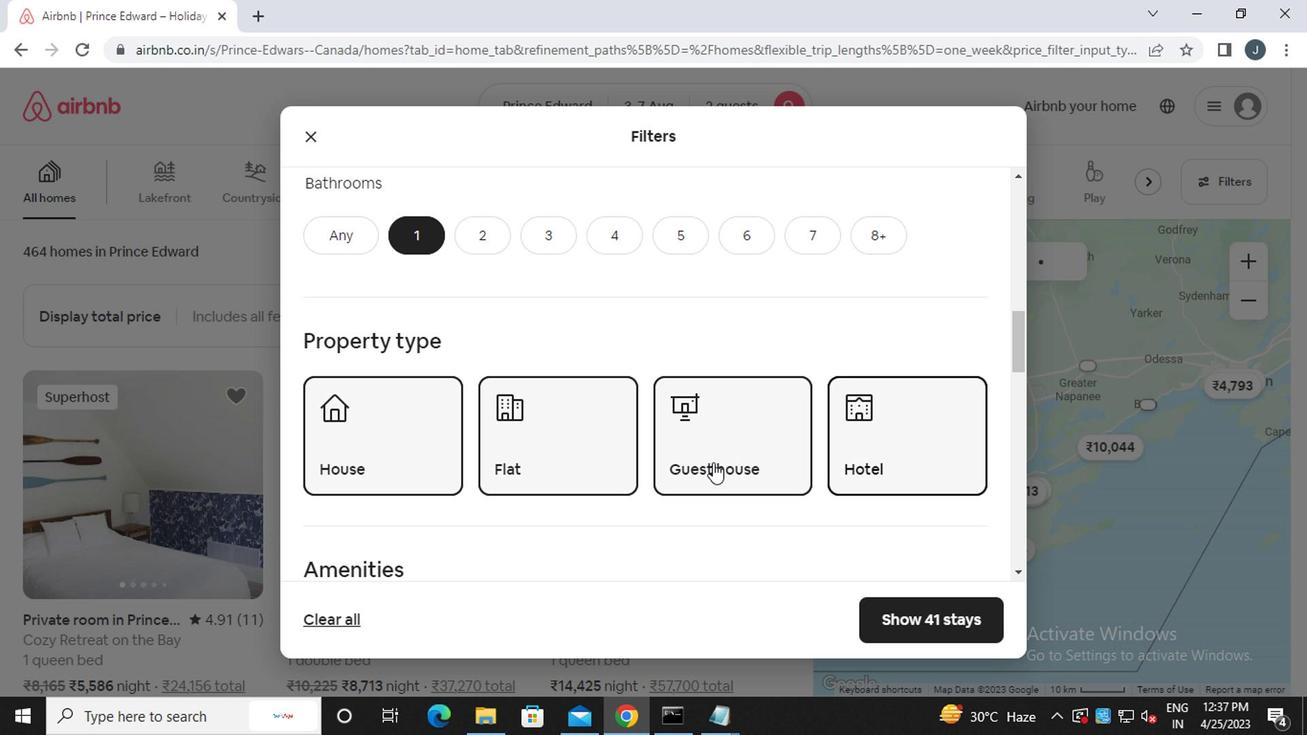 
Action: Mouse scrolled (591, 456) with delta (0, 0)
Screenshot: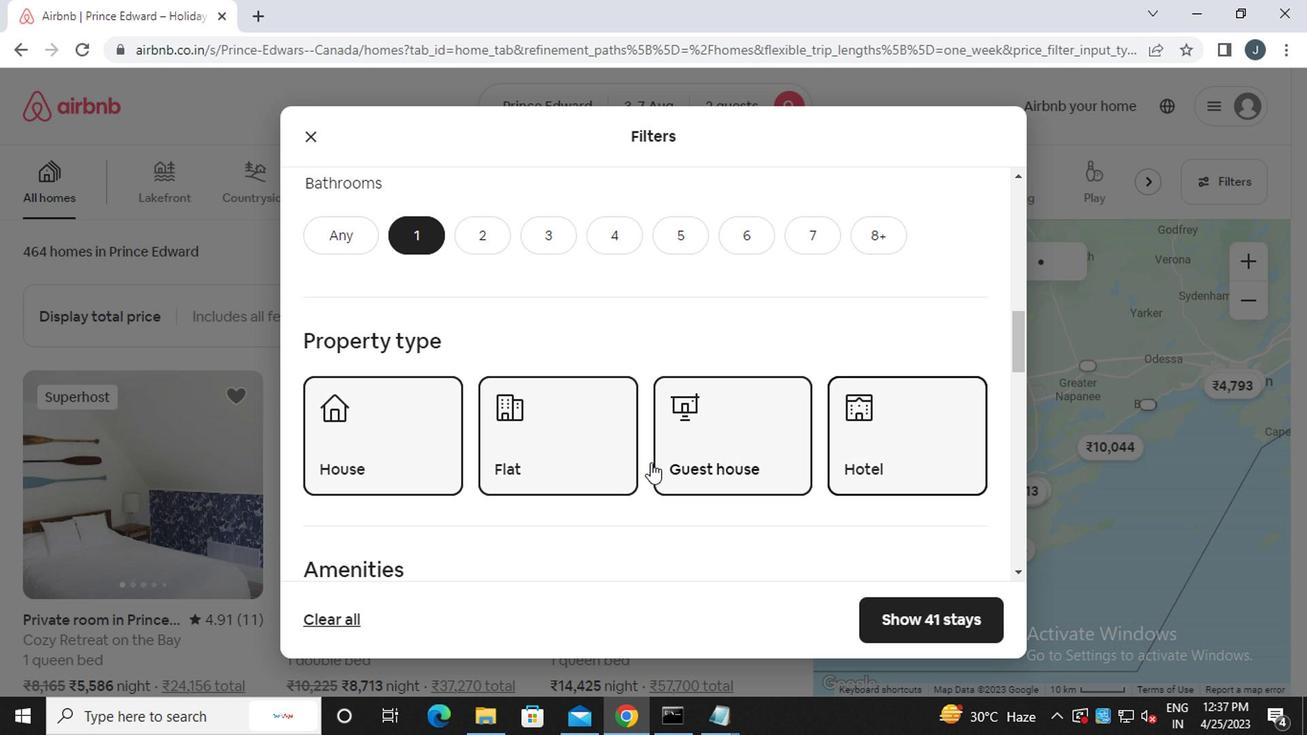 
Action: Mouse moved to (591, 457)
Screenshot: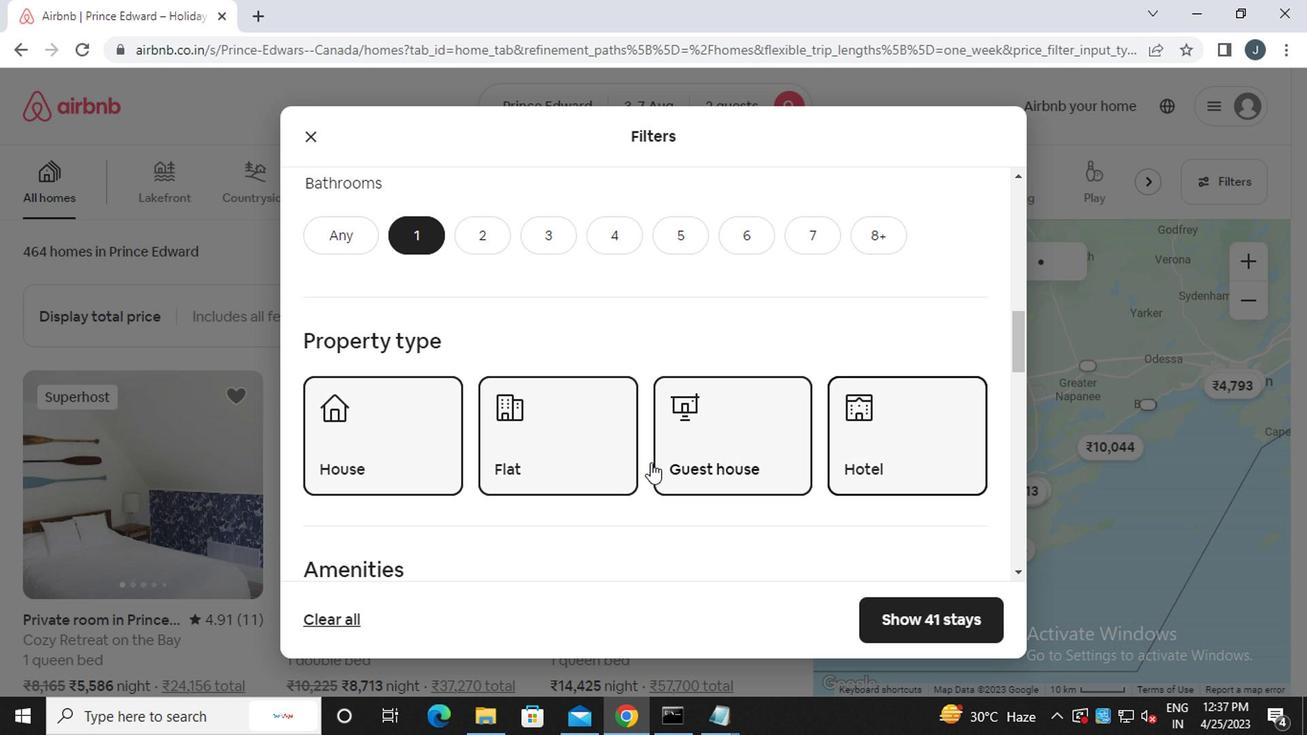 
Action: Mouse scrolled (591, 456) with delta (0, 0)
Screenshot: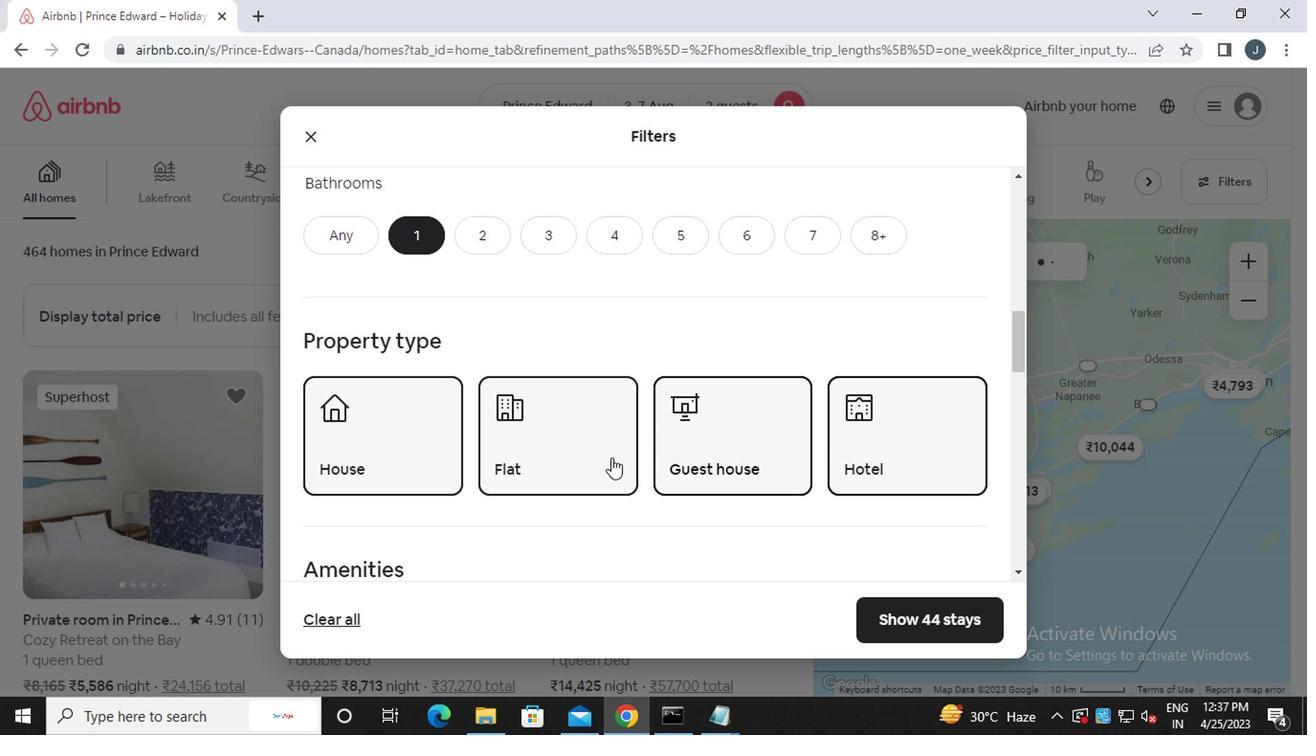 
Action: Mouse moved to (589, 457)
Screenshot: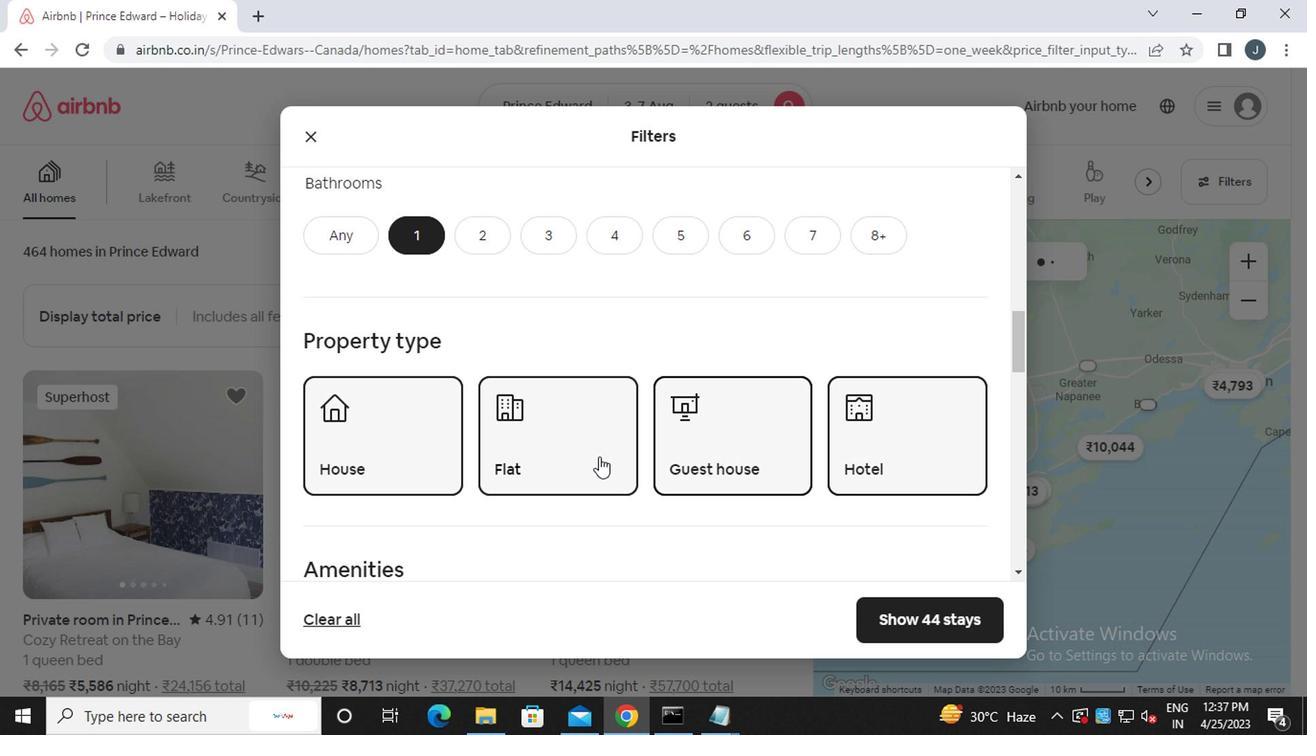 
Action: Mouse scrolled (589, 456) with delta (0, 0)
Screenshot: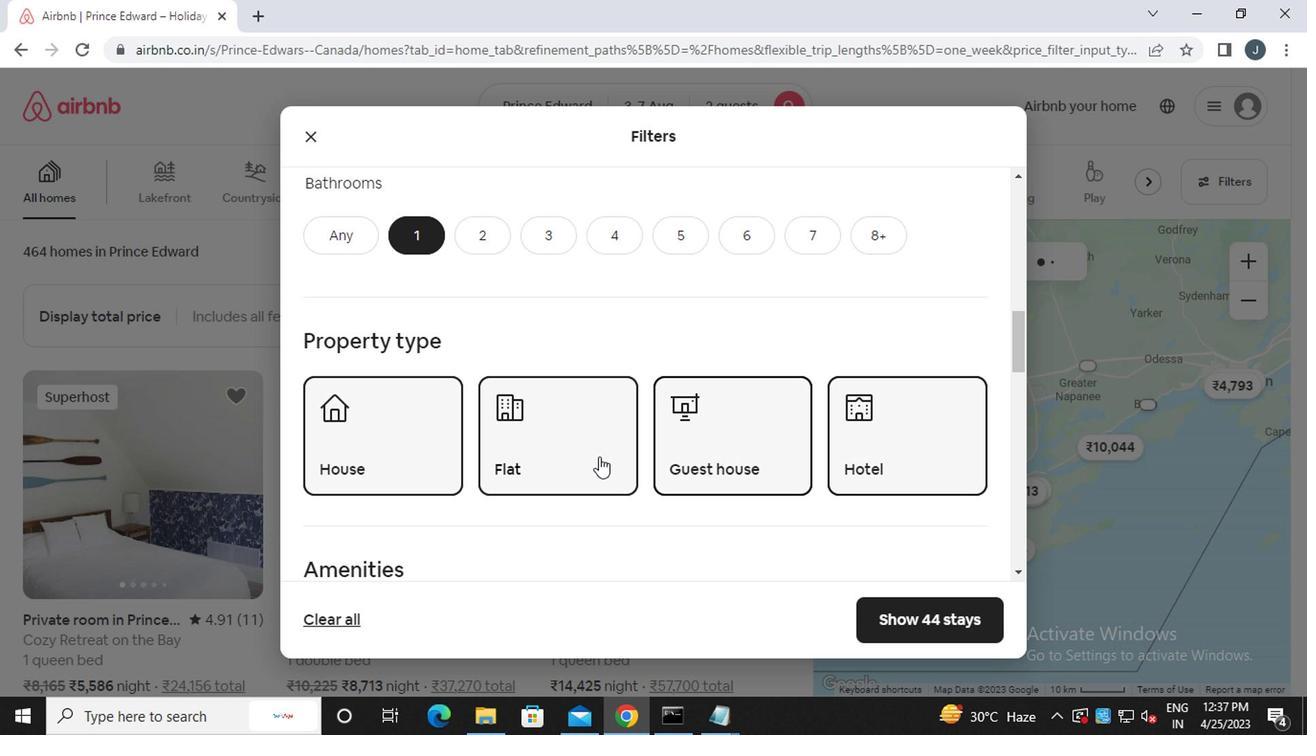 
Action: Mouse moved to (589, 457)
Screenshot: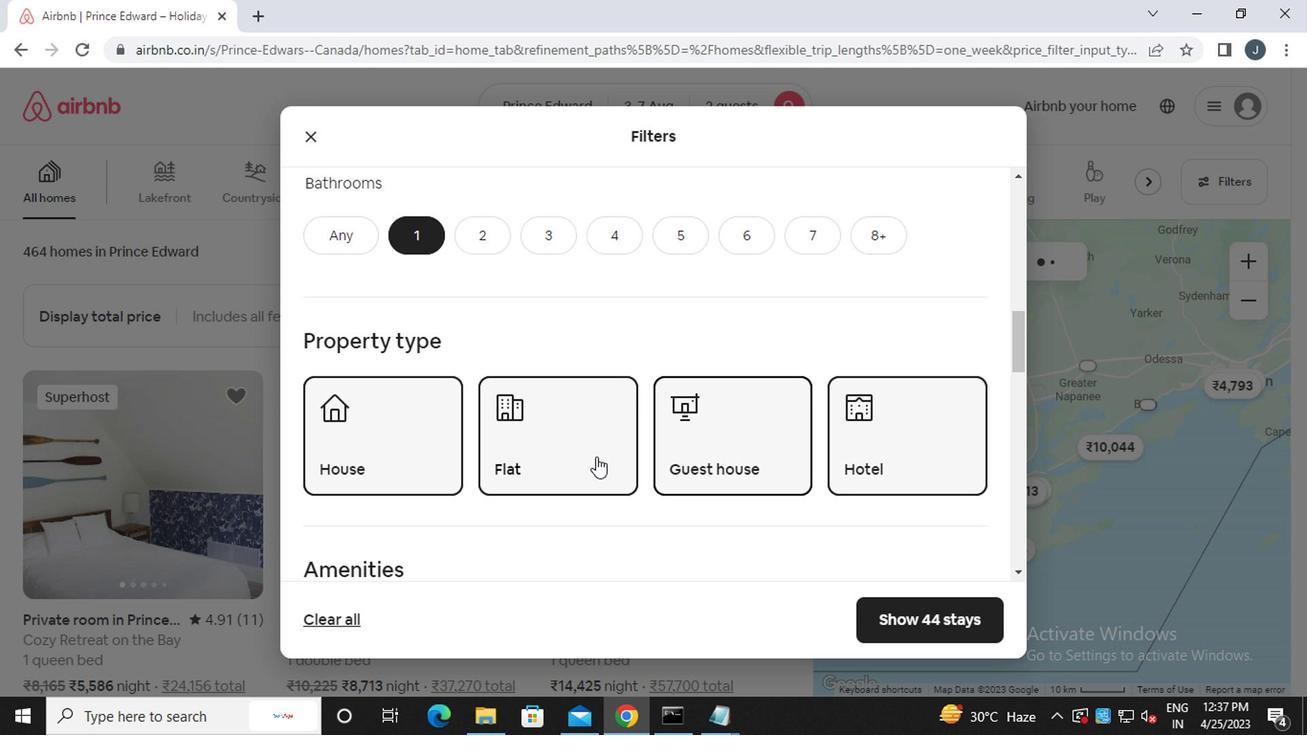 
Action: Mouse scrolled (589, 456) with delta (0, 0)
Screenshot: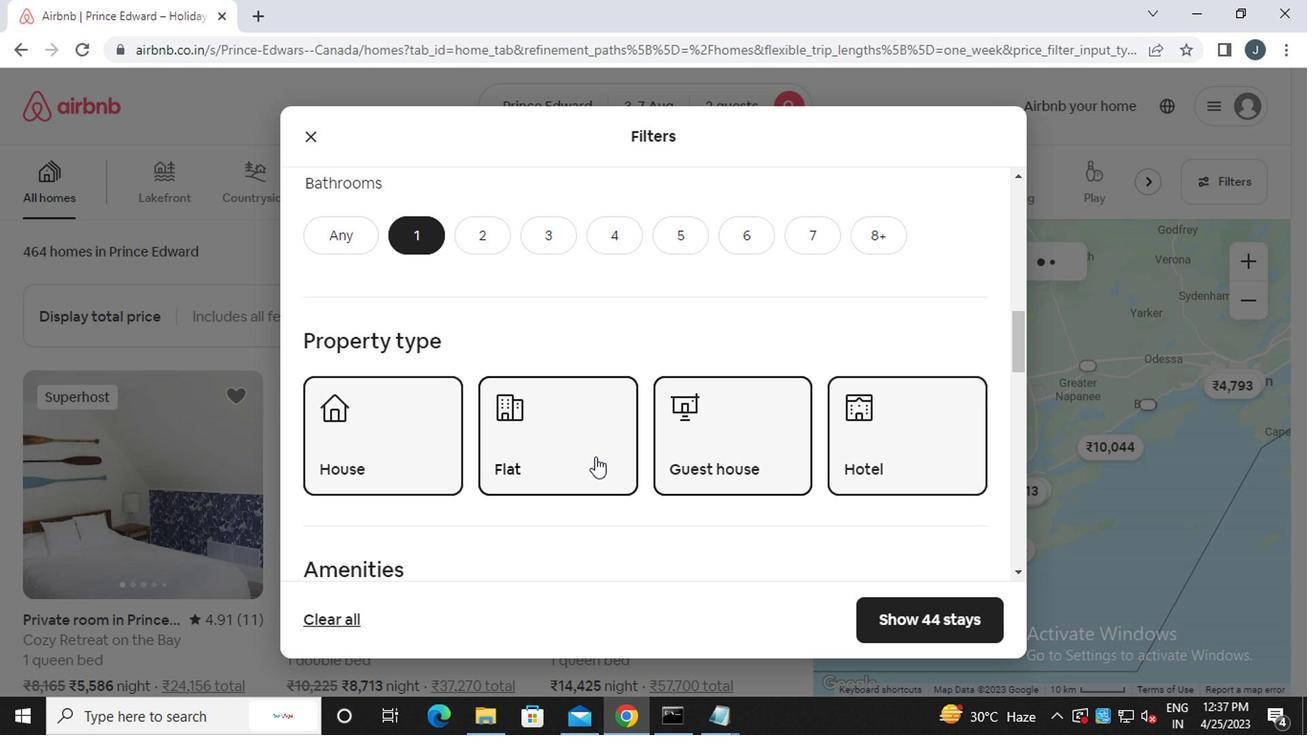 
Action: Mouse moved to (556, 358)
Screenshot: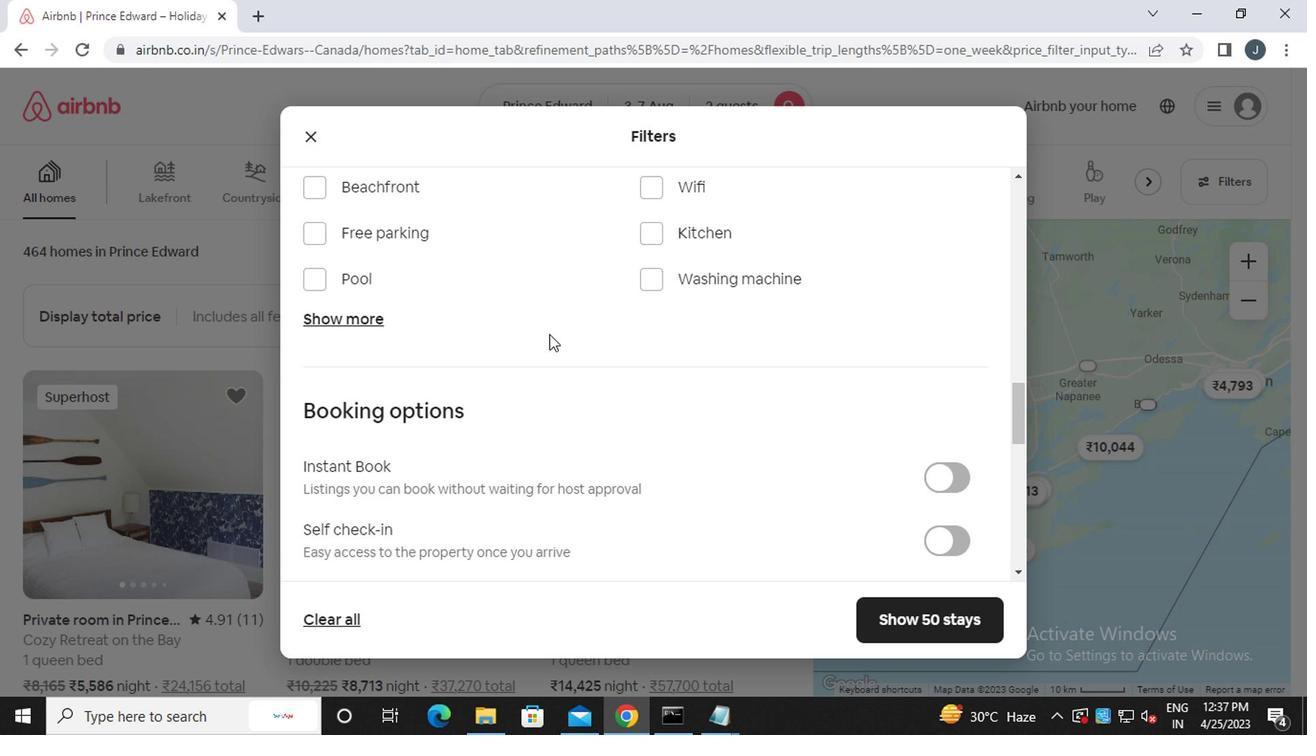 
Action: Mouse scrolled (556, 357) with delta (0, -1)
Screenshot: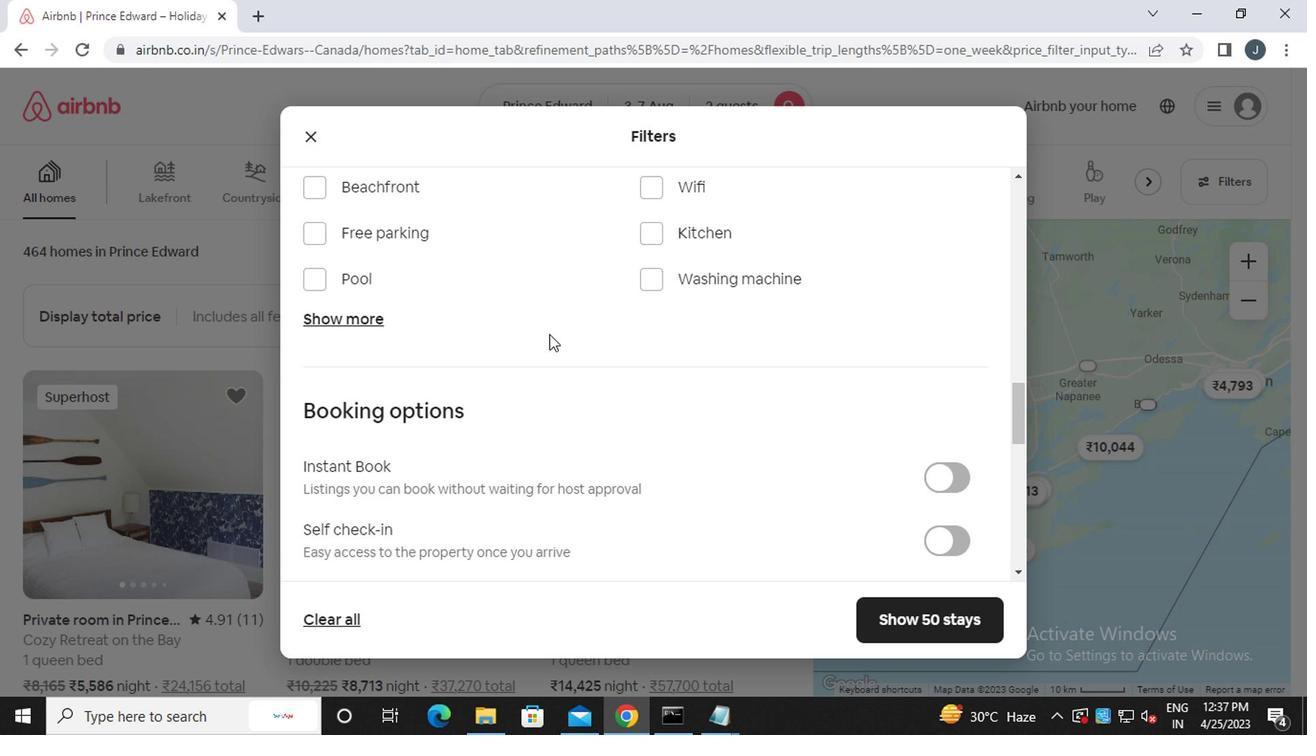 
Action: Mouse moved to (937, 452)
Screenshot: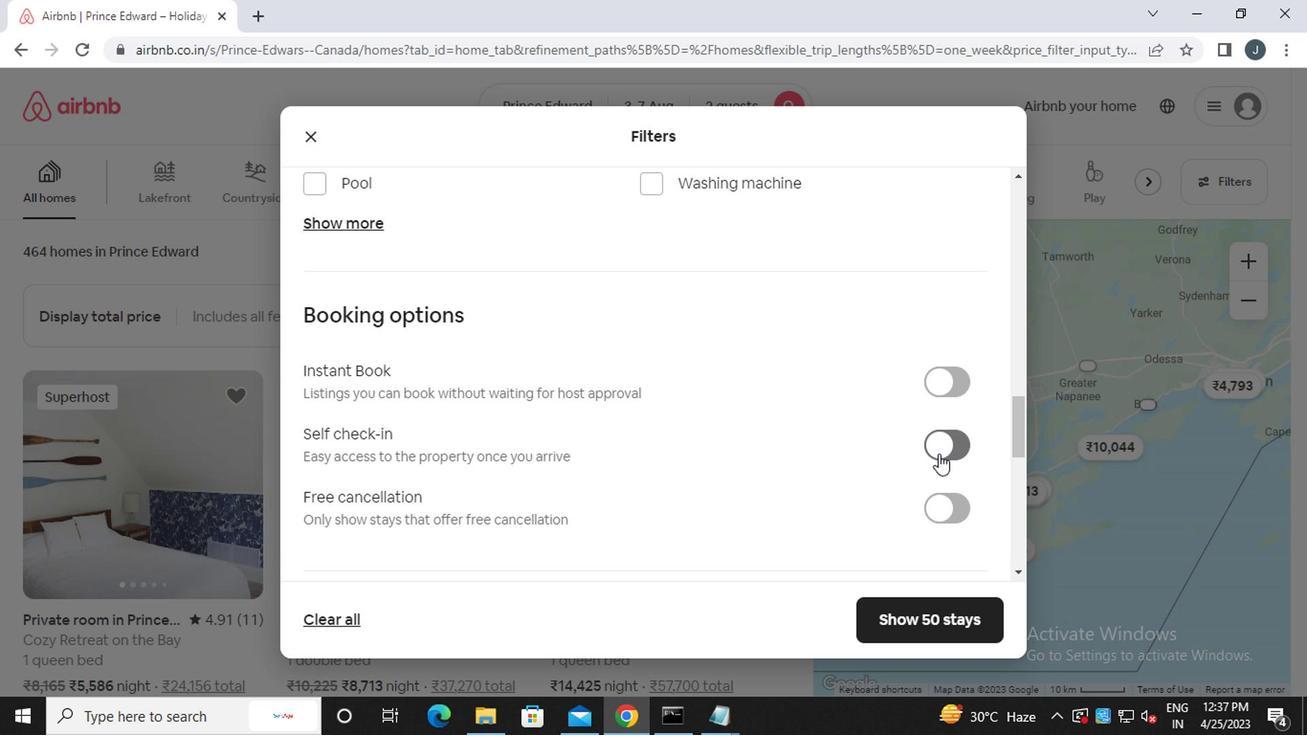 
Action: Mouse pressed left at (937, 452)
Screenshot: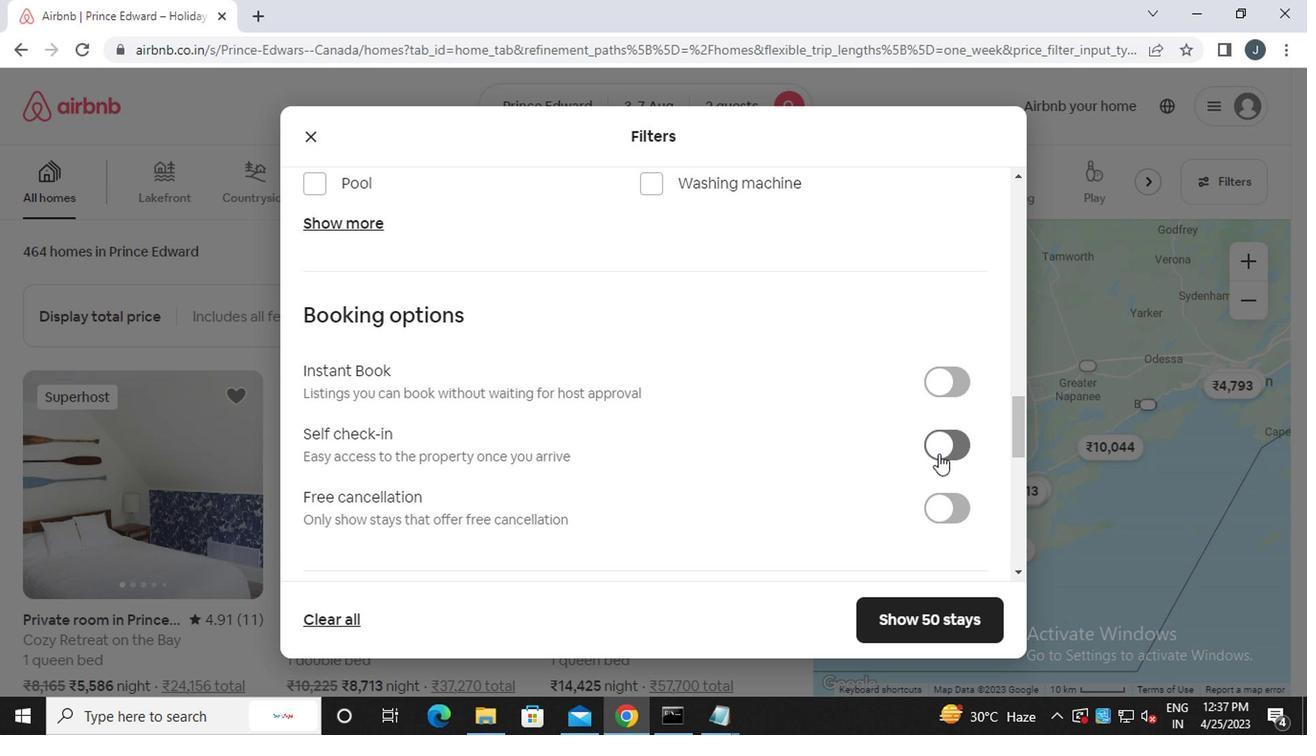 
Action: Mouse moved to (789, 449)
Screenshot: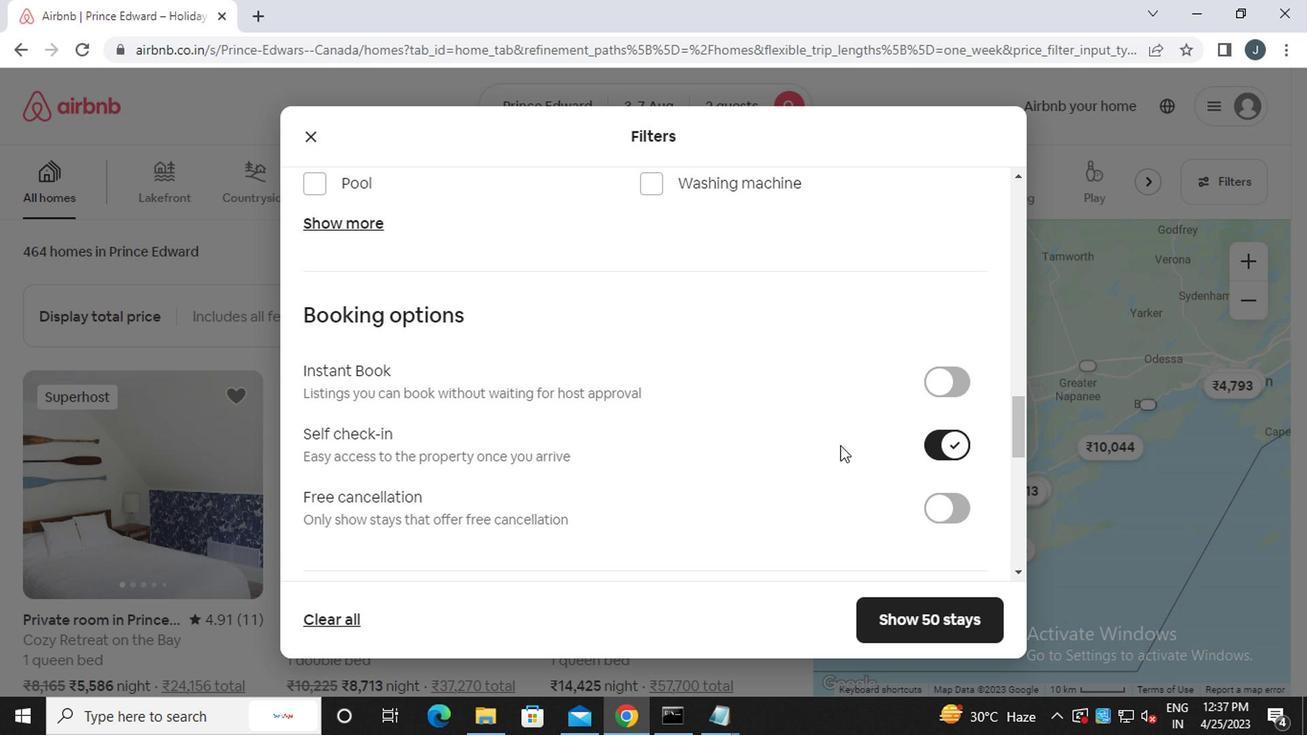 
Action: Mouse scrolled (789, 448) with delta (0, -1)
Screenshot: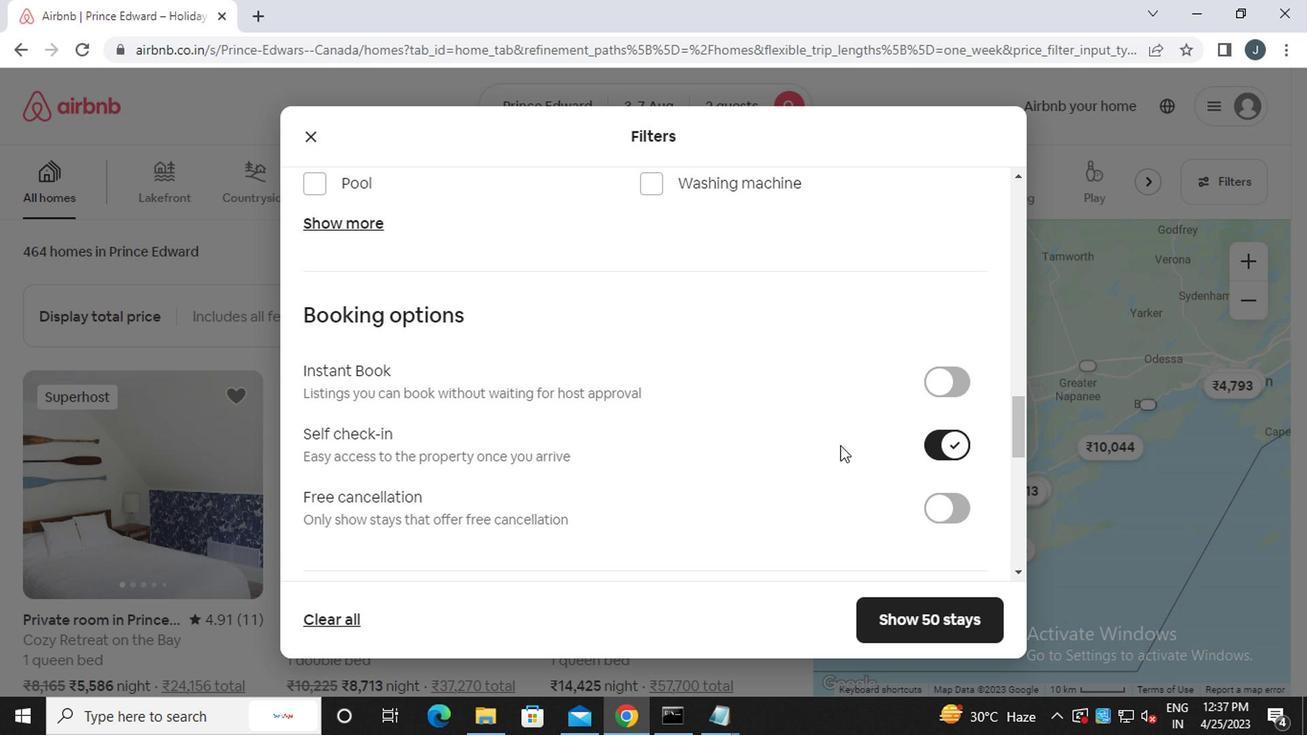 
Action: Mouse moved to (788, 449)
Screenshot: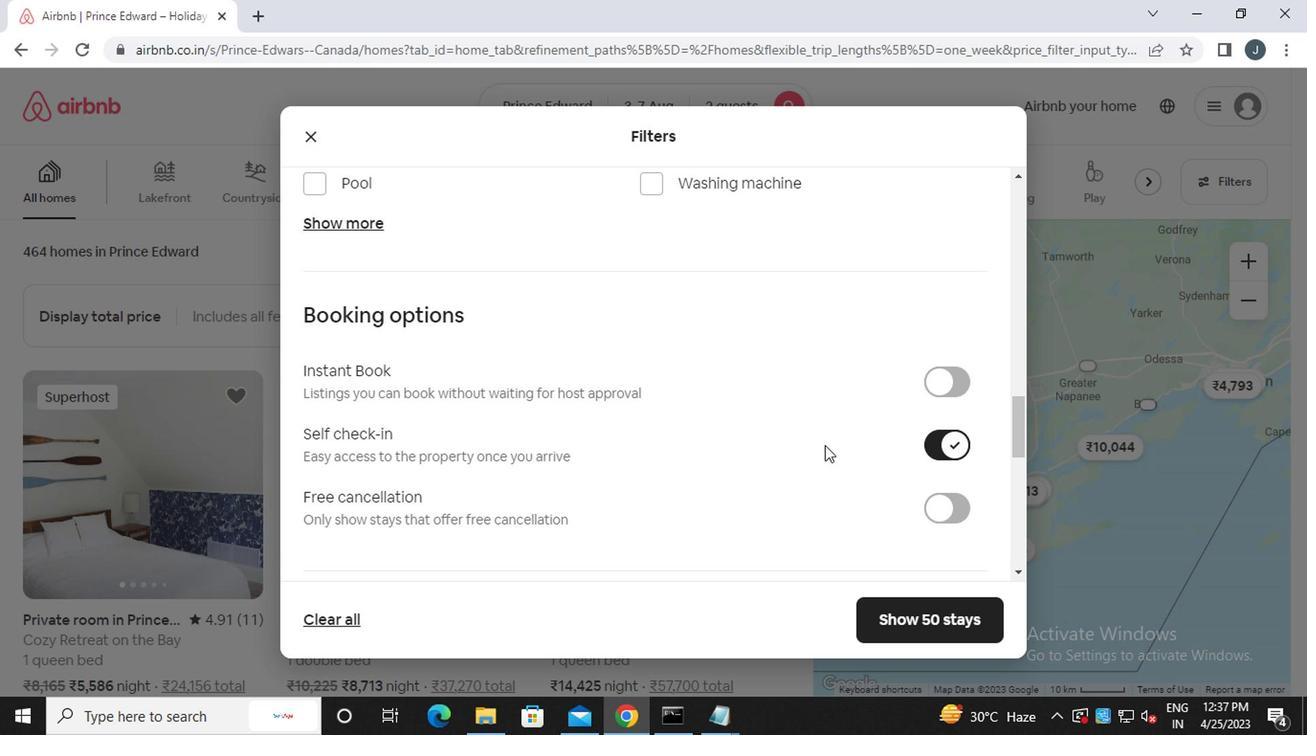 
Action: Mouse scrolled (788, 448) with delta (0, -1)
Screenshot: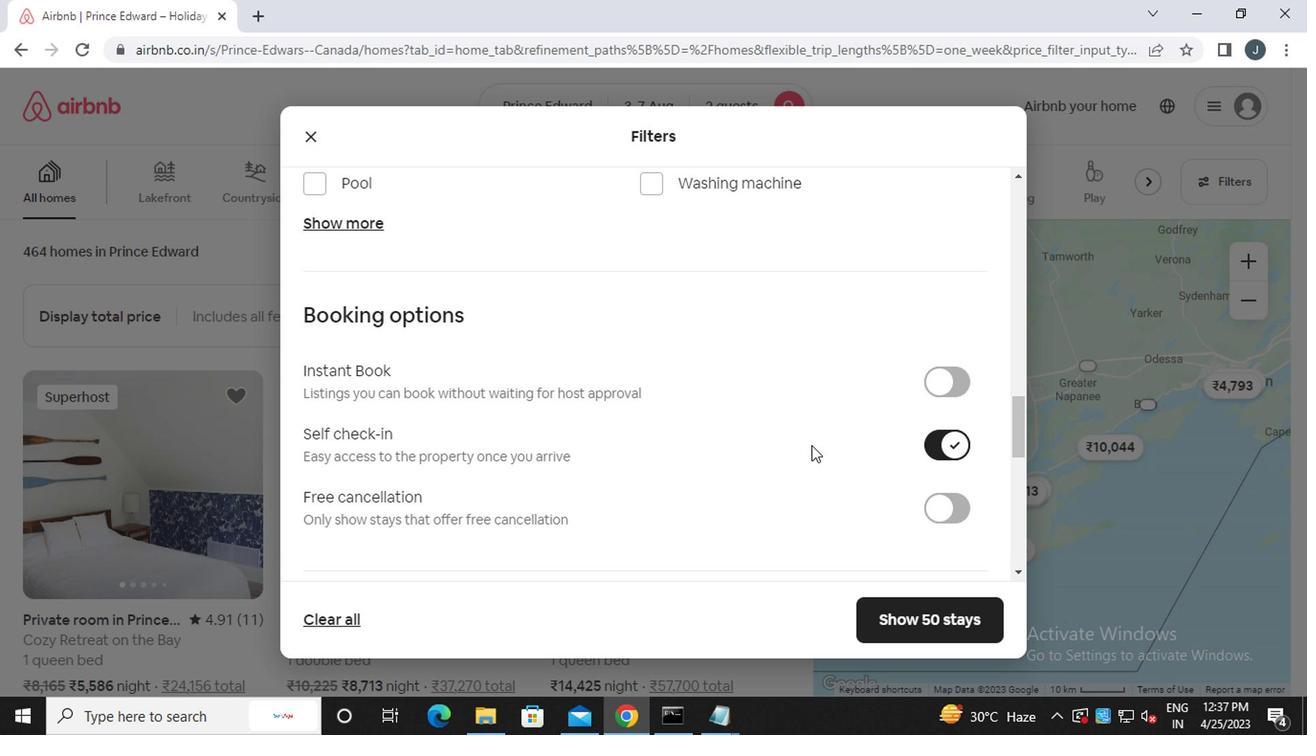 
Action: Mouse scrolled (788, 448) with delta (0, -1)
Screenshot: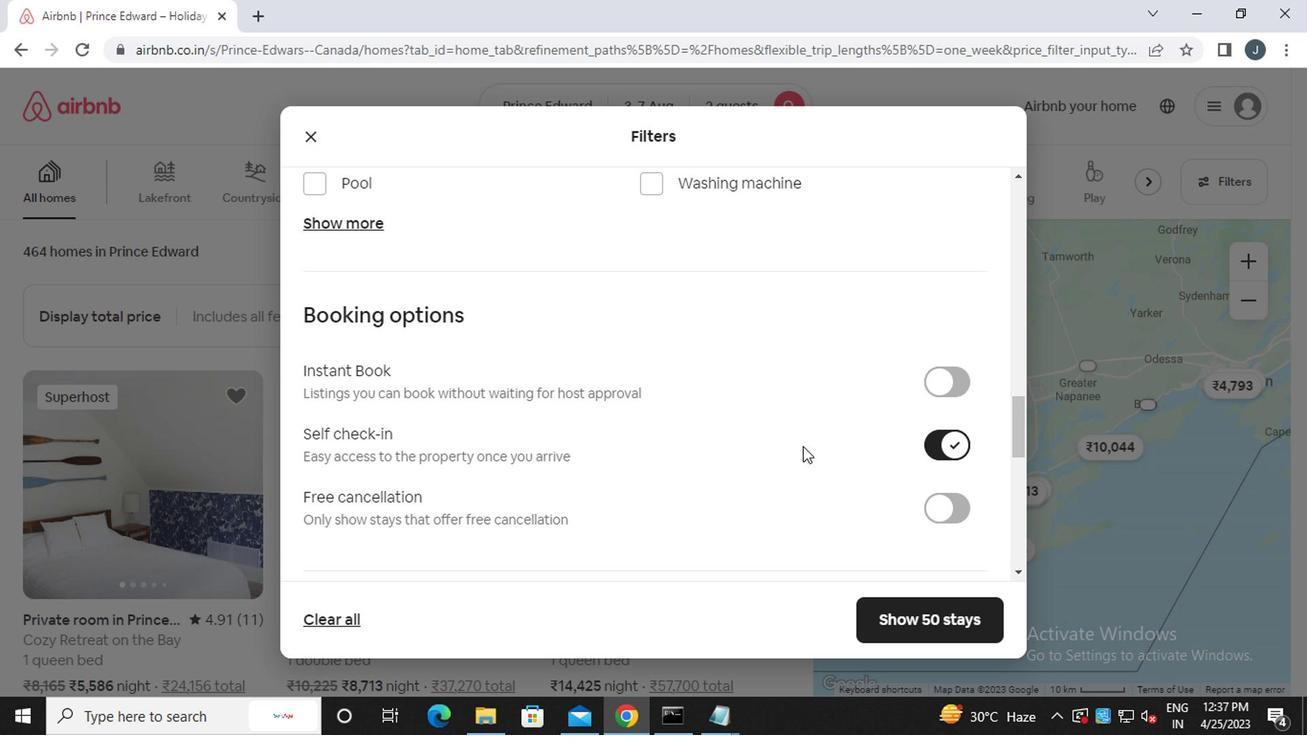
Action: Mouse scrolled (788, 448) with delta (0, -1)
Screenshot: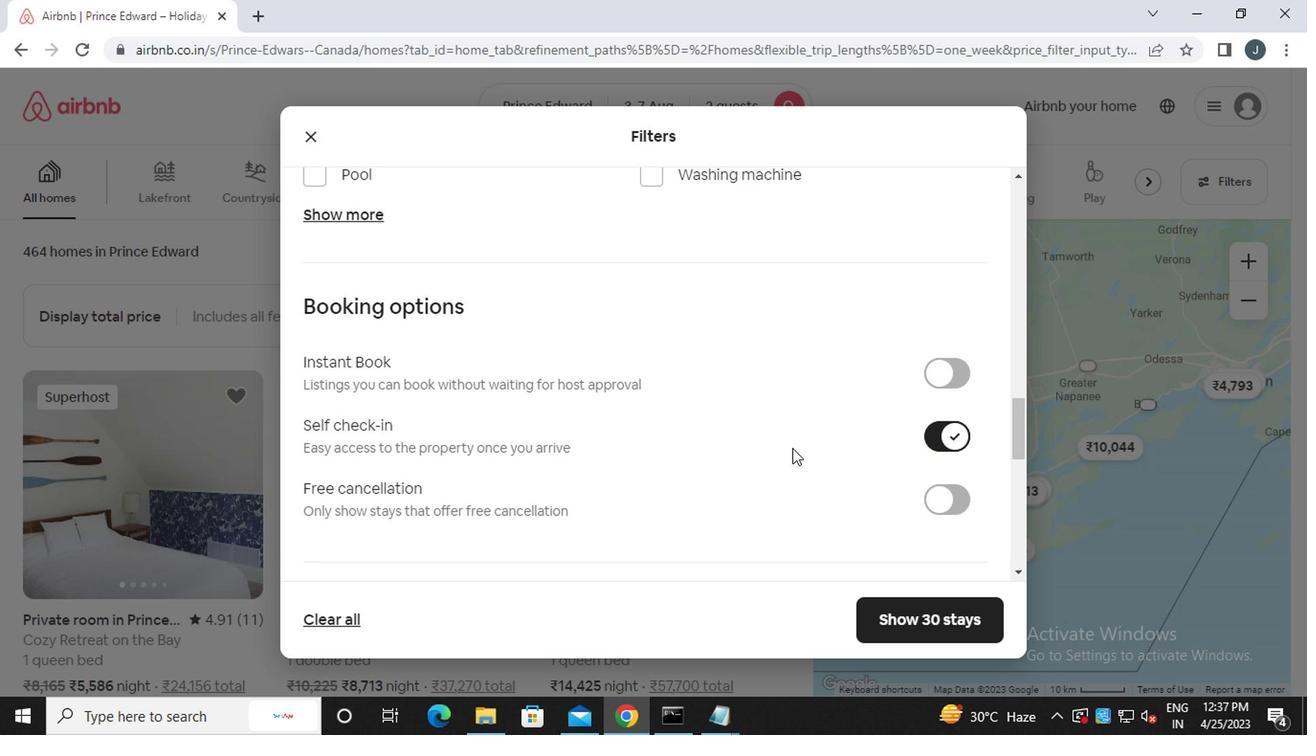 
Action: Mouse scrolled (788, 448) with delta (0, -1)
Screenshot: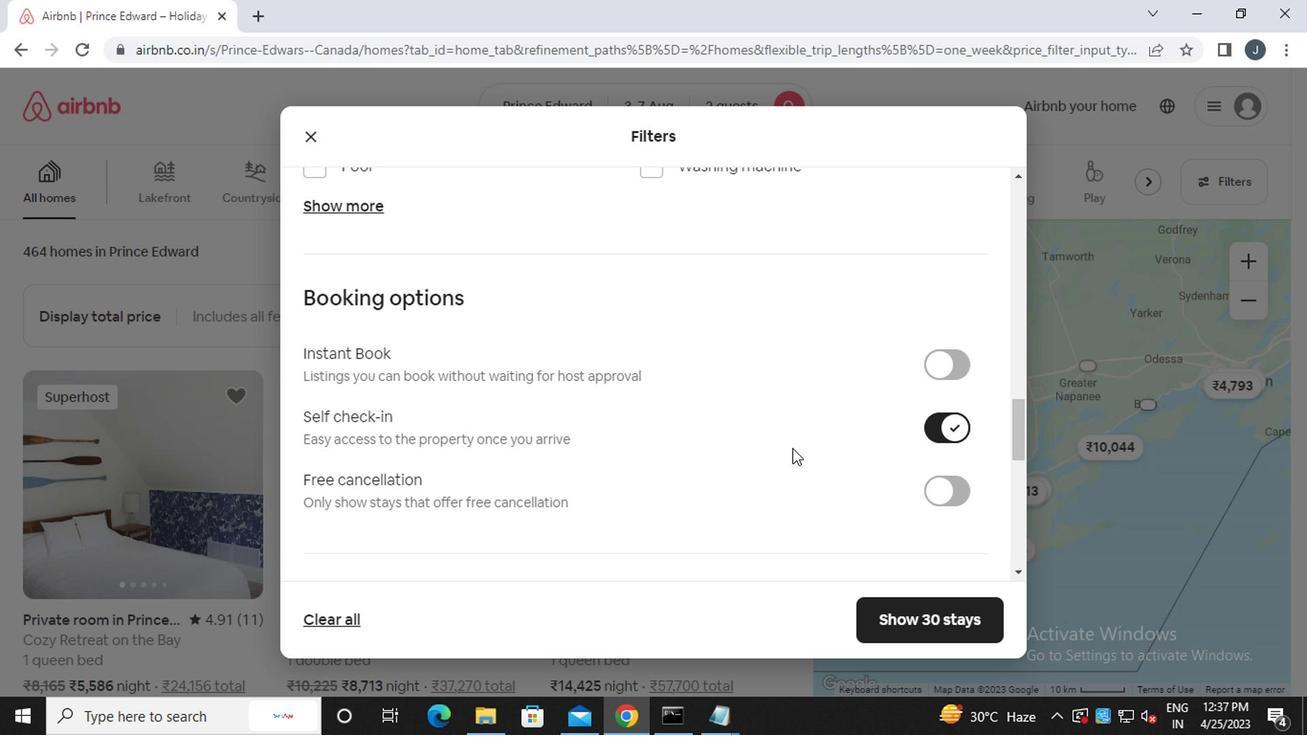 
Action: Mouse scrolled (788, 448) with delta (0, -1)
Screenshot: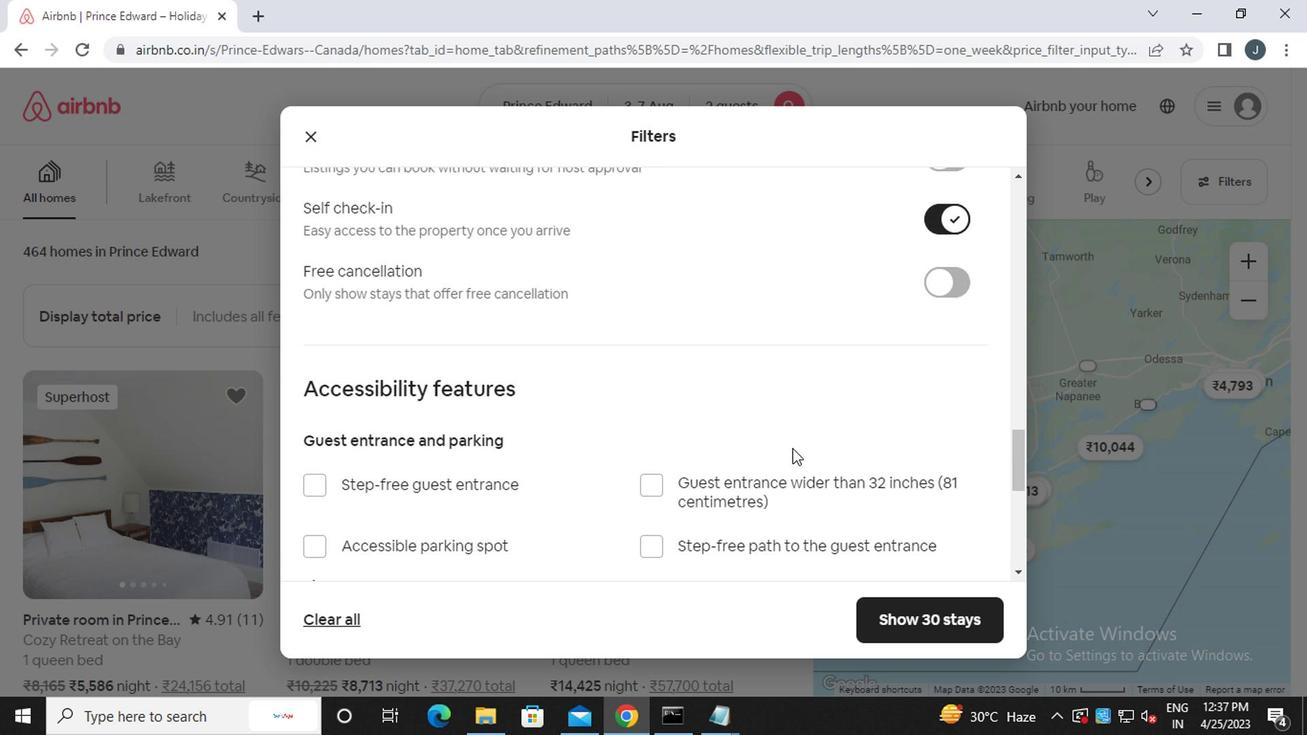
Action: Mouse scrolled (788, 448) with delta (0, -1)
Screenshot: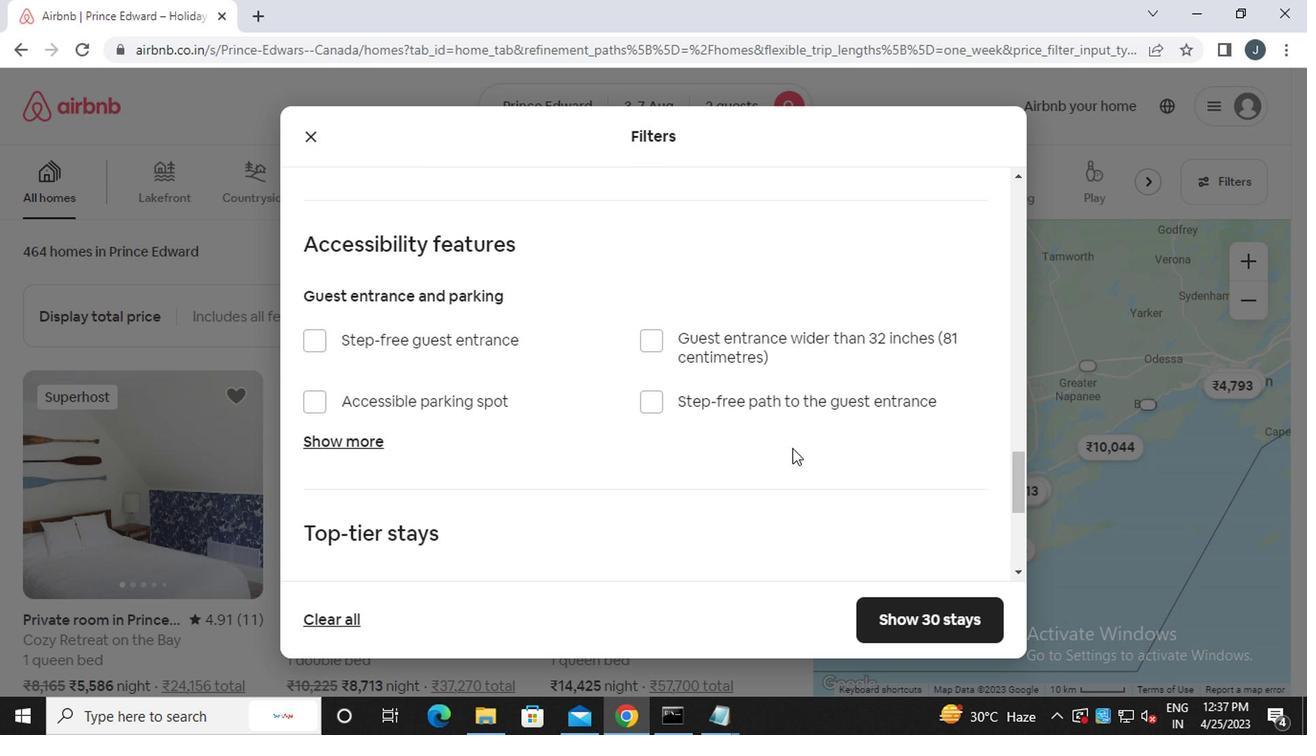 
Action: Mouse scrolled (788, 448) with delta (0, -1)
Screenshot: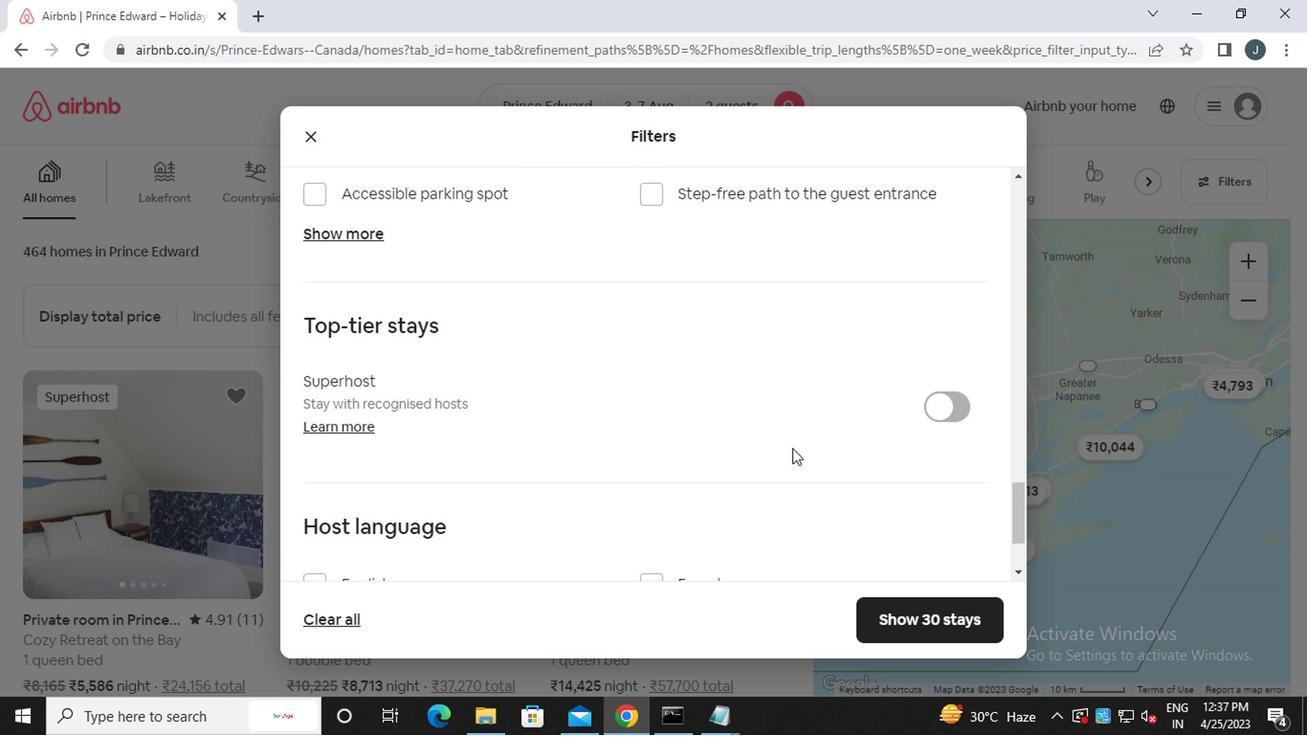 
Action: Mouse scrolled (788, 448) with delta (0, -1)
Screenshot: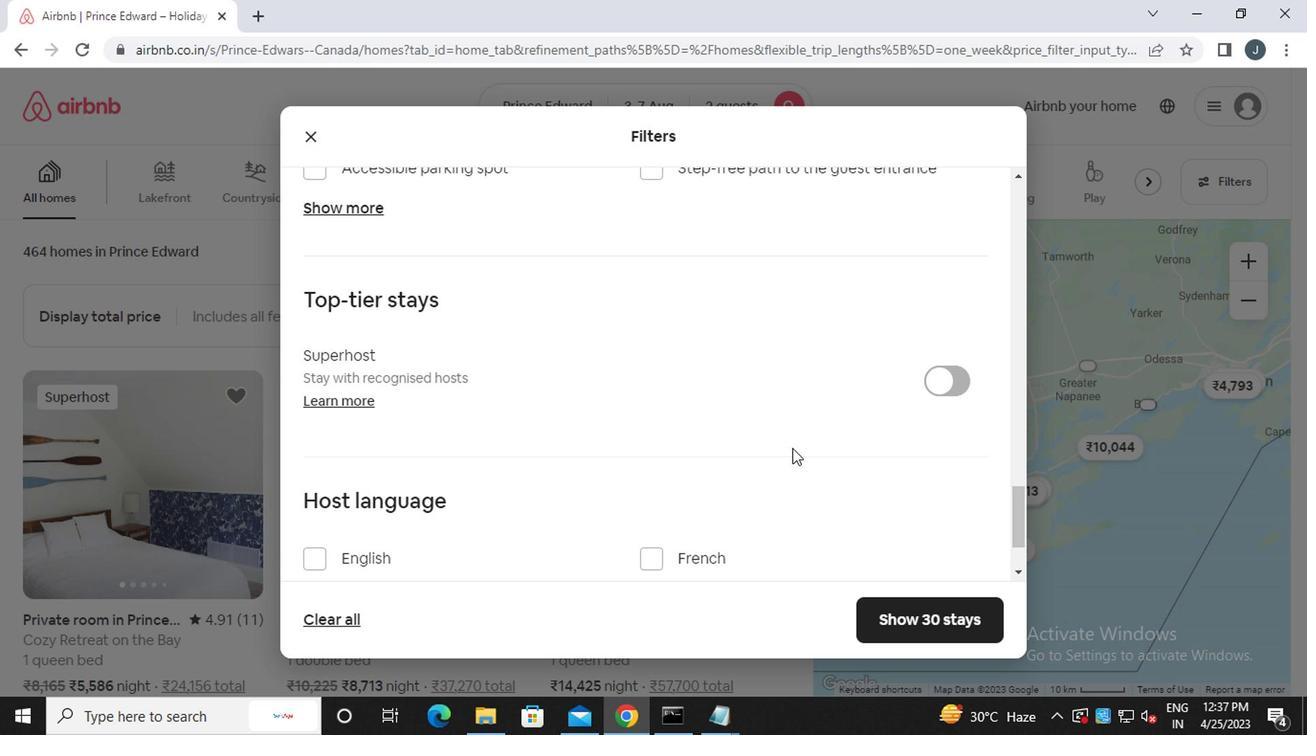 
Action: Mouse moved to (303, 447)
Screenshot: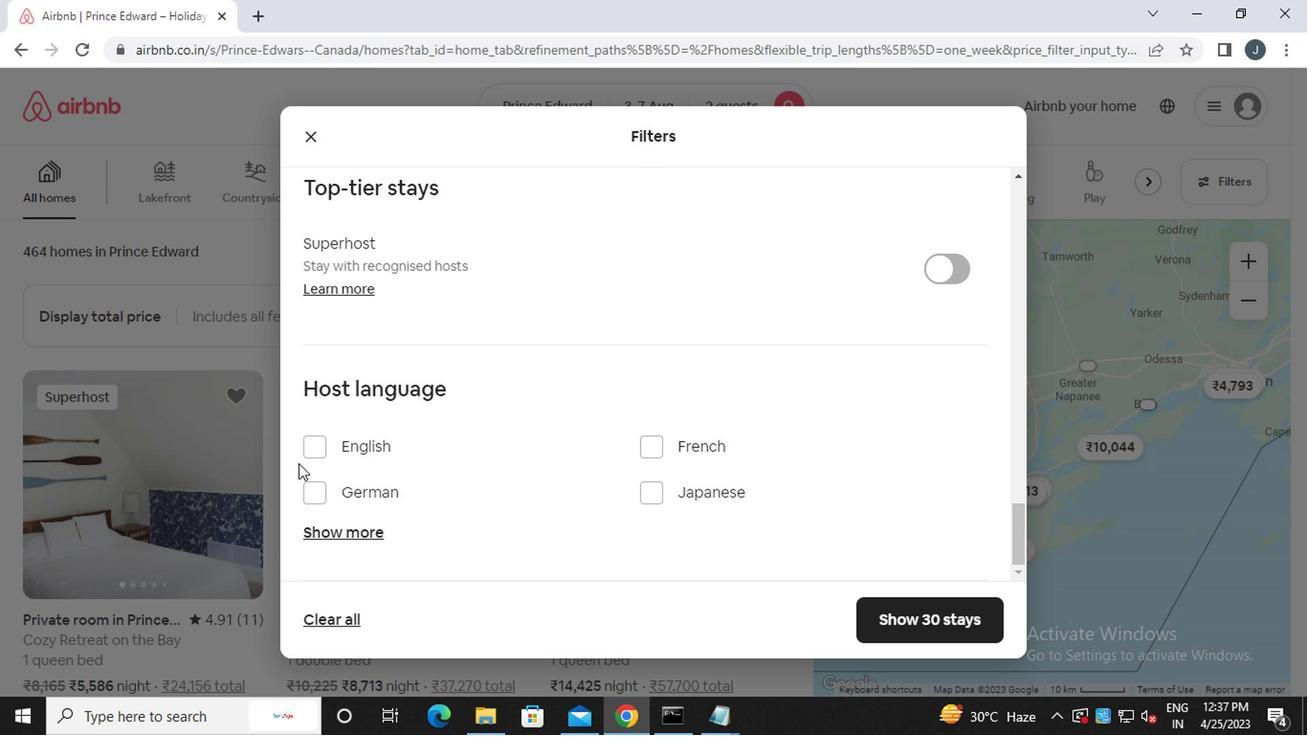 
Action: Mouse pressed left at (303, 447)
Screenshot: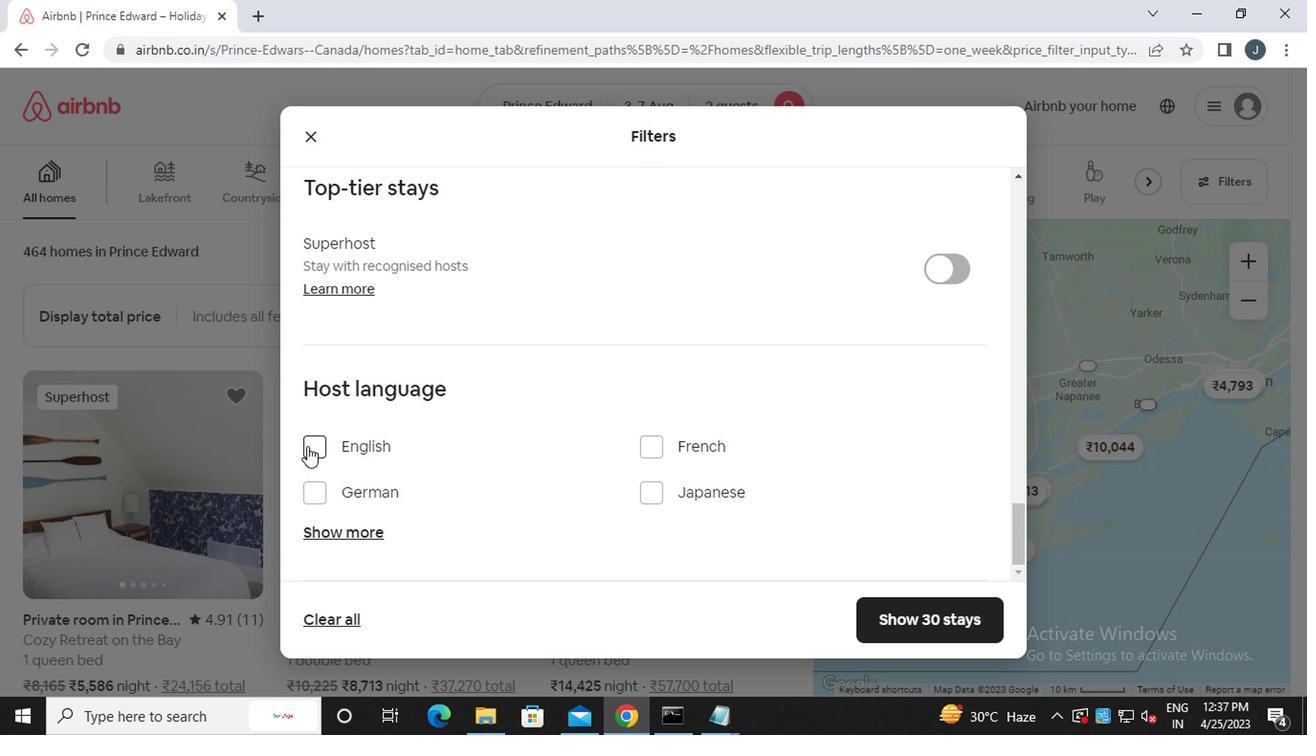 
Action: Mouse moved to (424, 467)
Screenshot: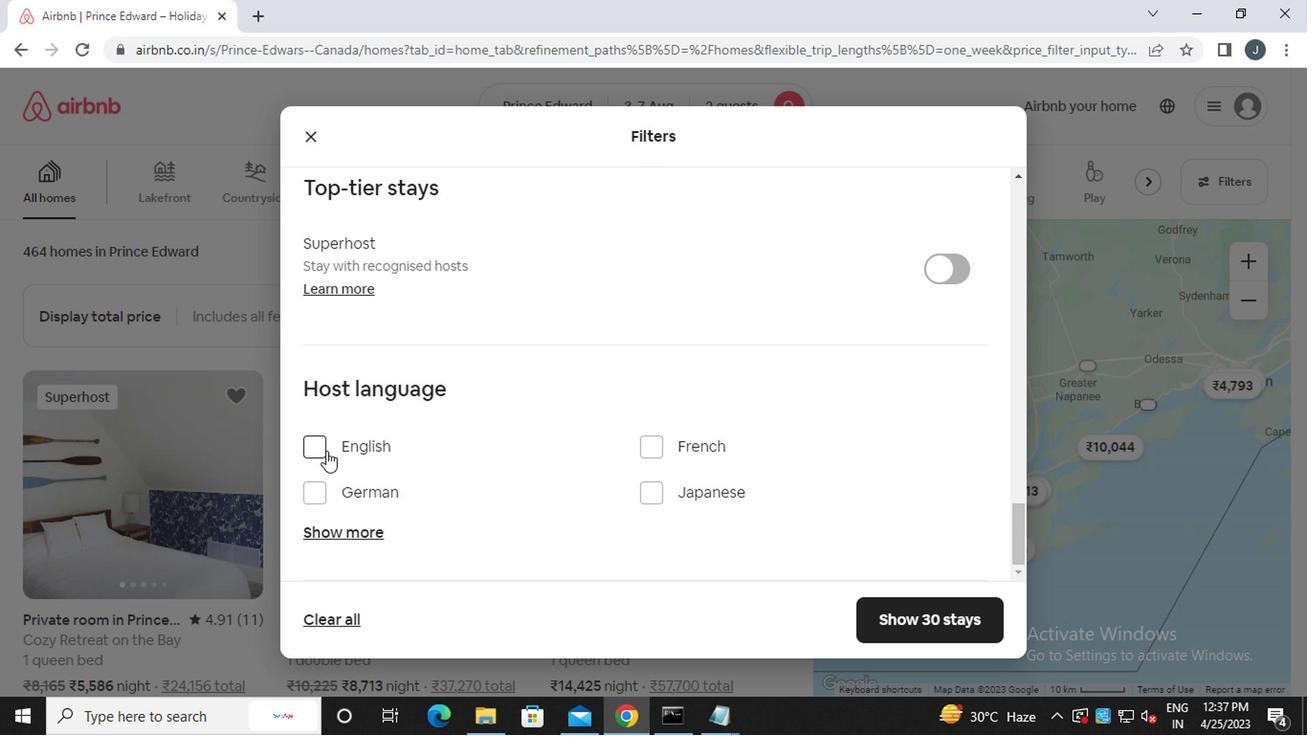 
Action: Mouse scrolled (424, 466) with delta (0, -1)
Screenshot: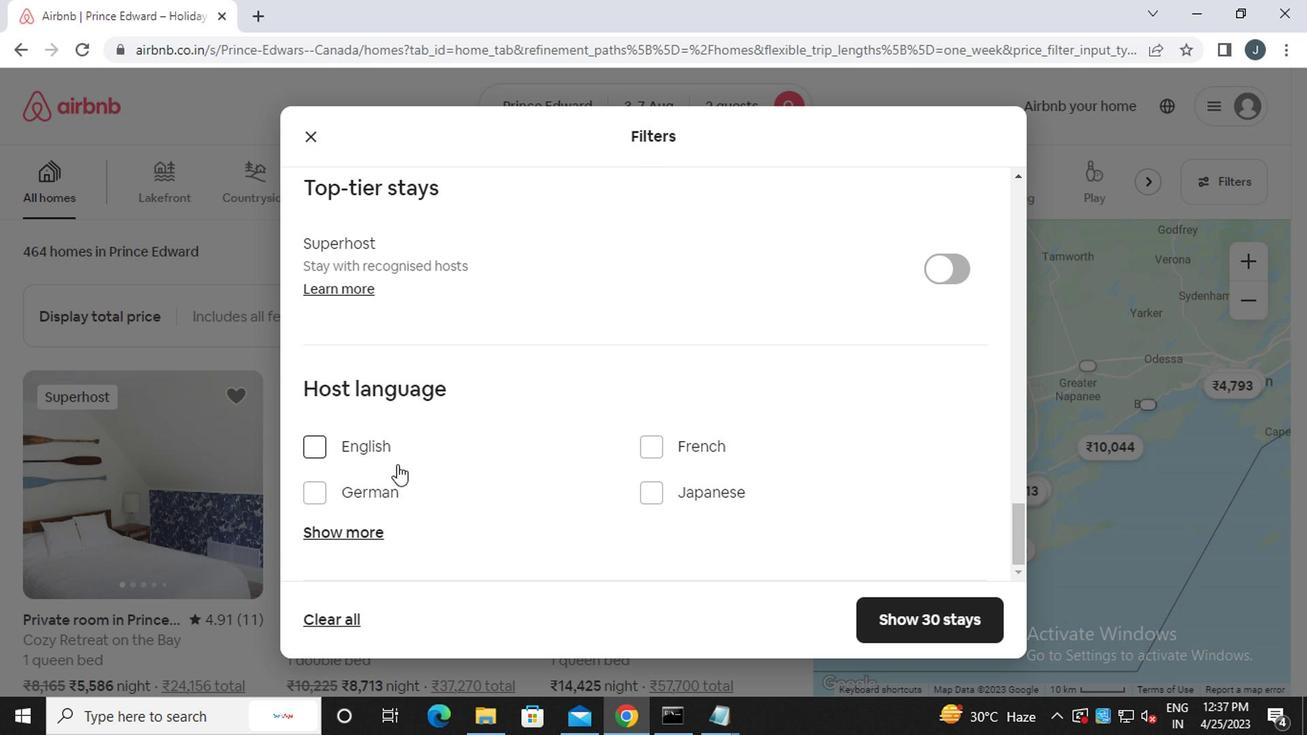 
Action: Mouse scrolled (424, 466) with delta (0, -1)
Screenshot: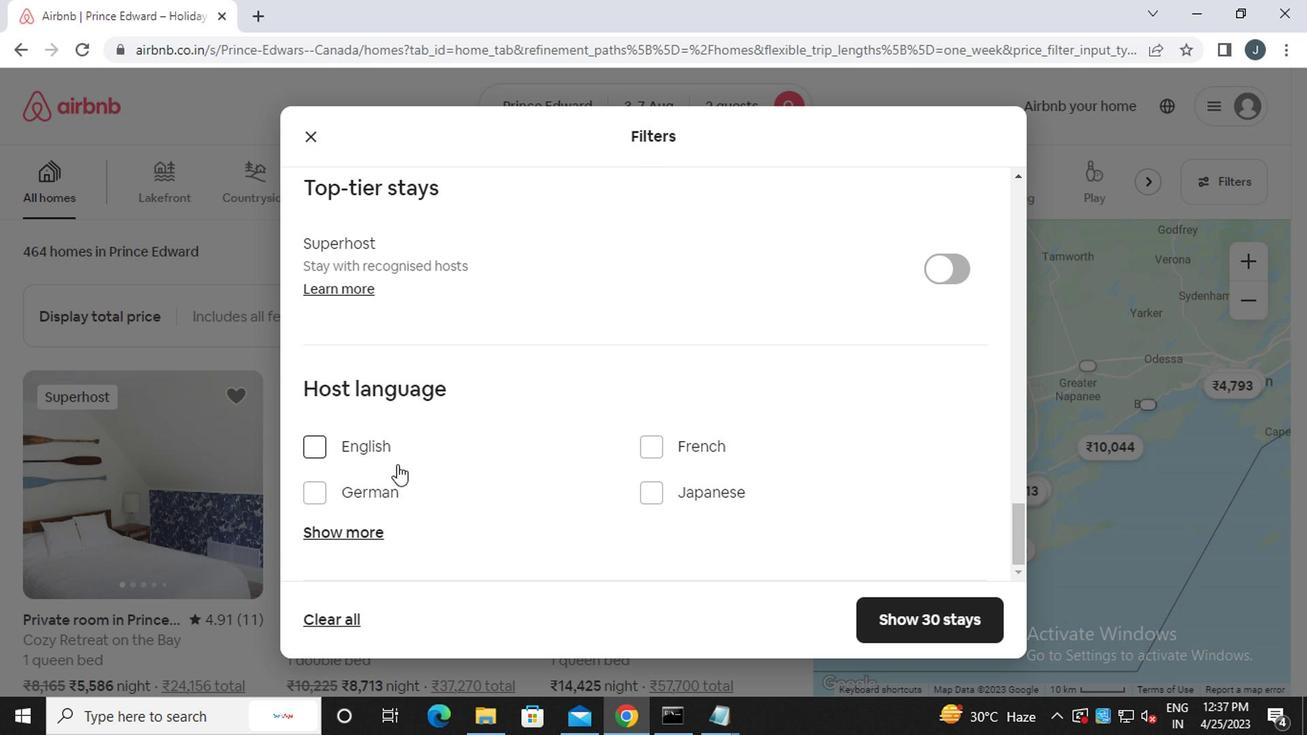 
Action: Mouse scrolled (424, 466) with delta (0, -1)
Screenshot: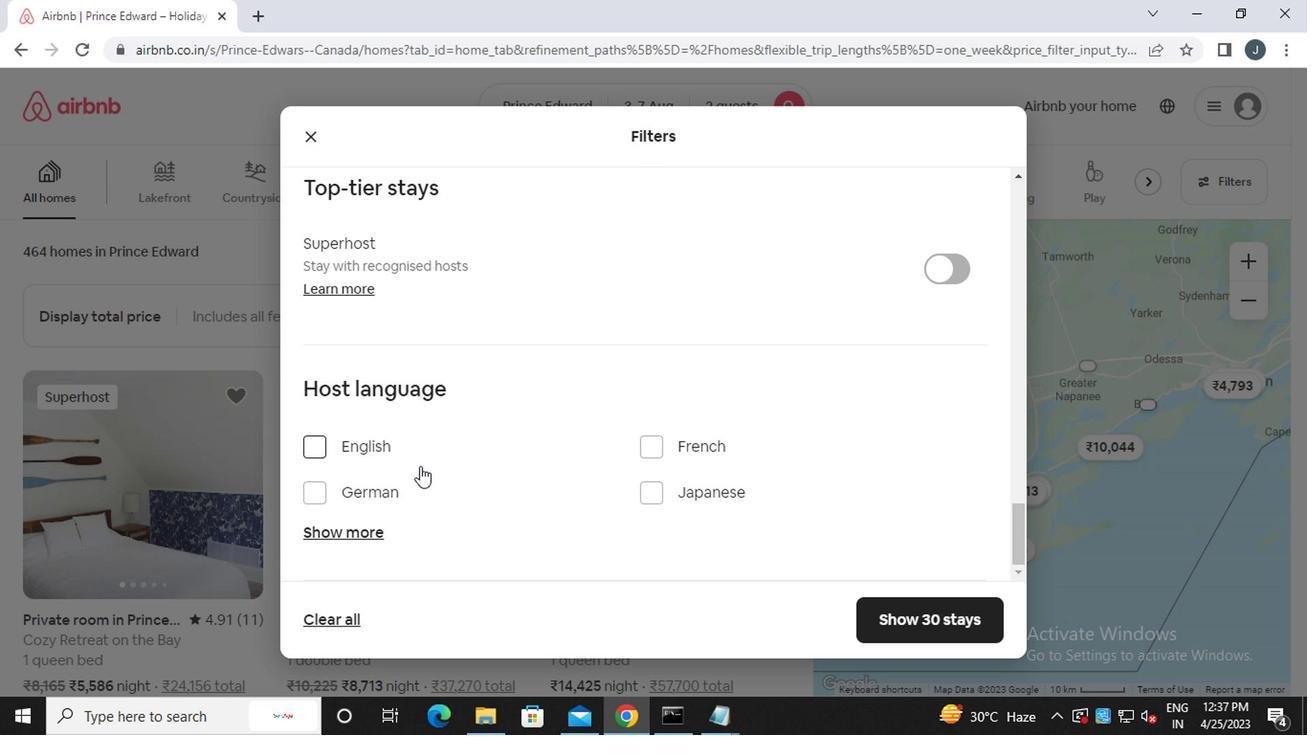 
Action: Mouse scrolled (424, 466) with delta (0, -1)
Screenshot: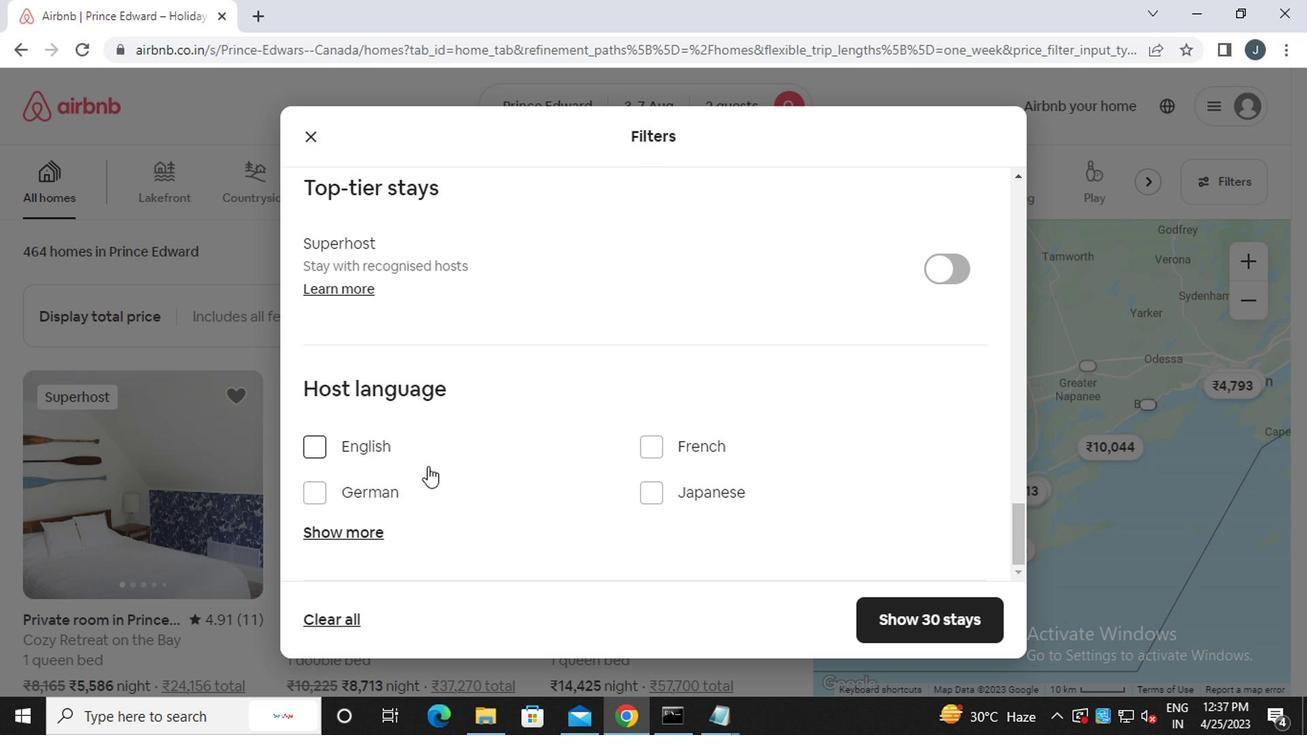 
Action: Mouse scrolled (424, 466) with delta (0, -1)
Screenshot: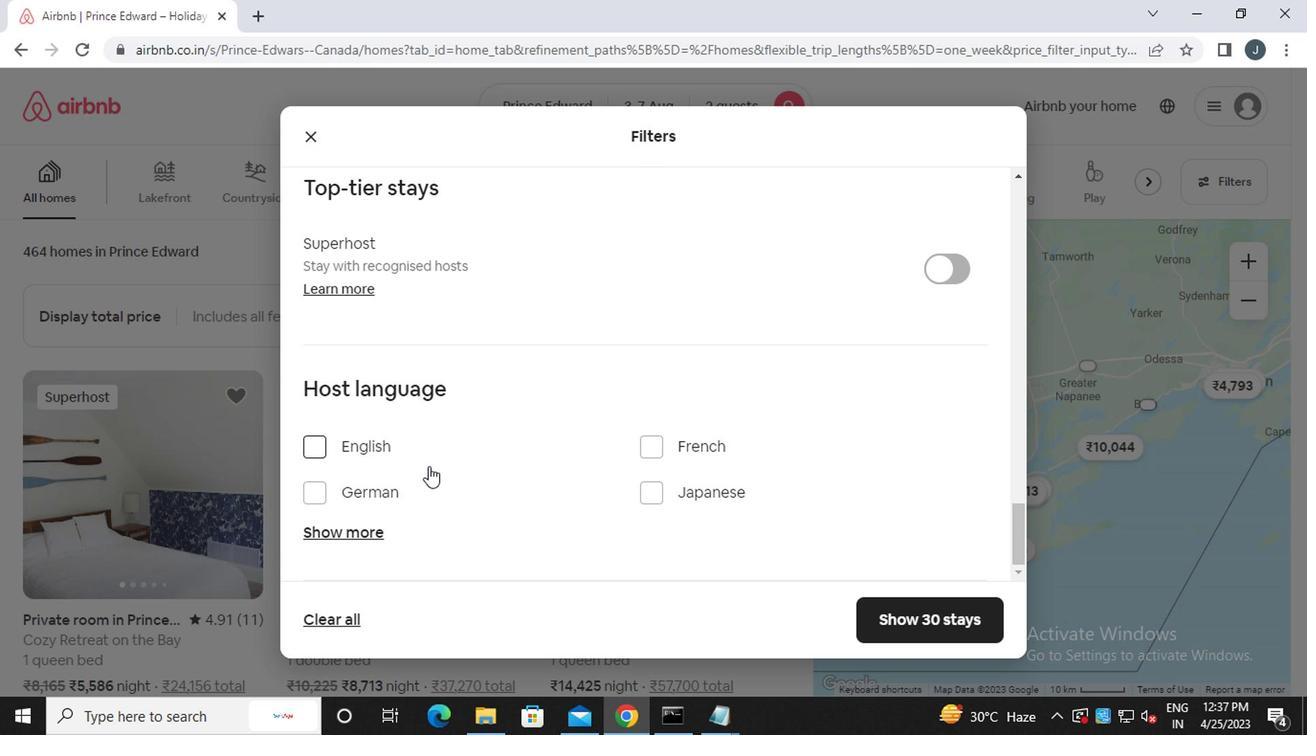 
Action: Mouse moved to (620, 480)
Screenshot: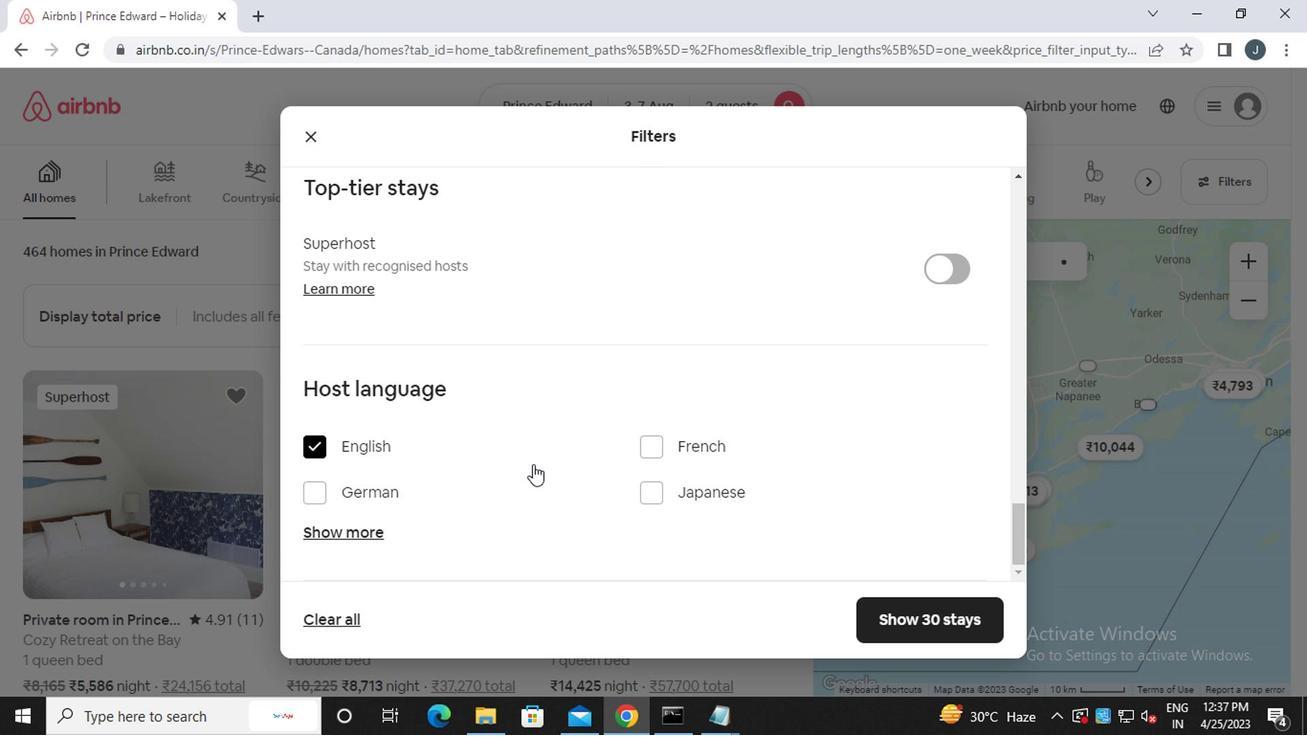 
Action: Mouse scrolled (620, 479) with delta (0, 0)
Screenshot: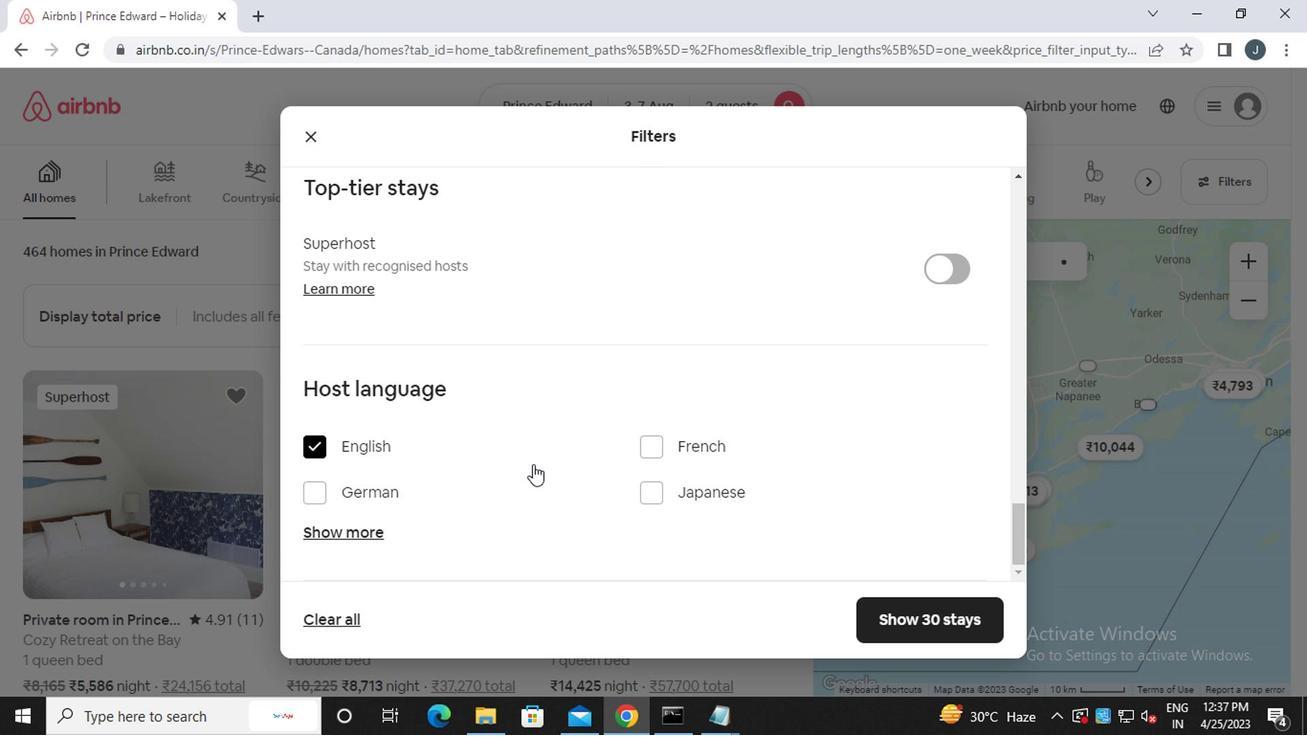 
Action: Mouse scrolled (620, 479) with delta (0, 0)
Screenshot: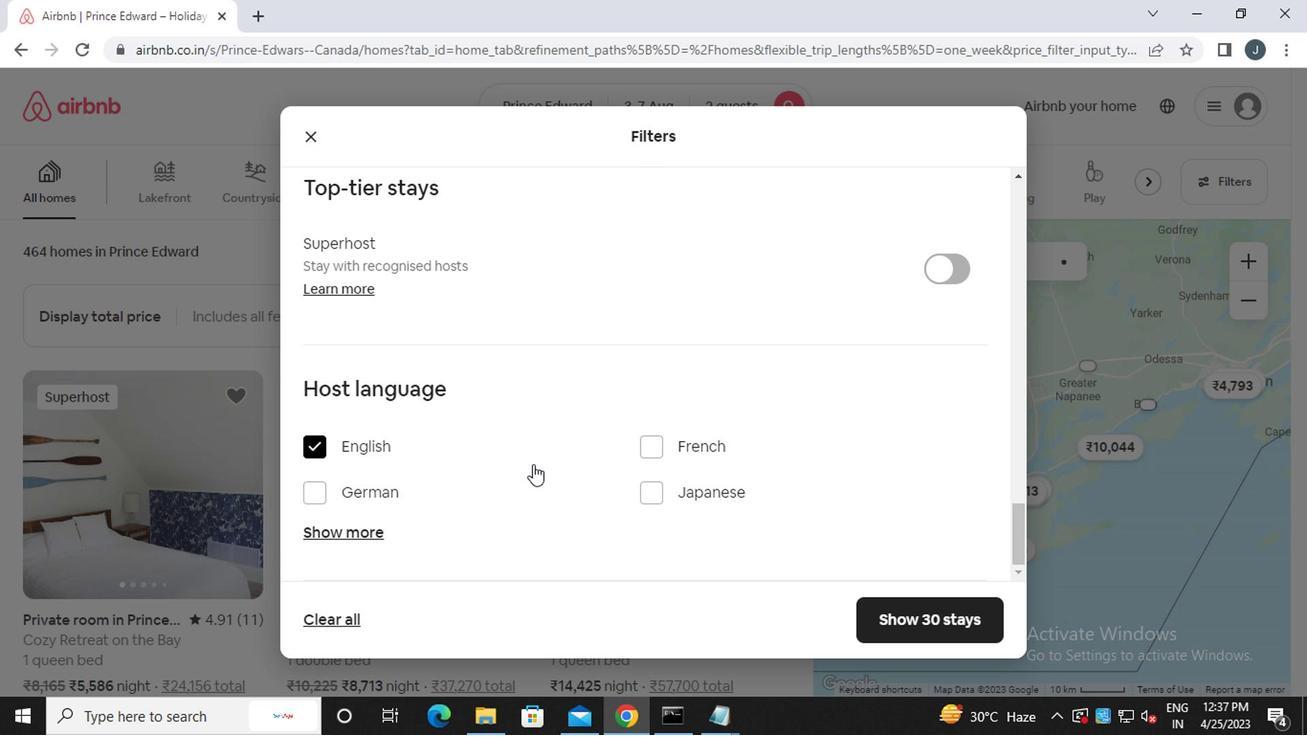 
Action: Mouse scrolled (620, 479) with delta (0, 0)
Screenshot: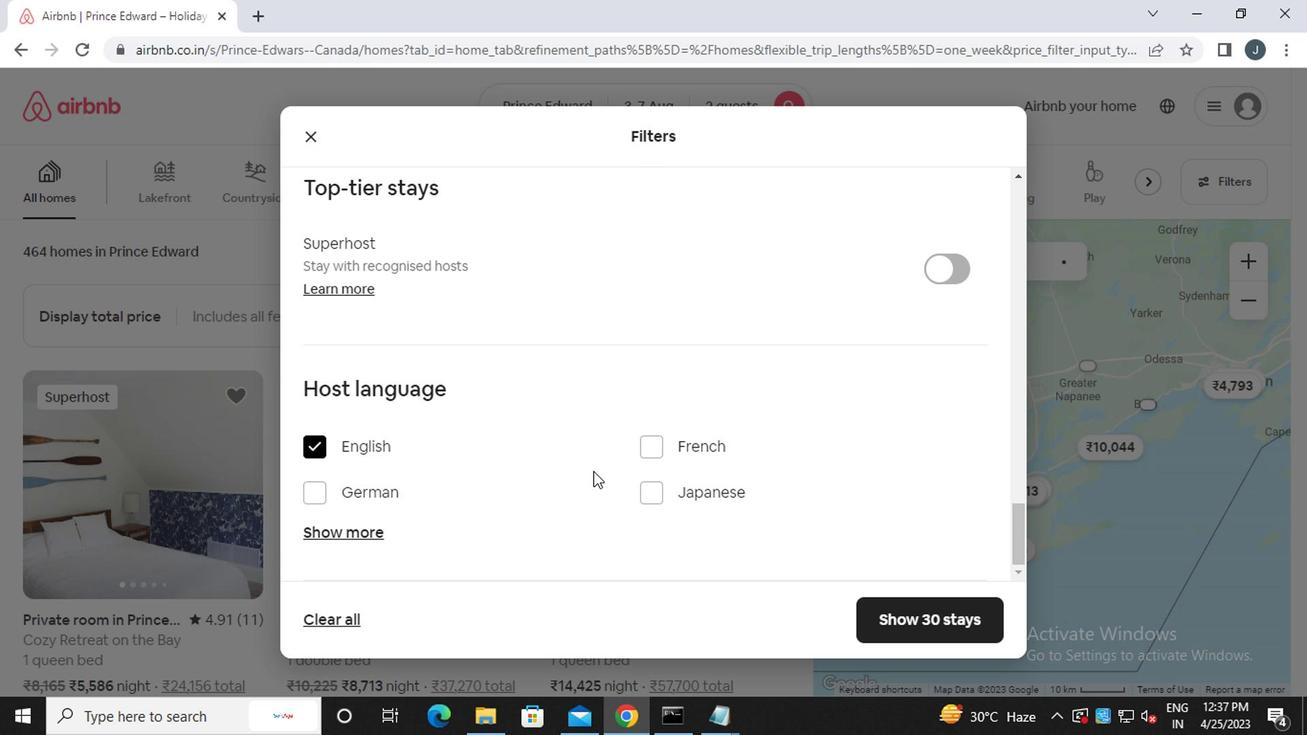 
Action: Mouse scrolled (620, 479) with delta (0, 0)
Screenshot: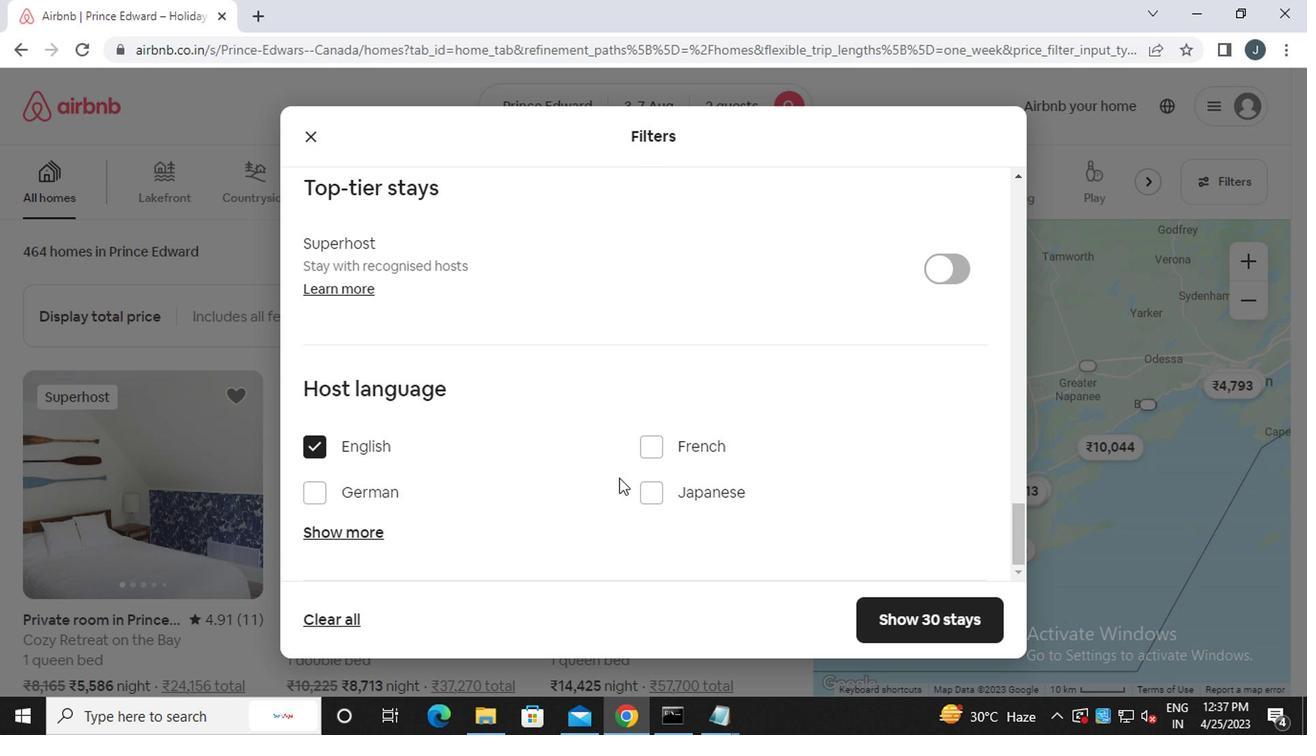 
Action: Mouse scrolled (620, 479) with delta (0, 0)
Screenshot: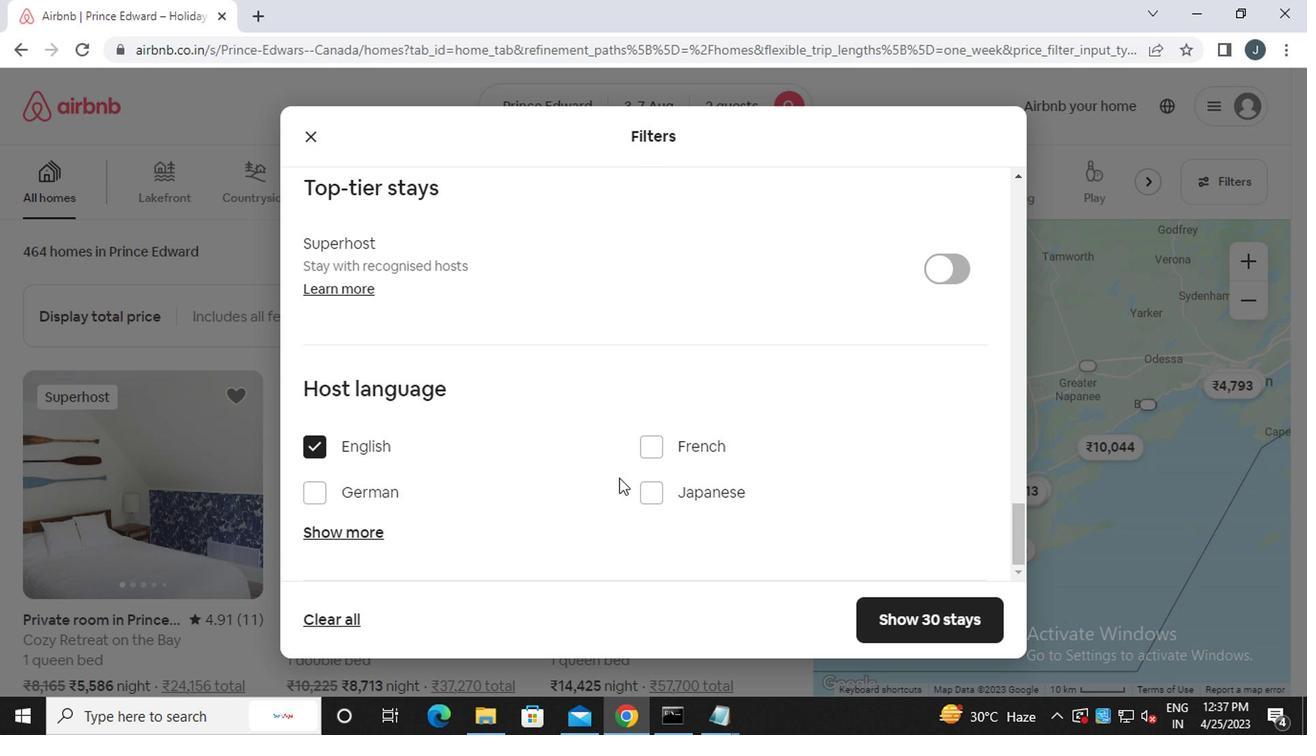 
Action: Mouse moved to (931, 621)
Screenshot: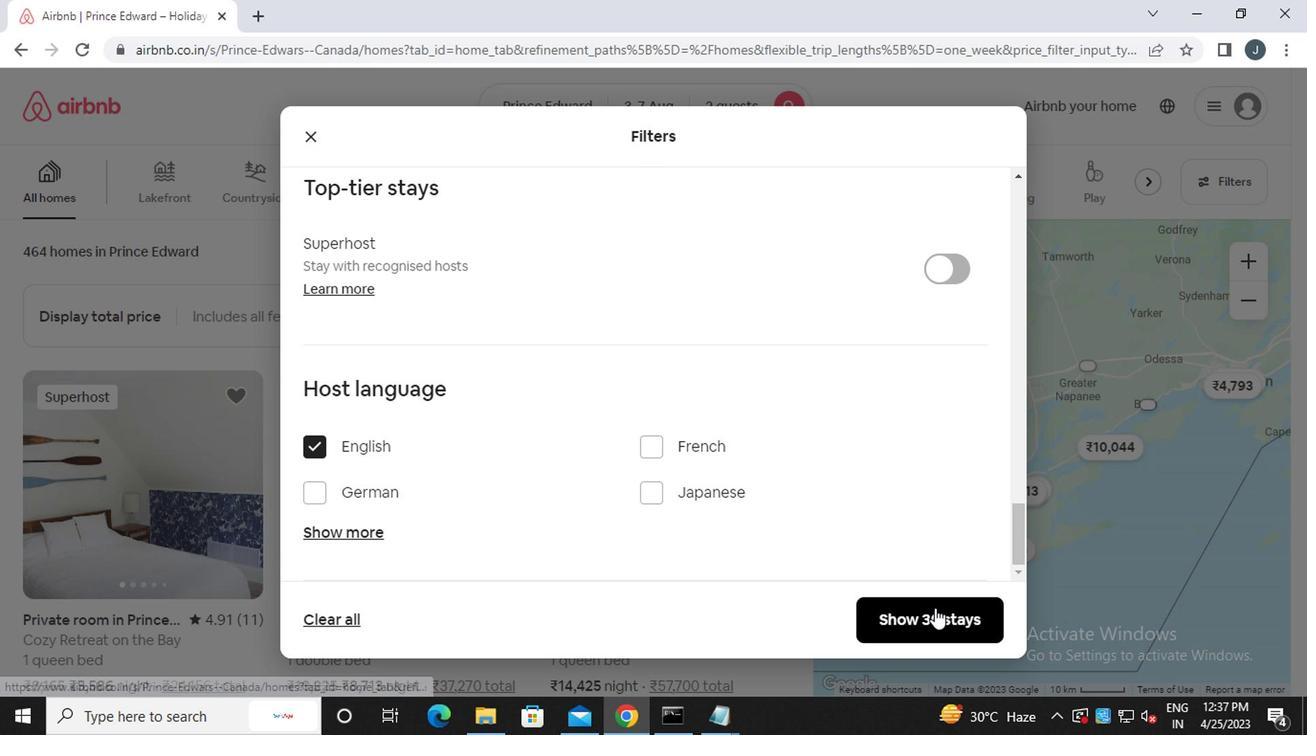 
Action: Mouse pressed left at (931, 621)
Screenshot: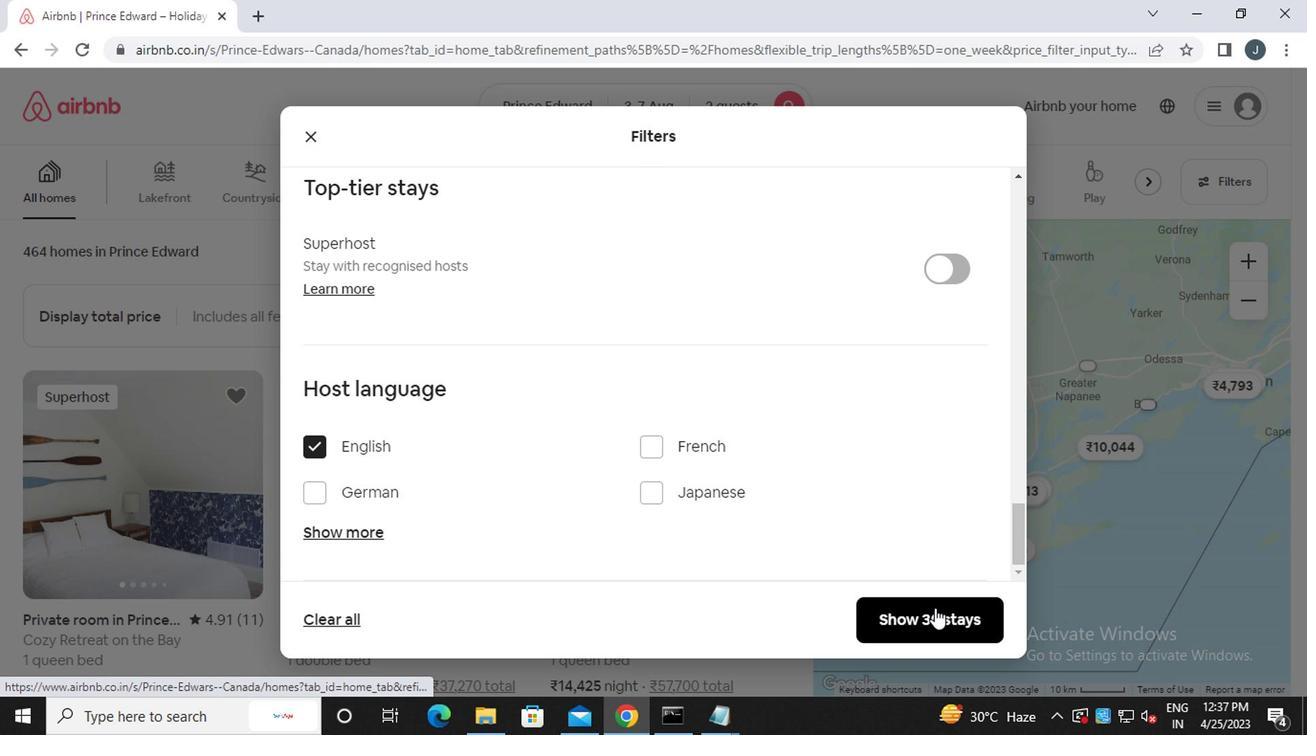 
Action: Mouse moved to (919, 612)
Screenshot: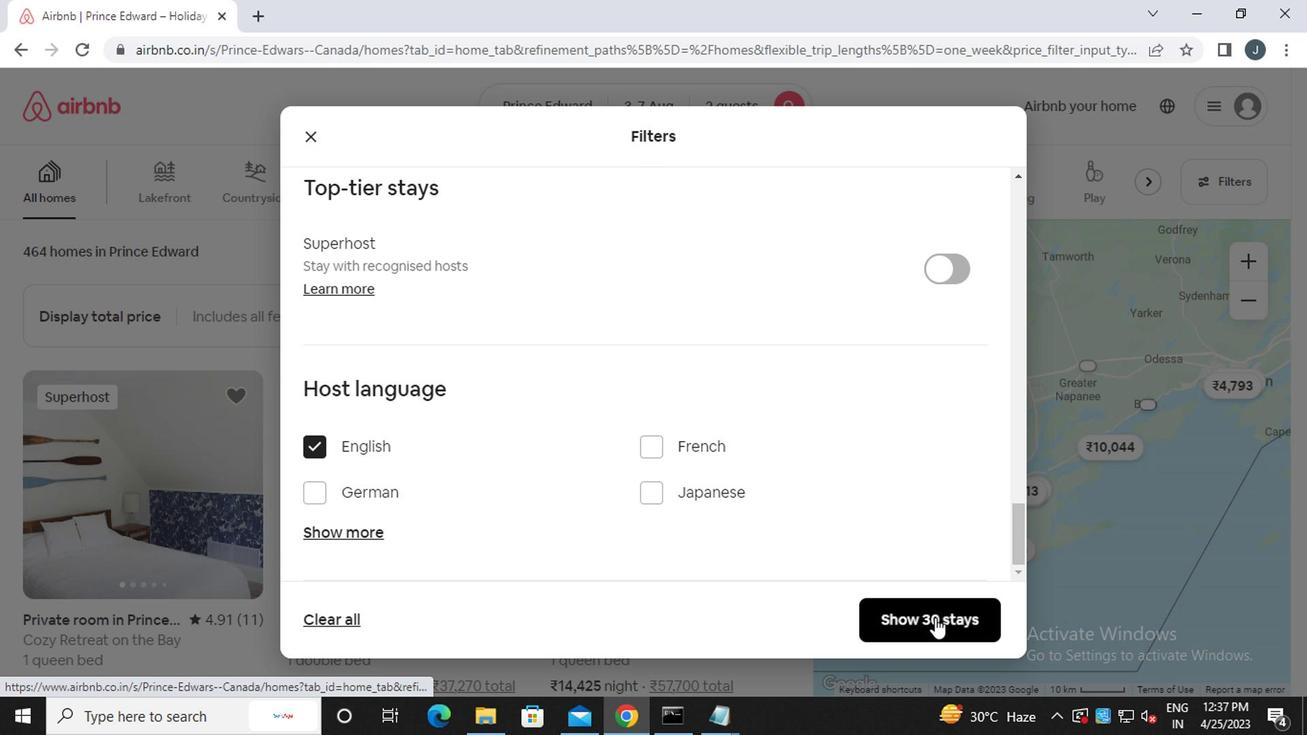 
